 Task: Find connections with filter location Tatuí with filter topic #Culturewith filter profile language English with filter current company BASF's vegetable seeds business with filter school NICMAR University  with filter industry Fashion Accessories Manufacturing with filter service category Wedding Planning with filter keywords title Construction Worker
Action: Mouse moved to (648, 125)
Screenshot: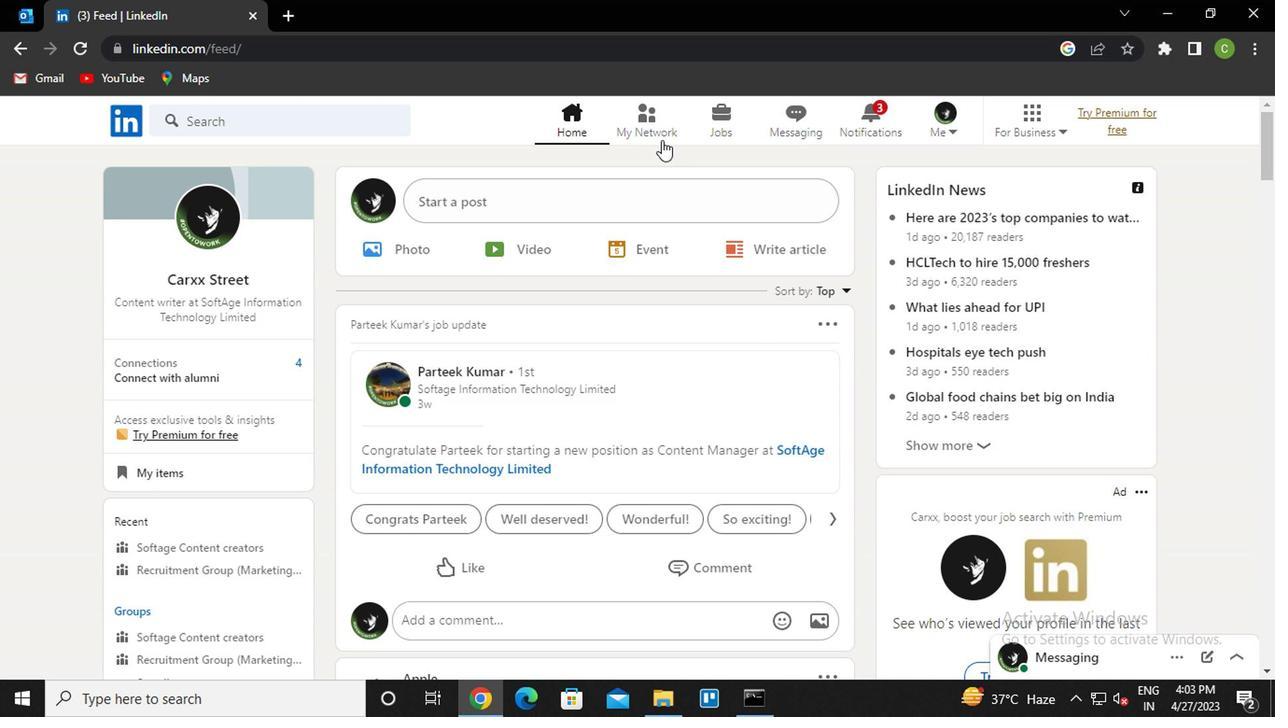 
Action: Mouse pressed left at (648, 125)
Screenshot: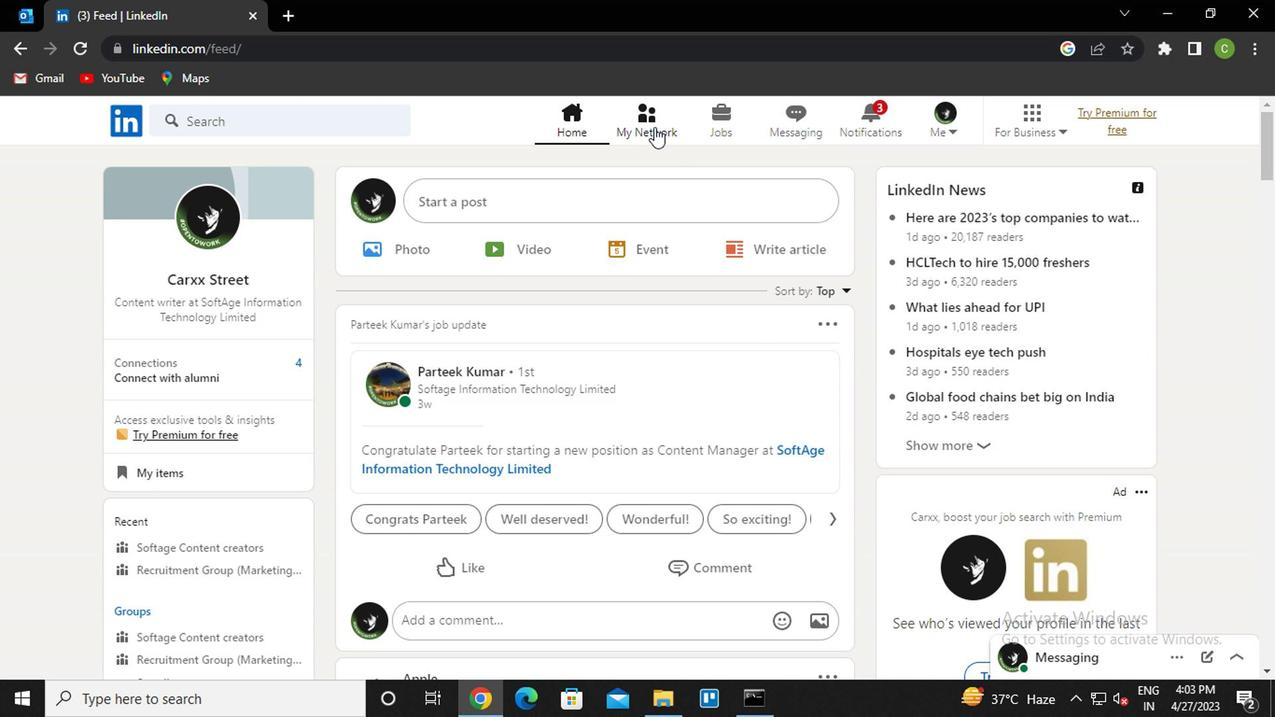 
Action: Mouse moved to (289, 237)
Screenshot: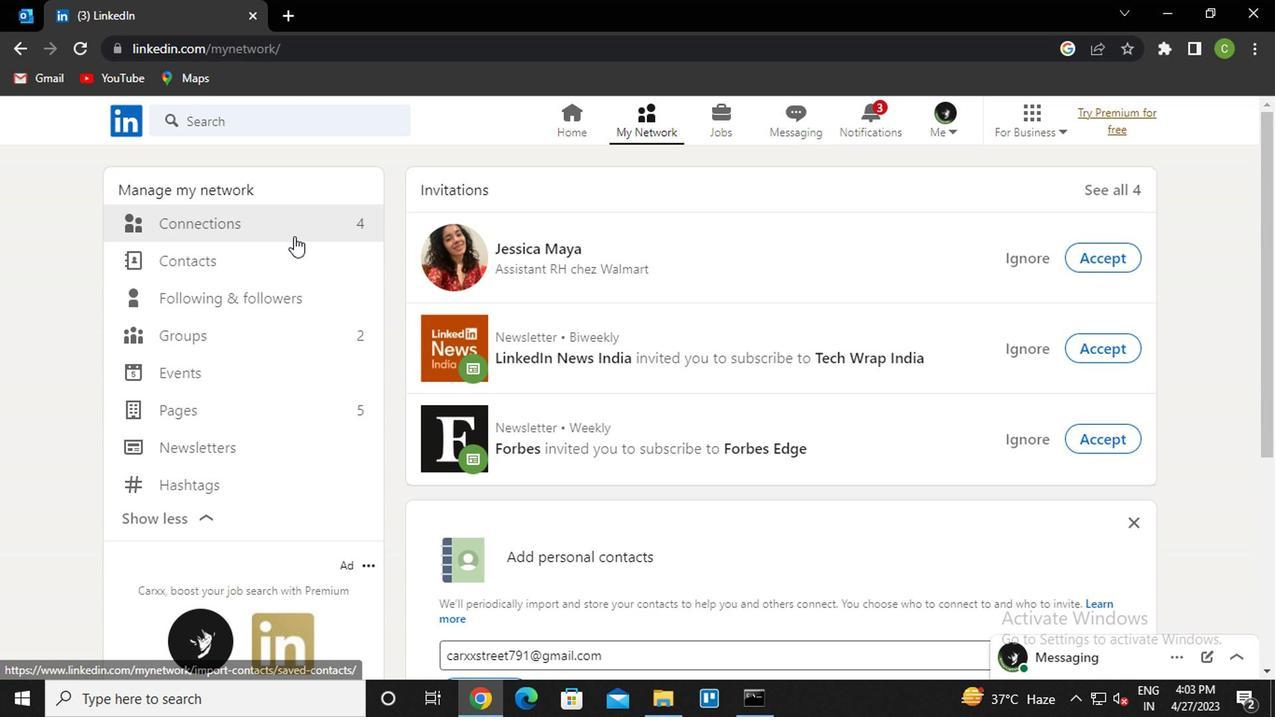 
Action: Mouse pressed left at (289, 237)
Screenshot: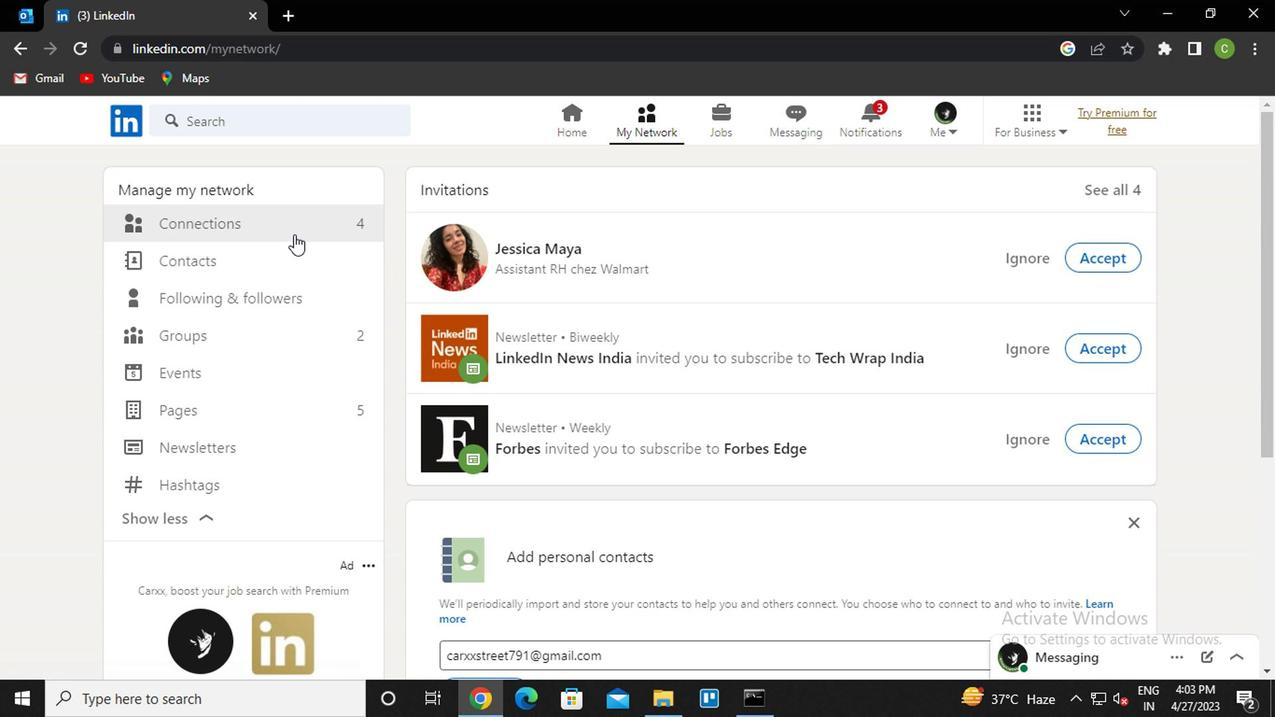 
Action: Mouse moved to (288, 217)
Screenshot: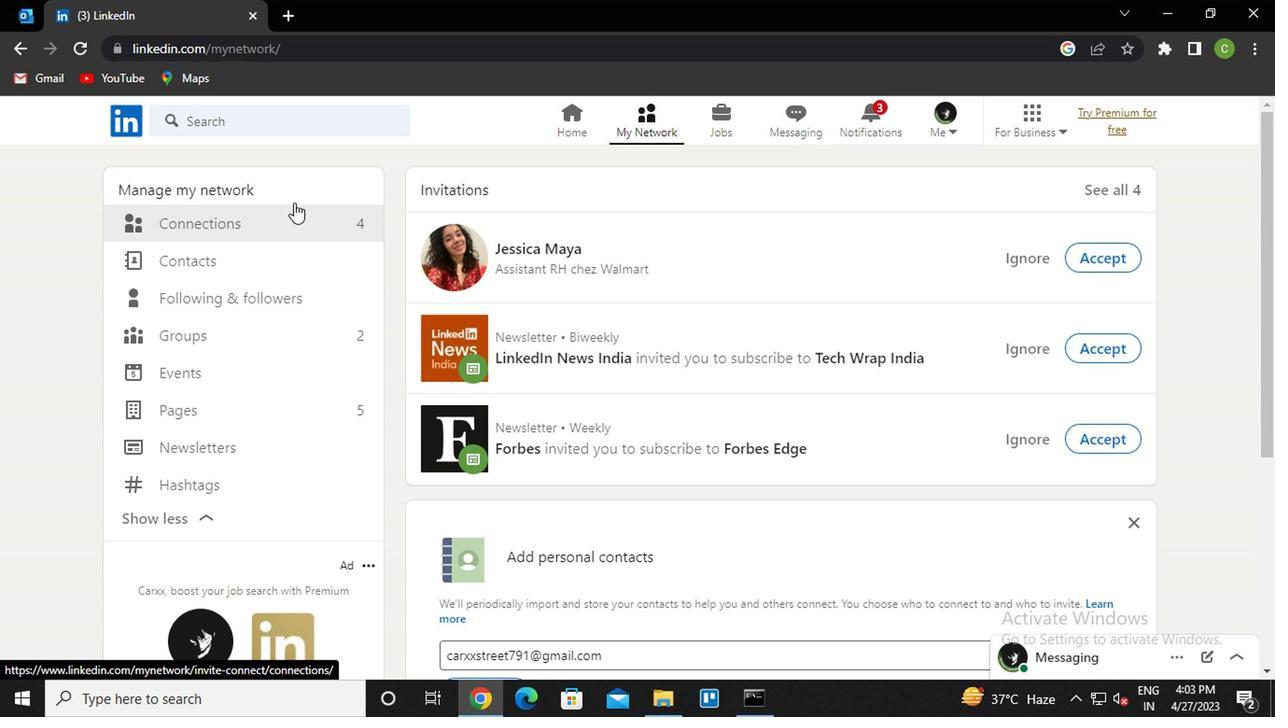 
Action: Mouse pressed left at (288, 217)
Screenshot: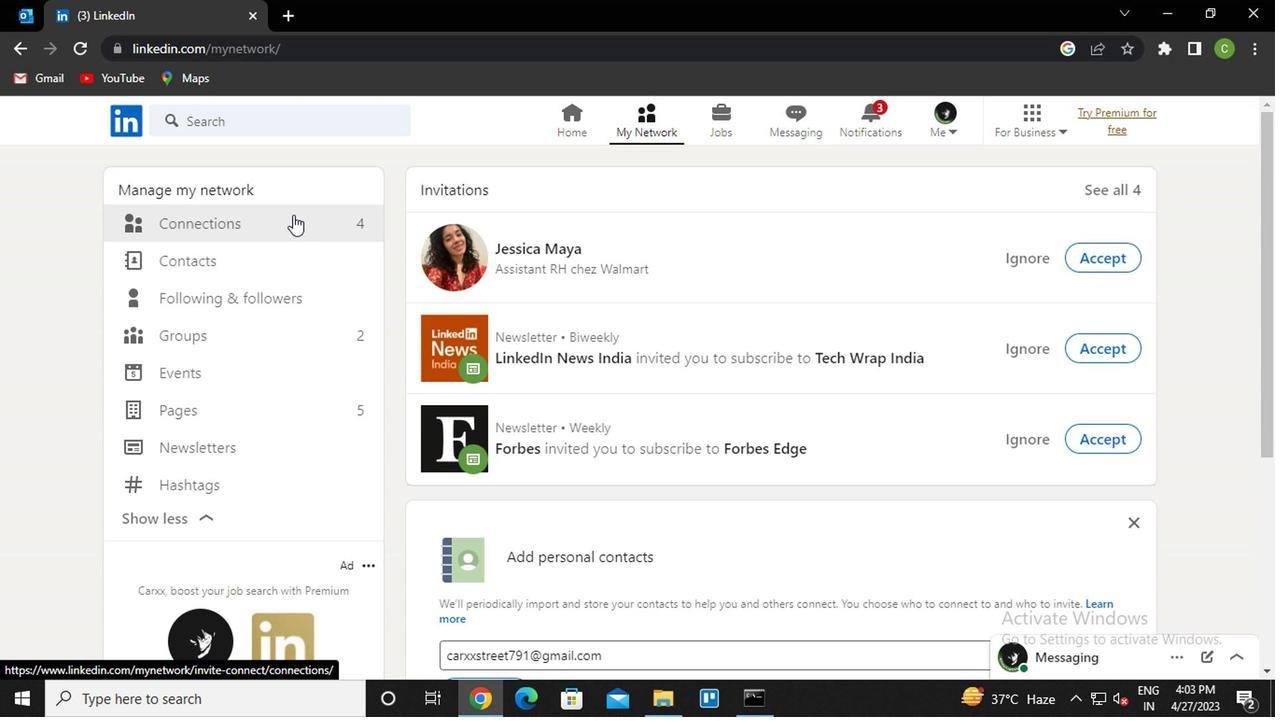 
Action: Mouse moved to (794, 225)
Screenshot: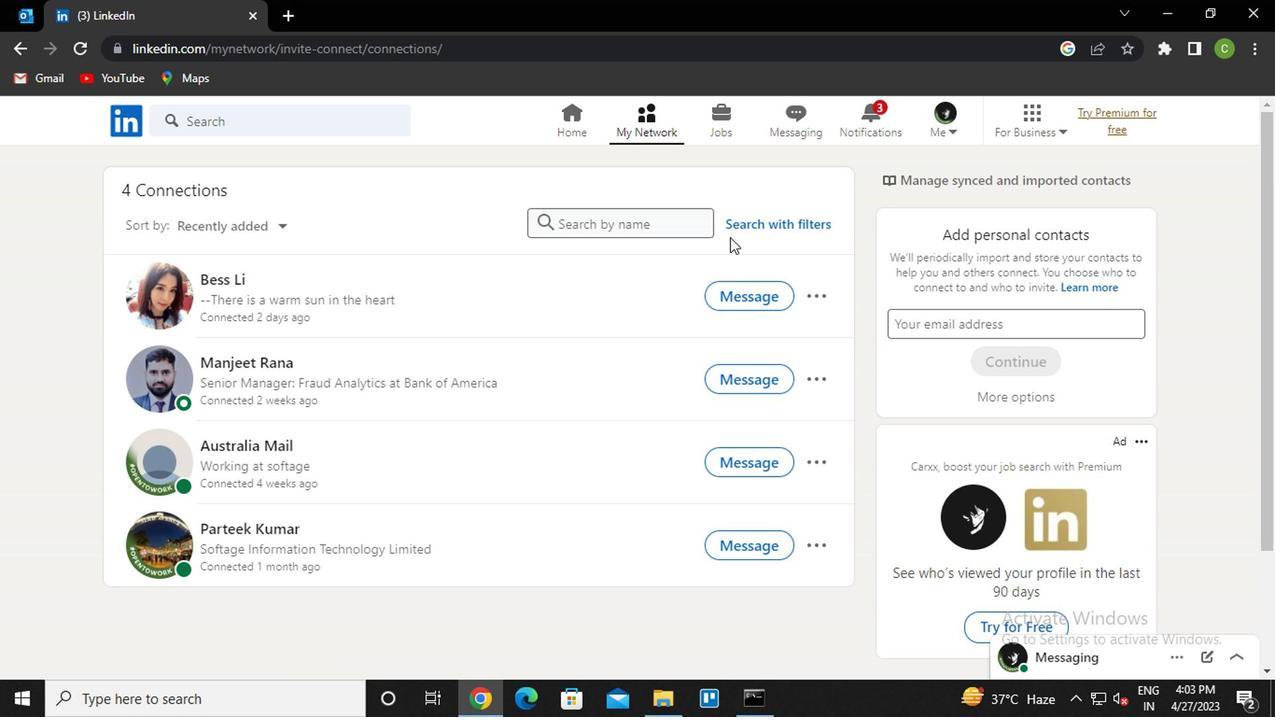 
Action: Mouse pressed left at (794, 225)
Screenshot: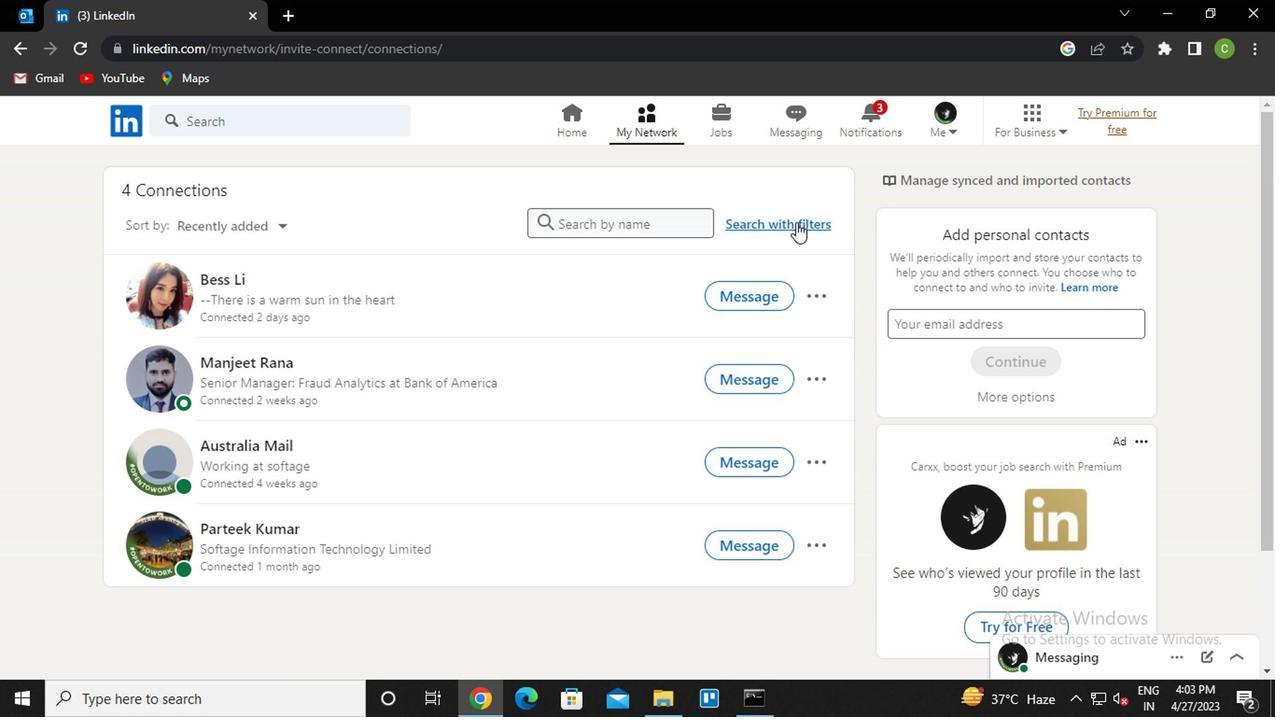 
Action: Mouse moved to (706, 160)
Screenshot: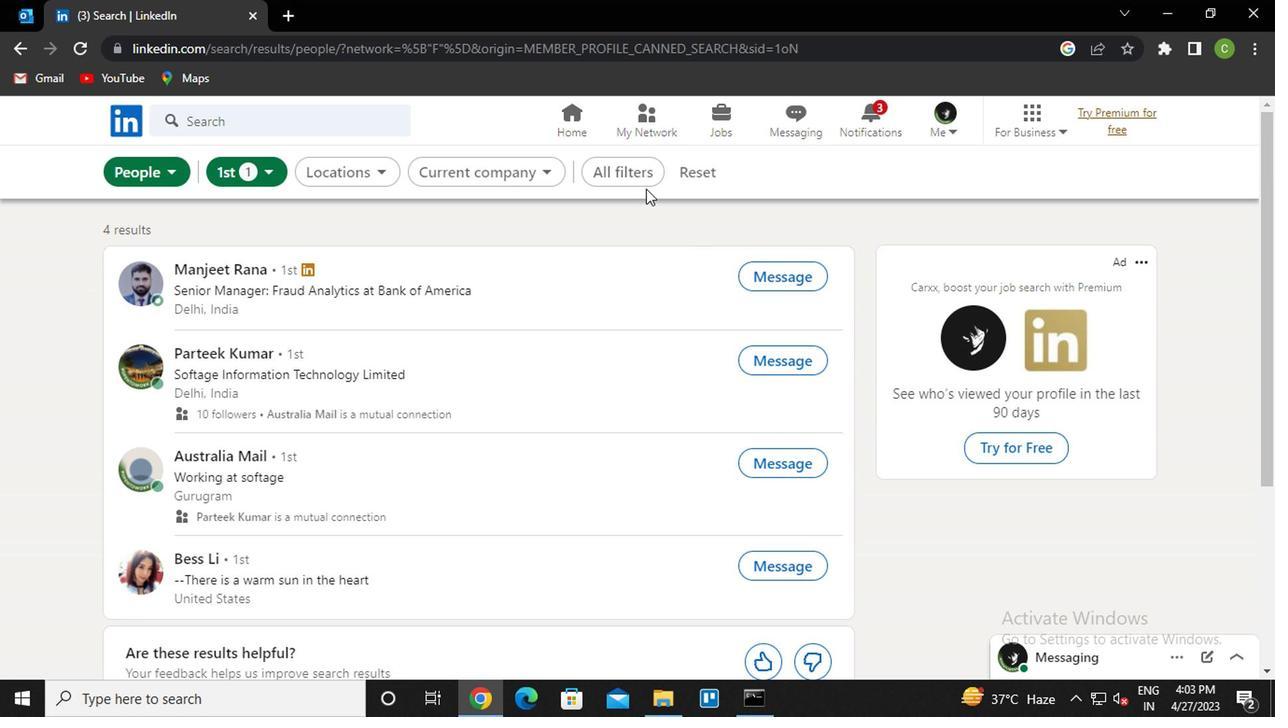 
Action: Mouse pressed left at (706, 160)
Screenshot: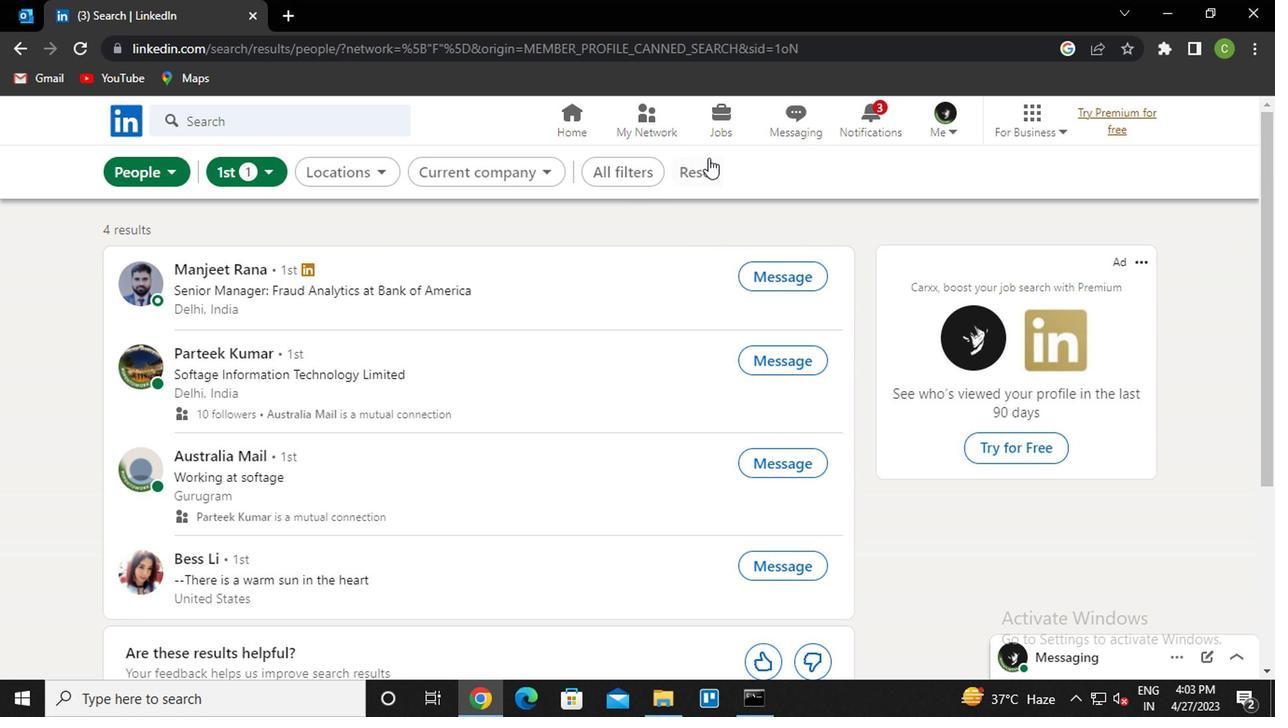 
Action: Mouse moved to (673, 182)
Screenshot: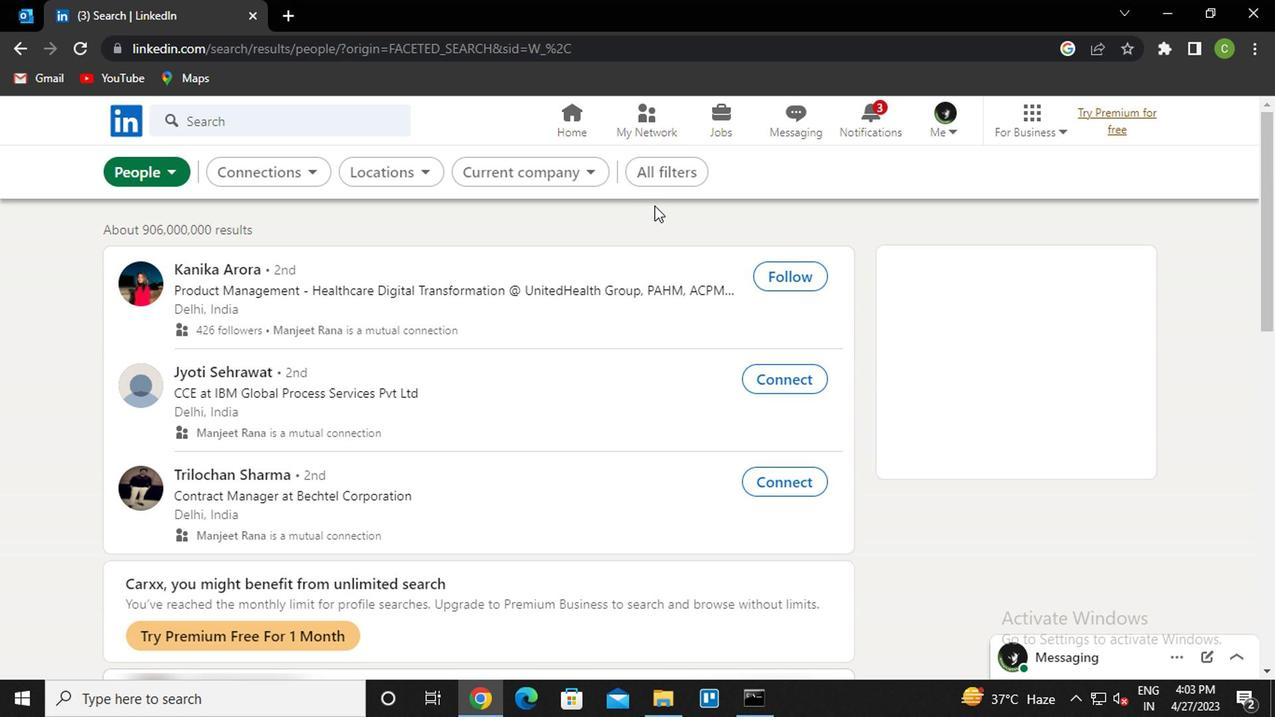 
Action: Mouse pressed left at (673, 182)
Screenshot: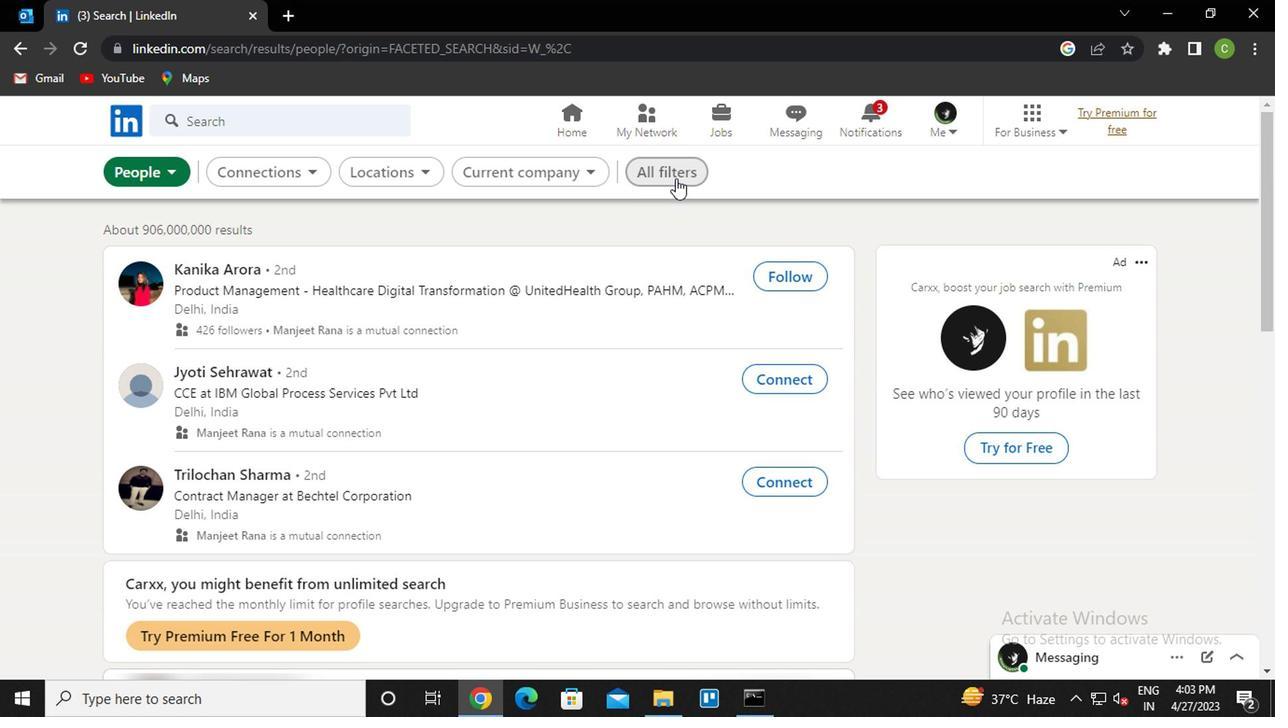 
Action: Mouse moved to (1014, 412)
Screenshot: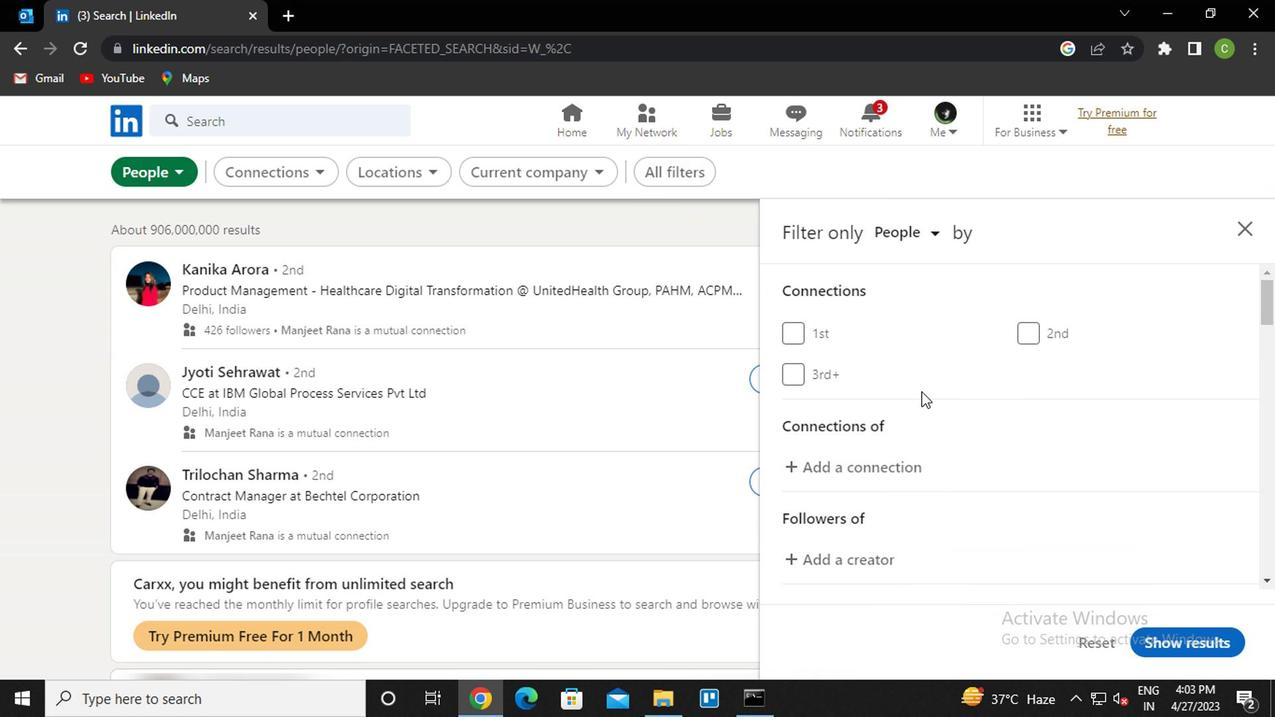 
Action: Mouse scrolled (1014, 411) with delta (0, -1)
Screenshot: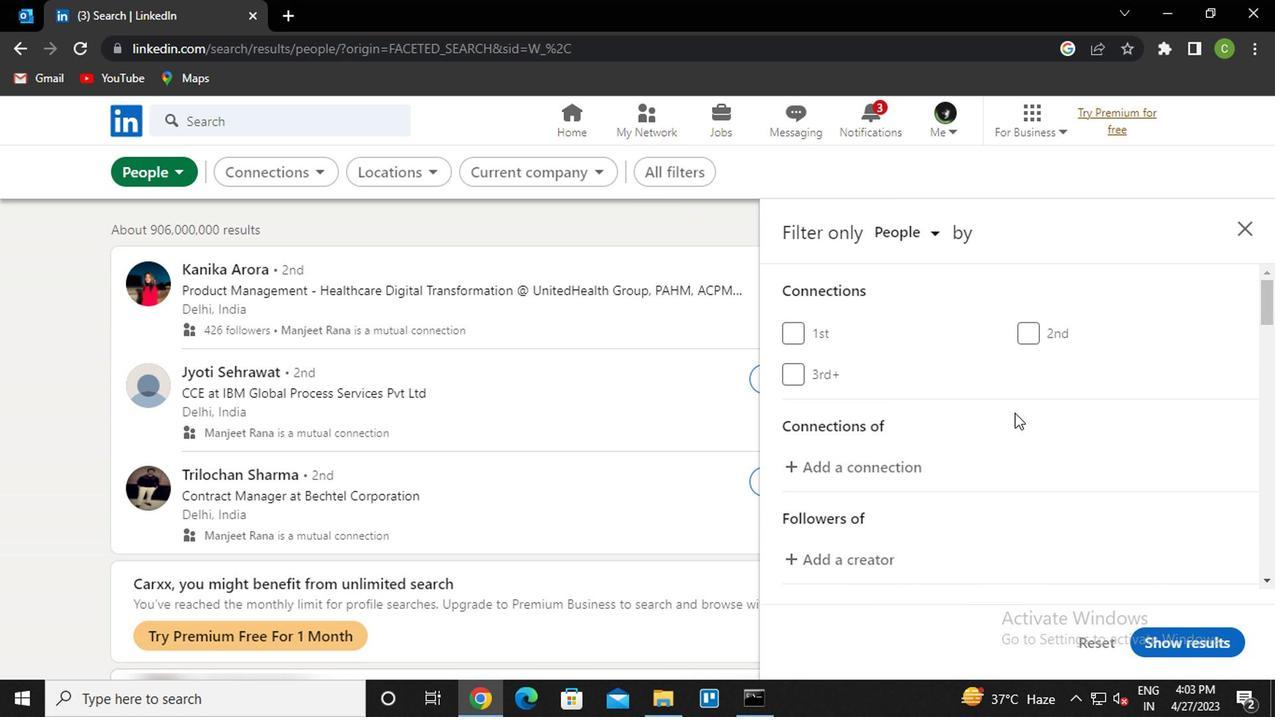 
Action: Mouse scrolled (1014, 411) with delta (0, -1)
Screenshot: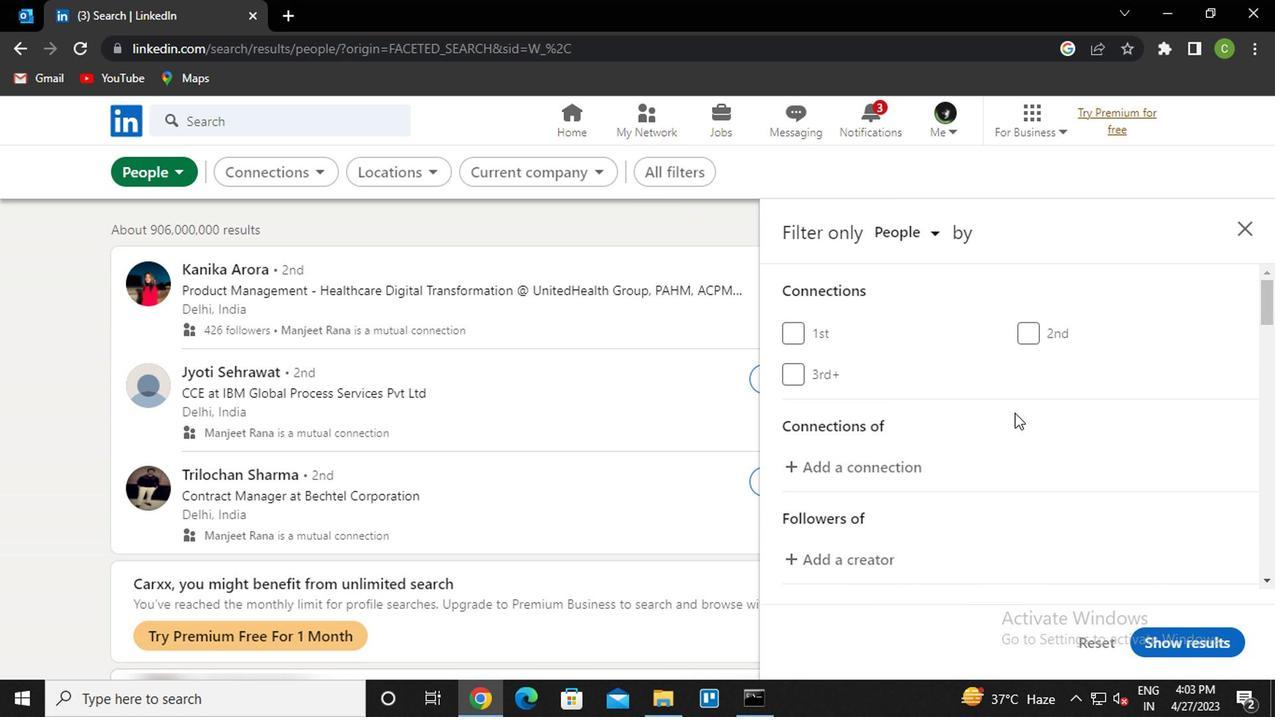 
Action: Mouse scrolled (1014, 411) with delta (0, -1)
Screenshot: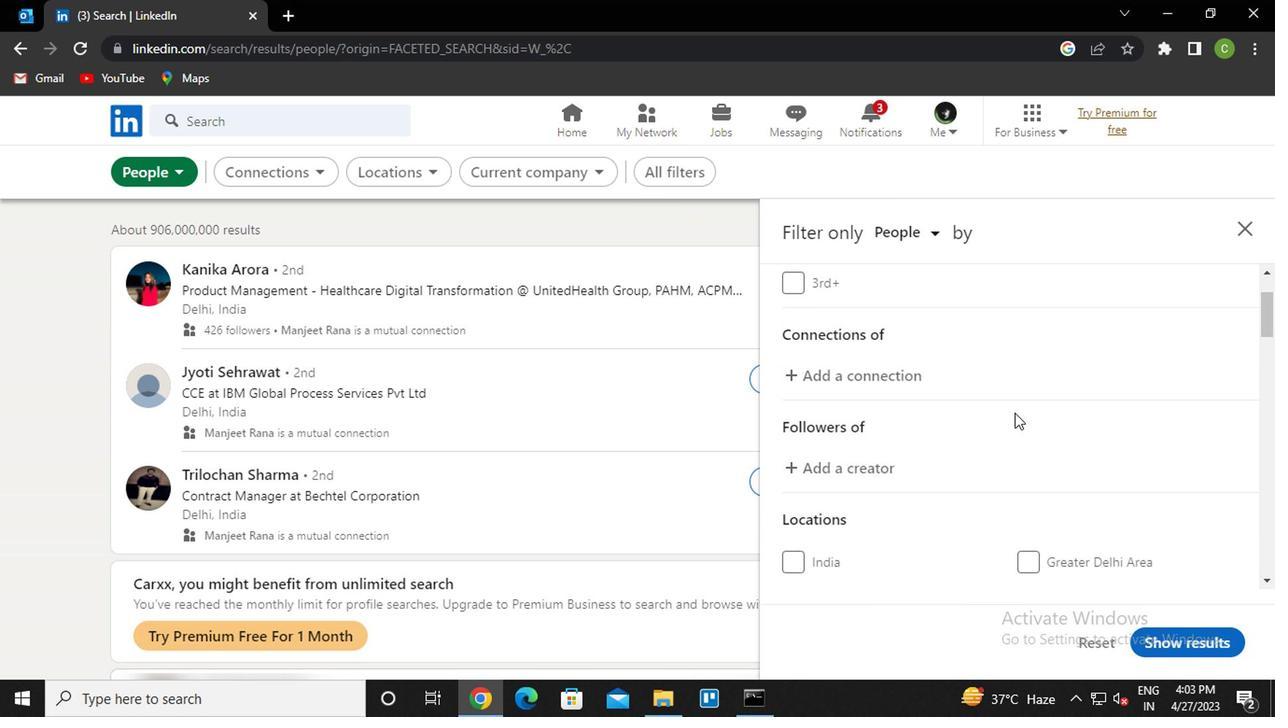 
Action: Mouse moved to (1014, 412)
Screenshot: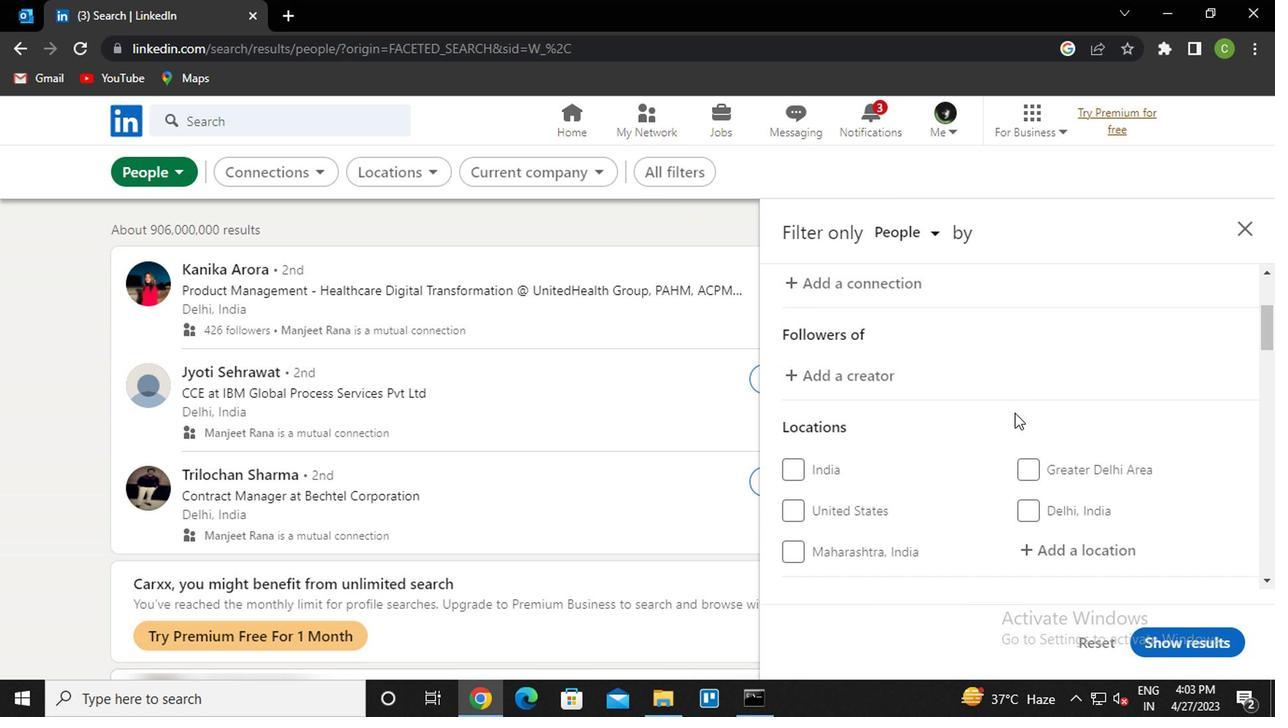 
Action: Mouse scrolled (1014, 411) with delta (0, -1)
Screenshot: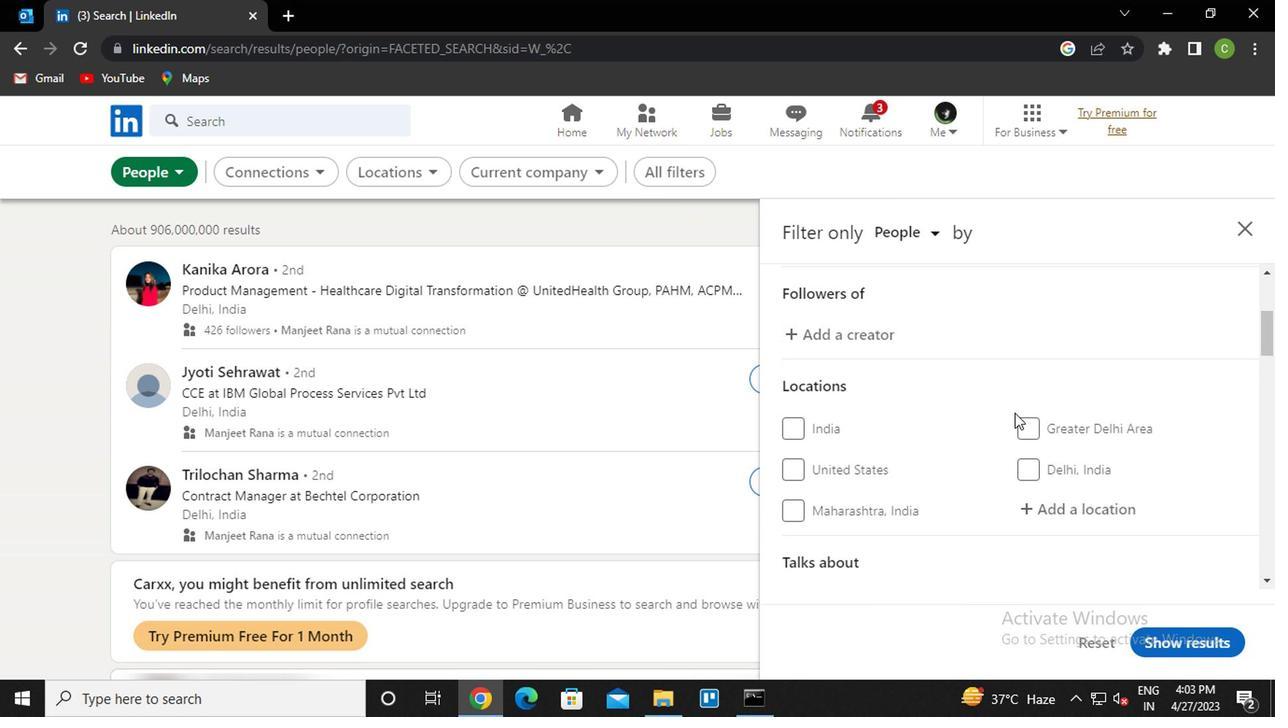 
Action: Mouse moved to (1083, 370)
Screenshot: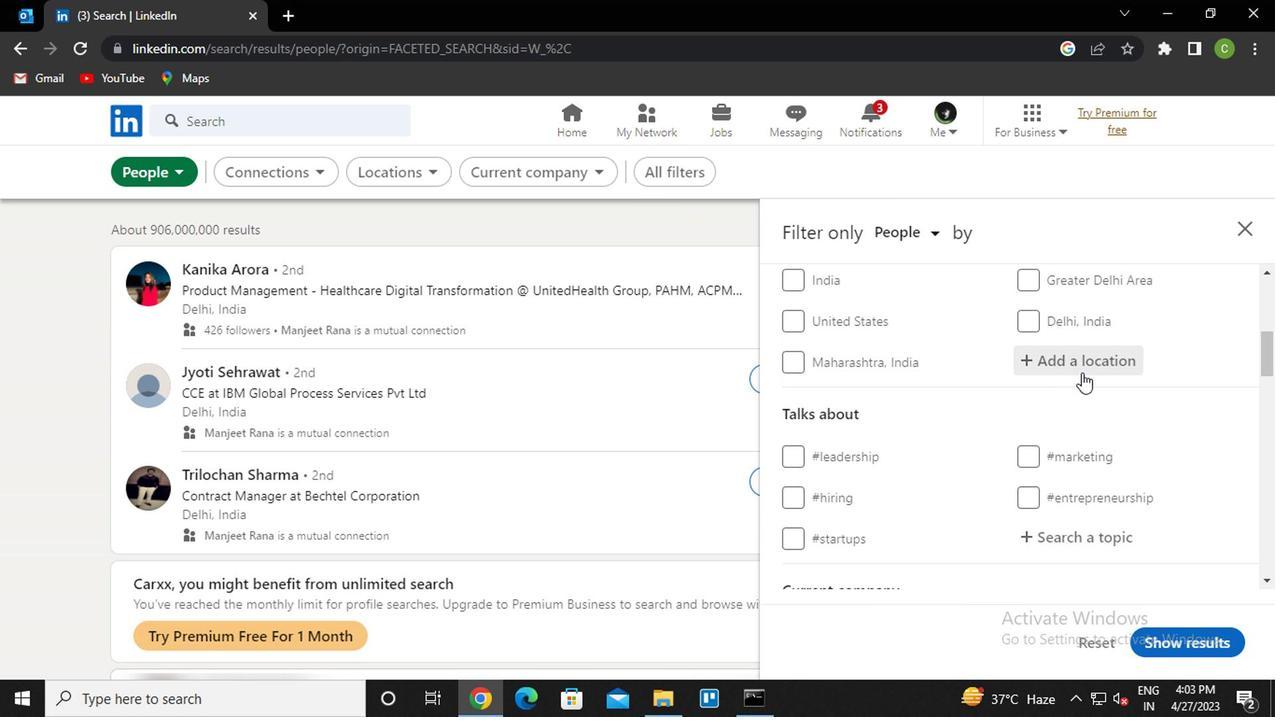 
Action: Mouse pressed left at (1083, 370)
Screenshot: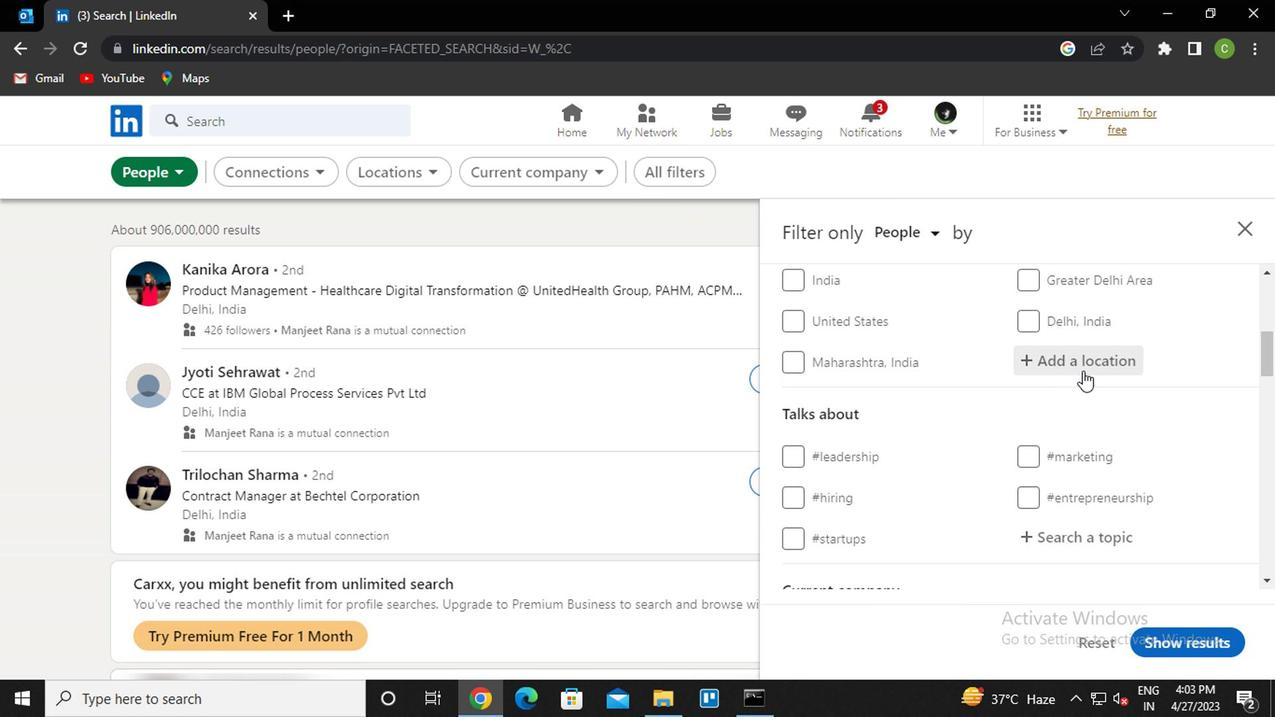 
Action: Key pressed <Key.caps_lock>t<Key.caps_lock>atui<Key.down><Key.enter>
Screenshot: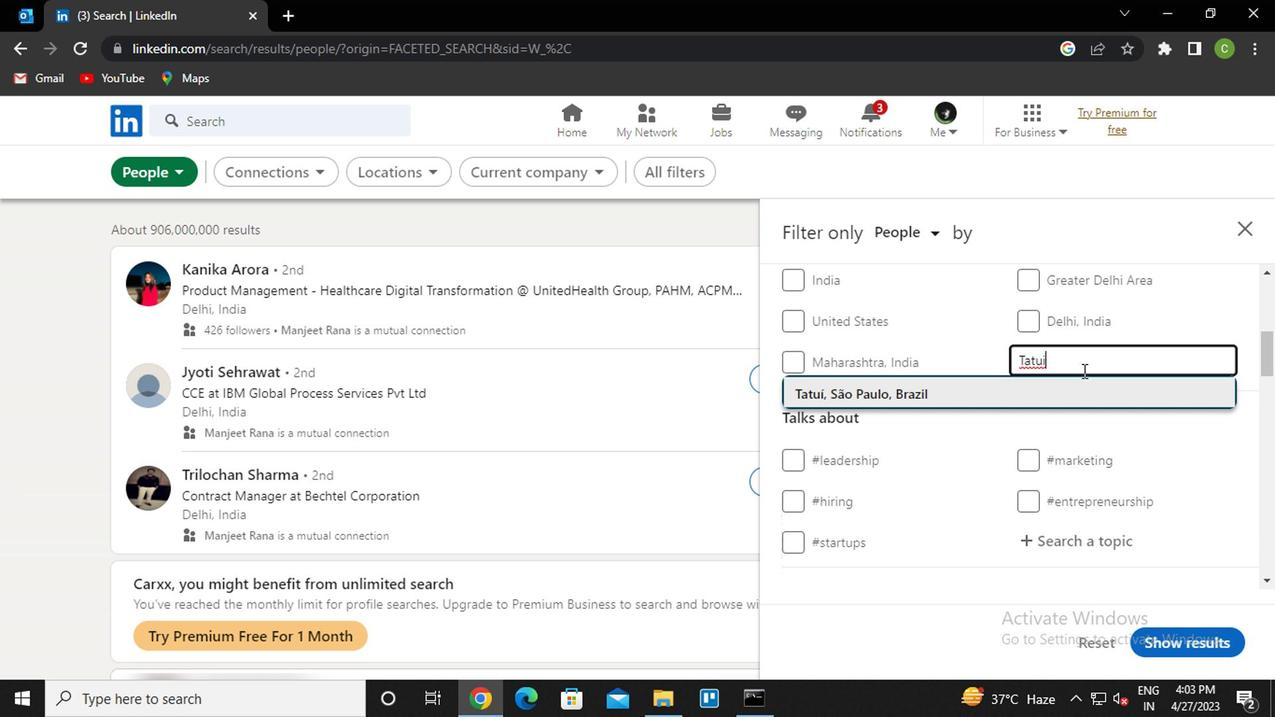 
Action: Mouse moved to (1093, 423)
Screenshot: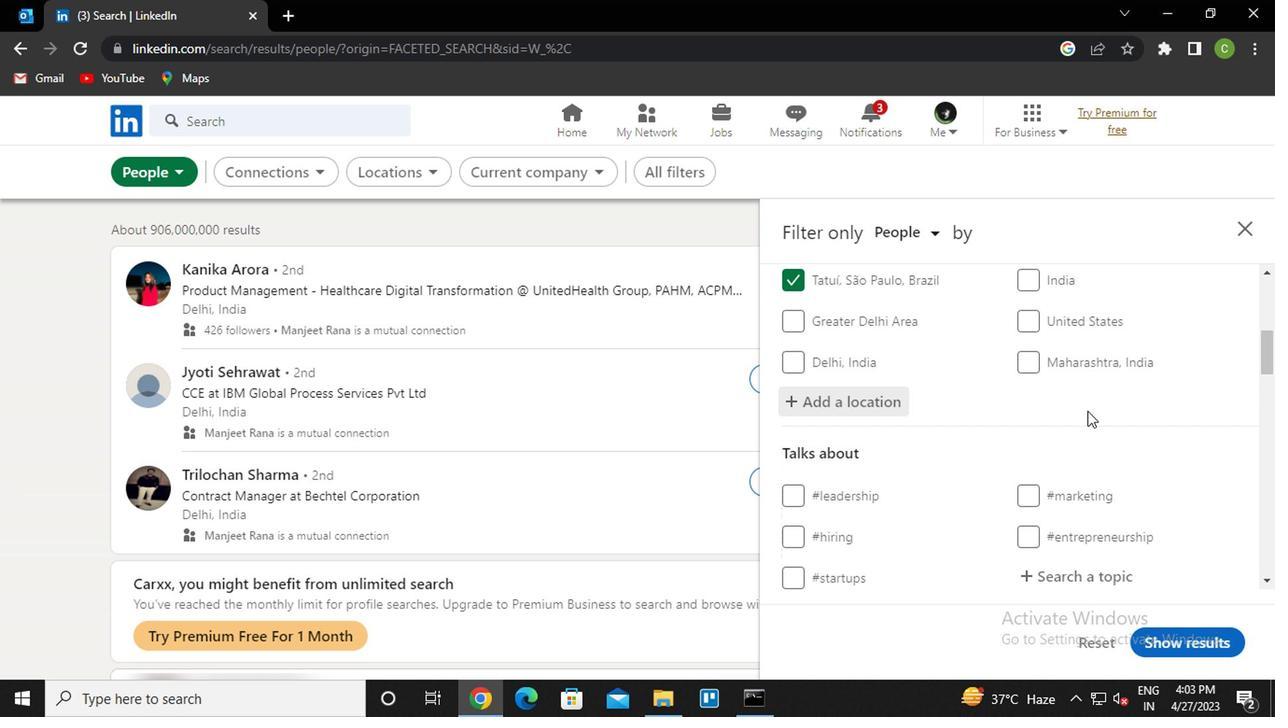 
Action: Mouse scrolled (1093, 423) with delta (0, 0)
Screenshot: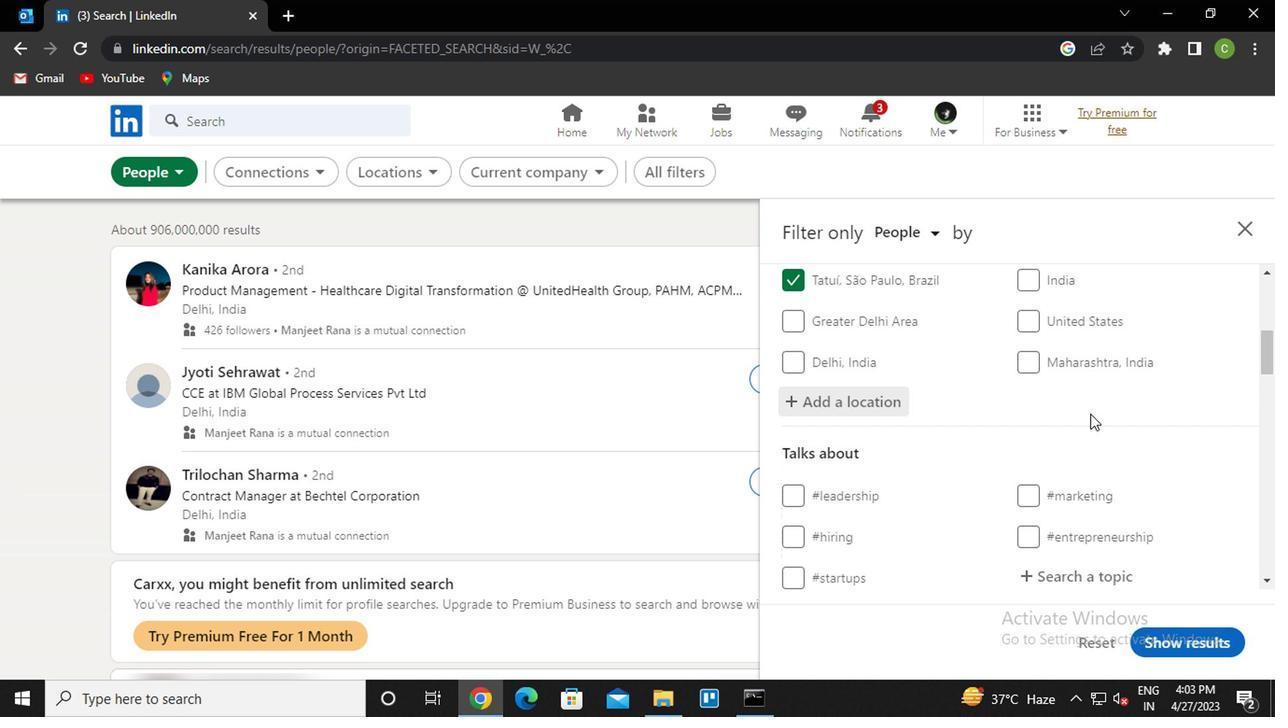 
Action: Mouse scrolled (1093, 423) with delta (0, 0)
Screenshot: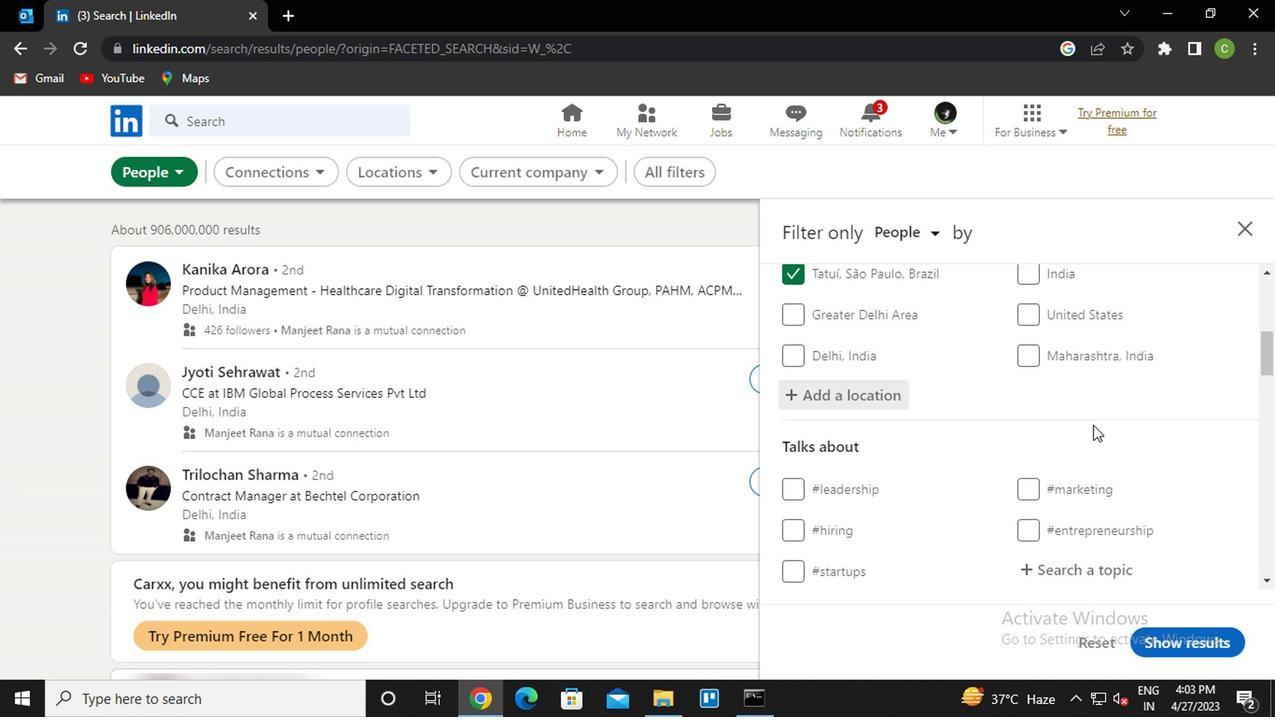 
Action: Mouse moved to (1095, 399)
Screenshot: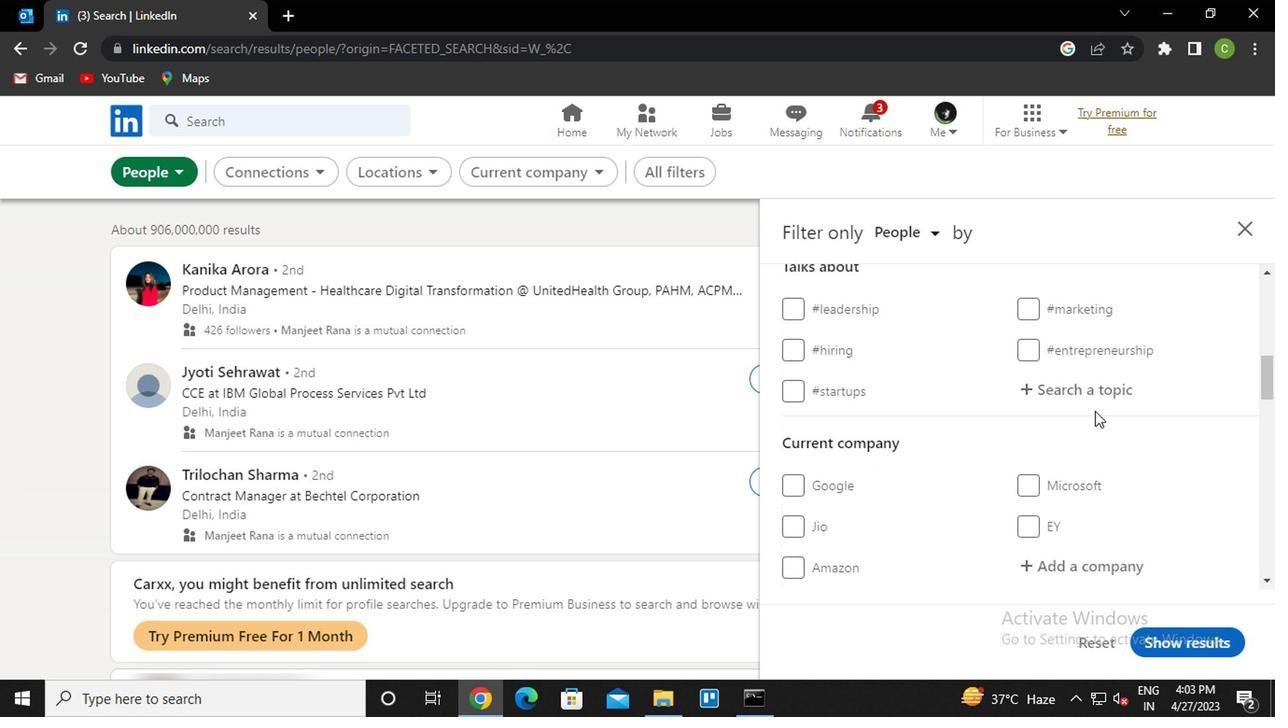 
Action: Mouse pressed left at (1095, 399)
Screenshot: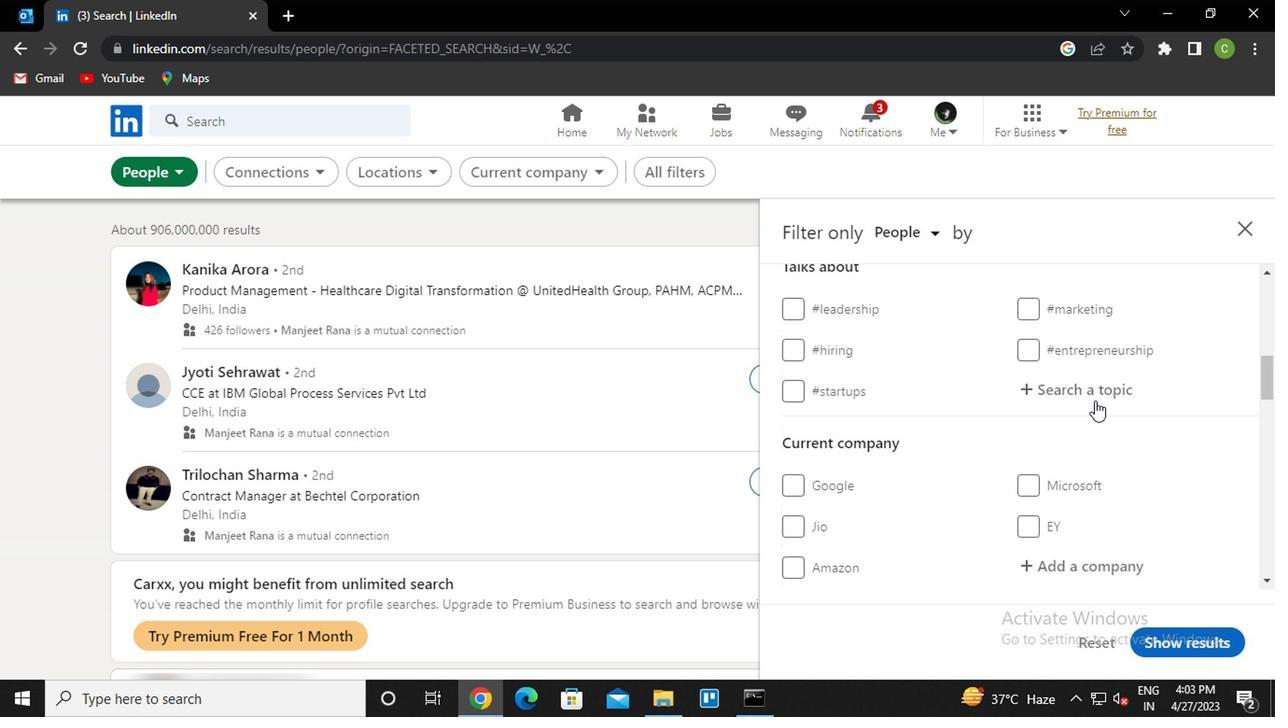 
Action: Key pressed <Key.caps_lock>c<Key.caps_lock>ulture<Key.down><Key.enter>
Screenshot: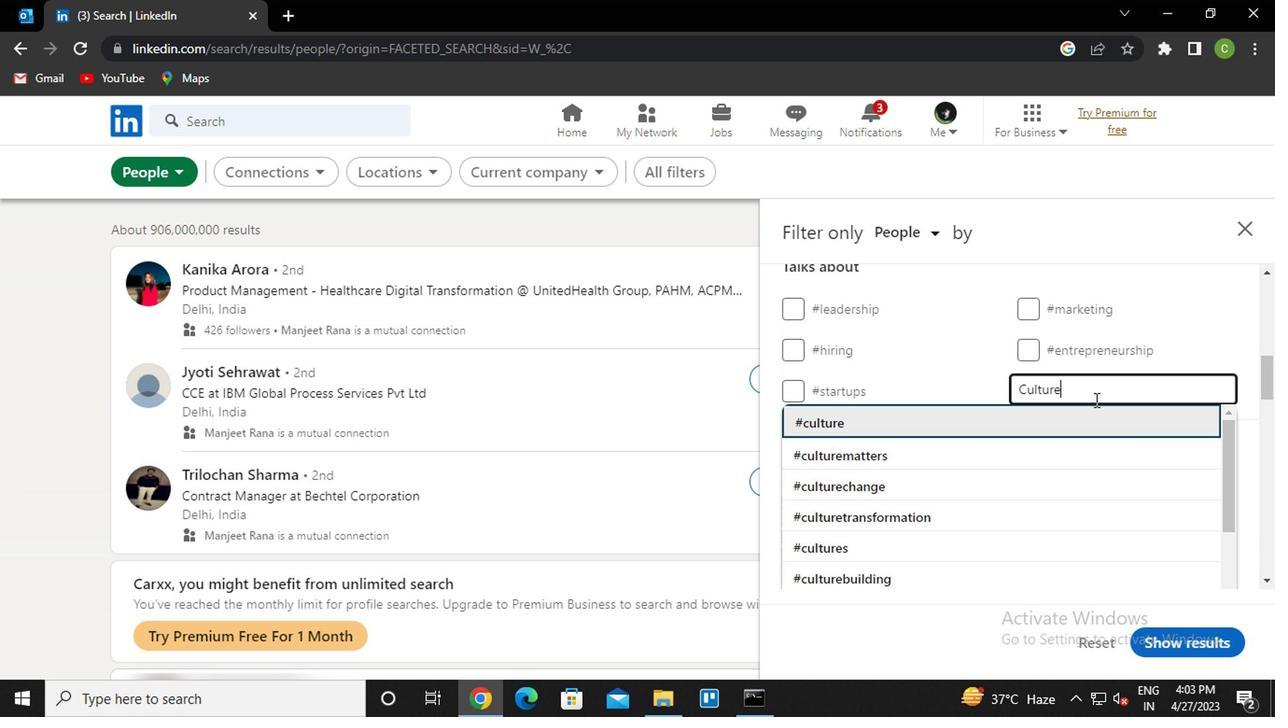 
Action: Mouse moved to (1097, 437)
Screenshot: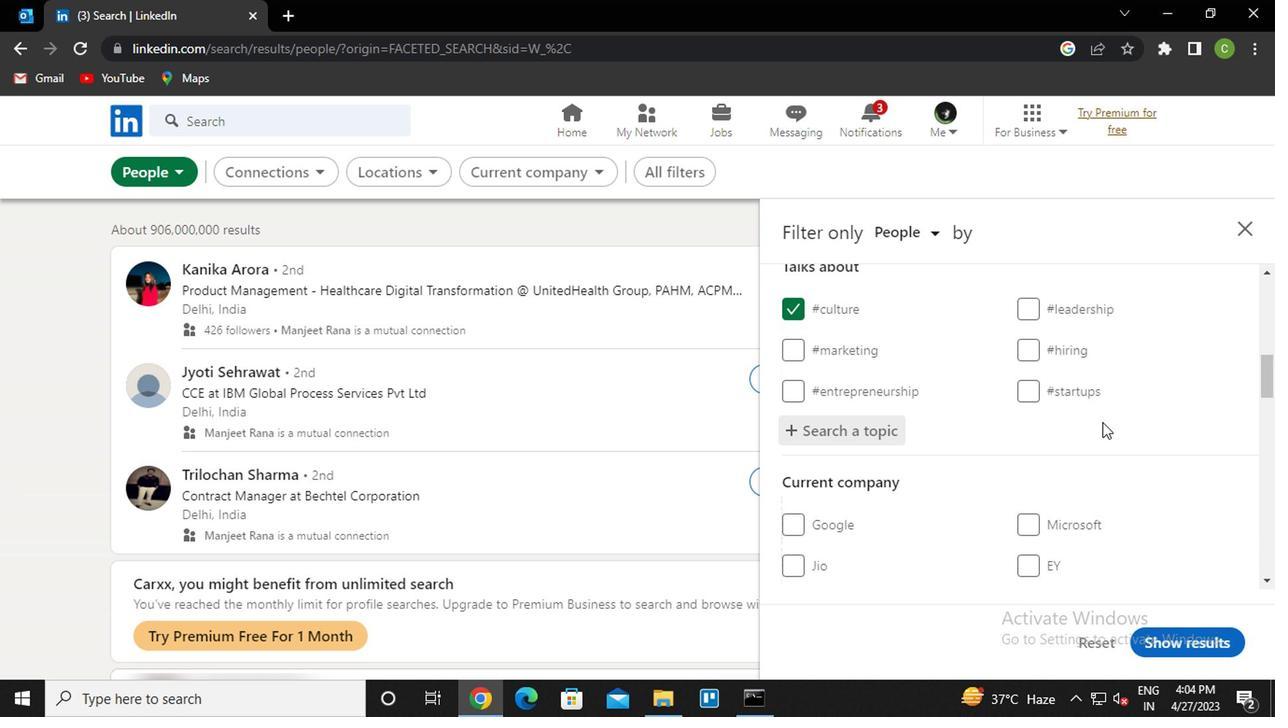 
Action: Mouse scrolled (1097, 435) with delta (0, -1)
Screenshot: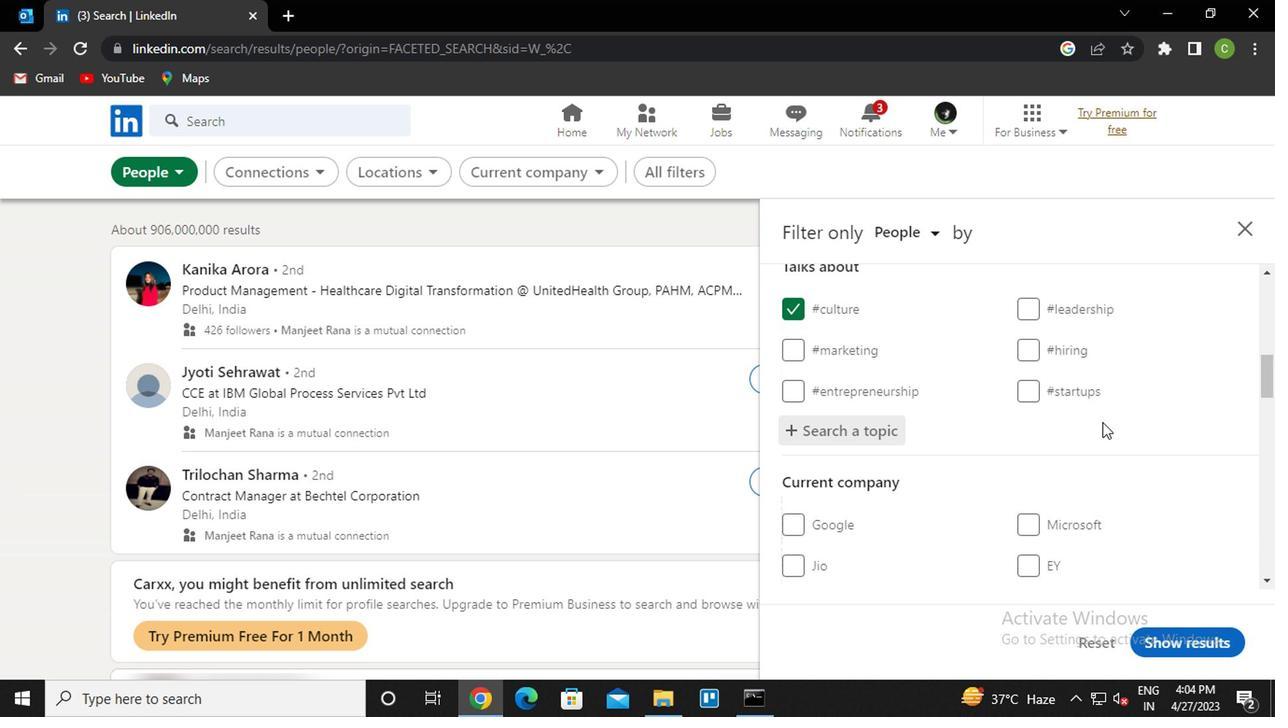
Action: Mouse moved to (1092, 442)
Screenshot: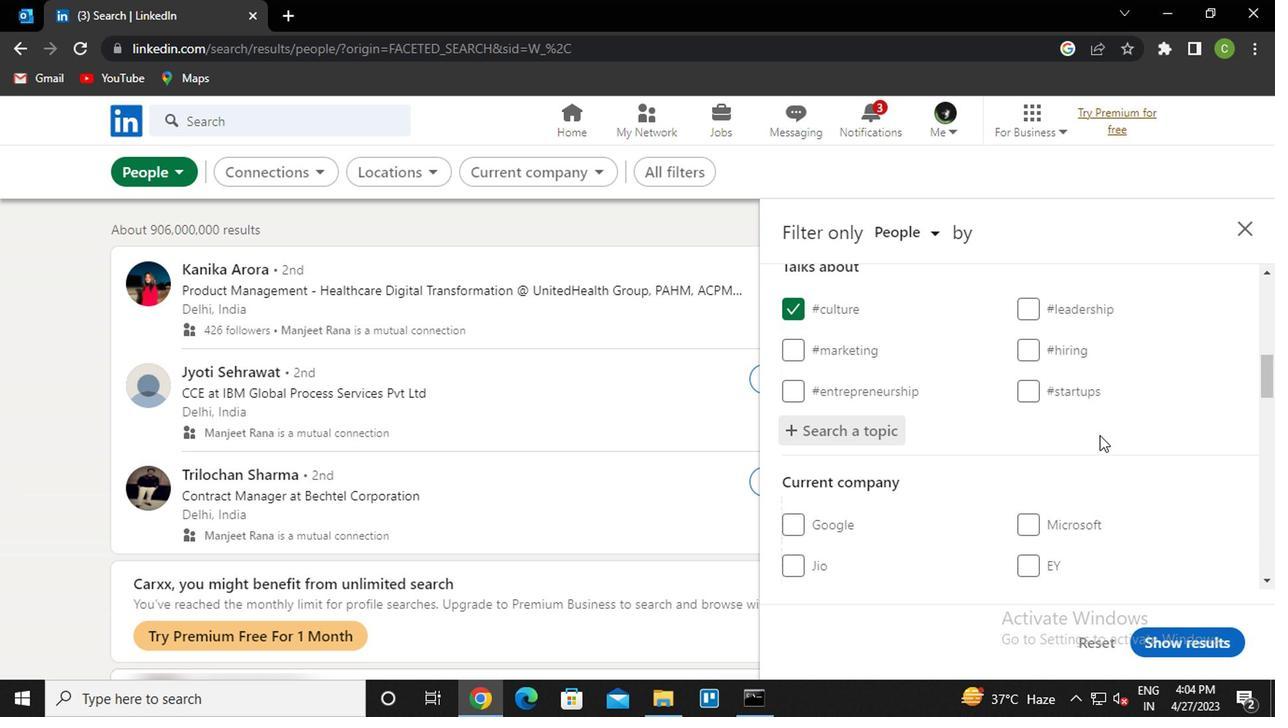 
Action: Mouse scrolled (1092, 441) with delta (0, 0)
Screenshot: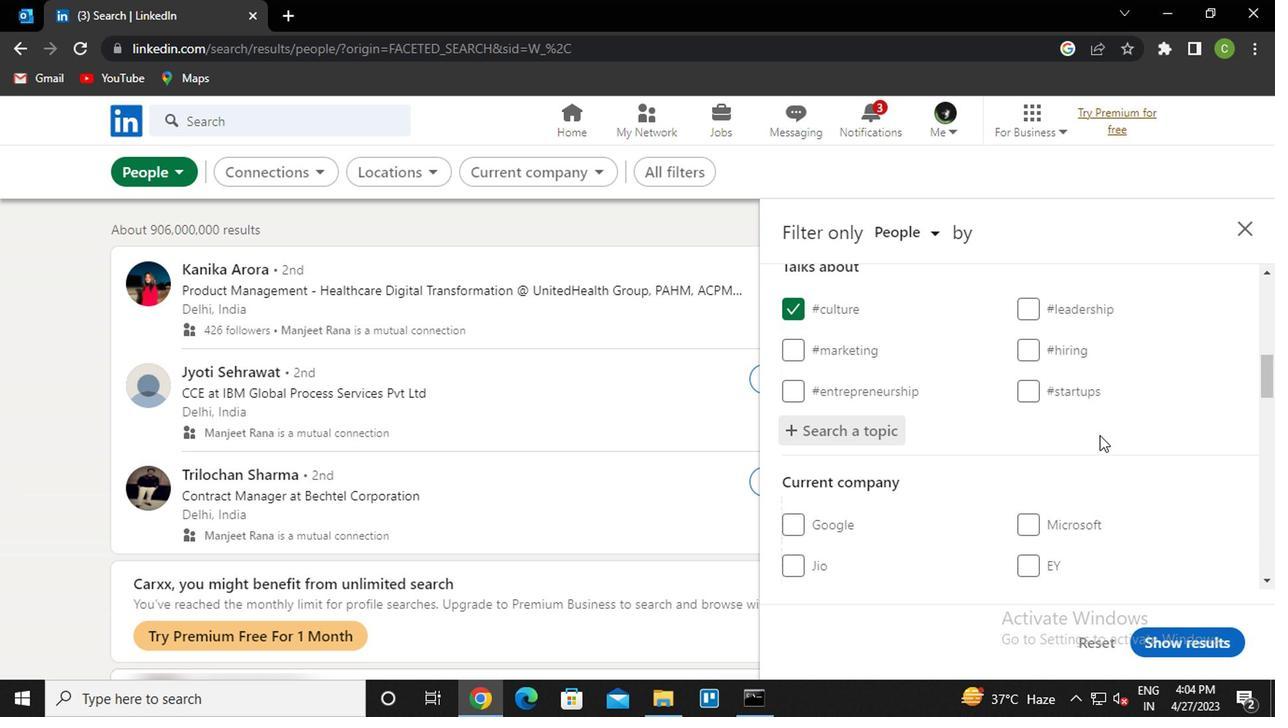 
Action: Mouse moved to (1056, 471)
Screenshot: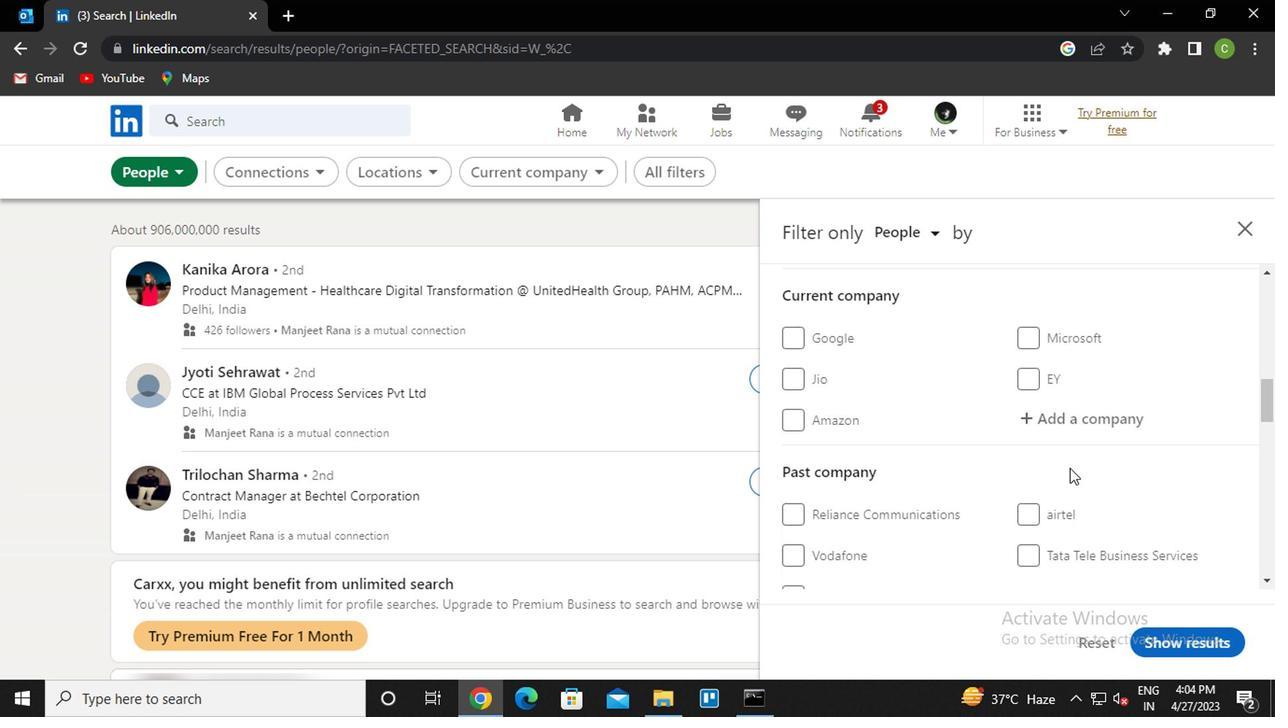 
Action: Mouse scrolled (1056, 470) with delta (0, 0)
Screenshot: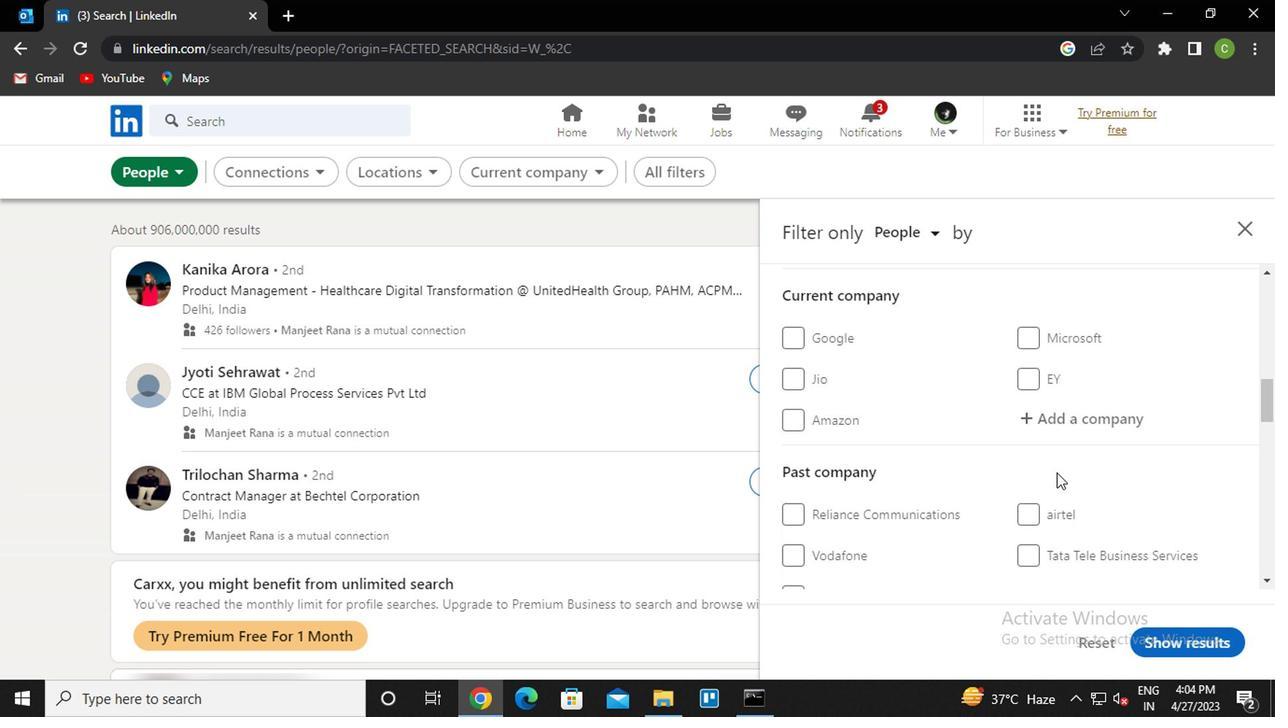 
Action: Mouse scrolled (1056, 470) with delta (0, 0)
Screenshot: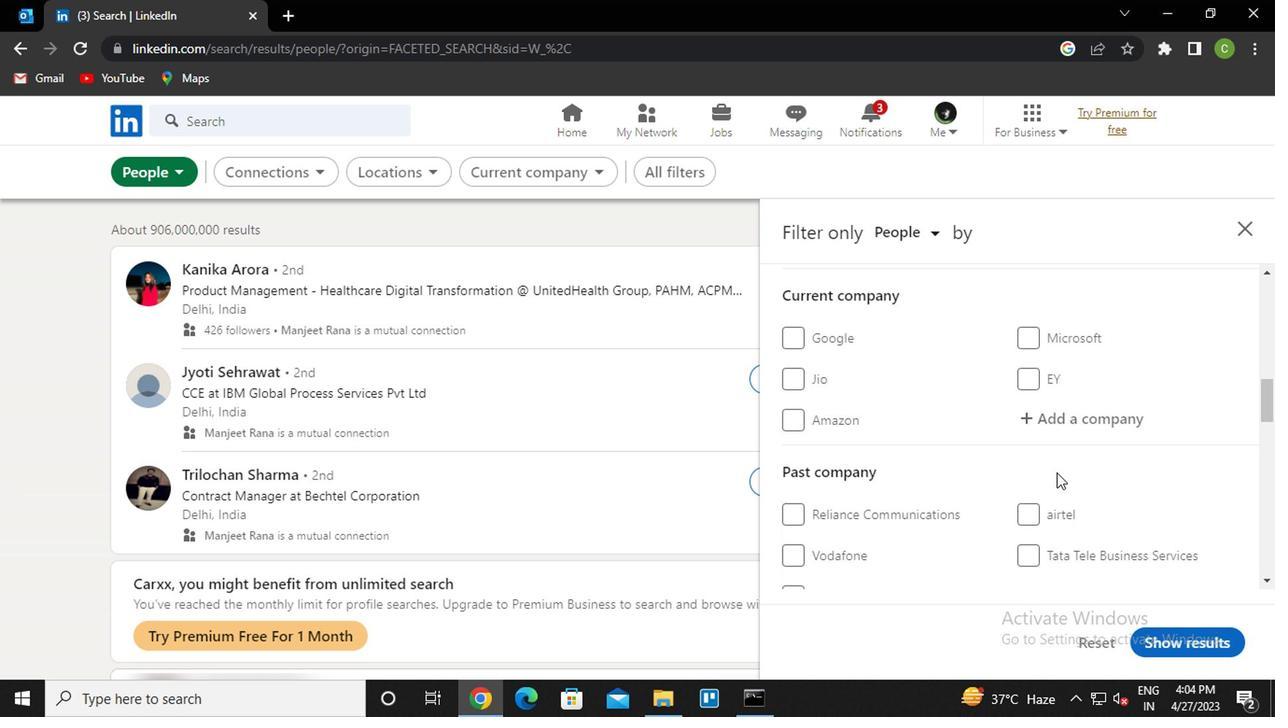 
Action: Mouse moved to (1055, 471)
Screenshot: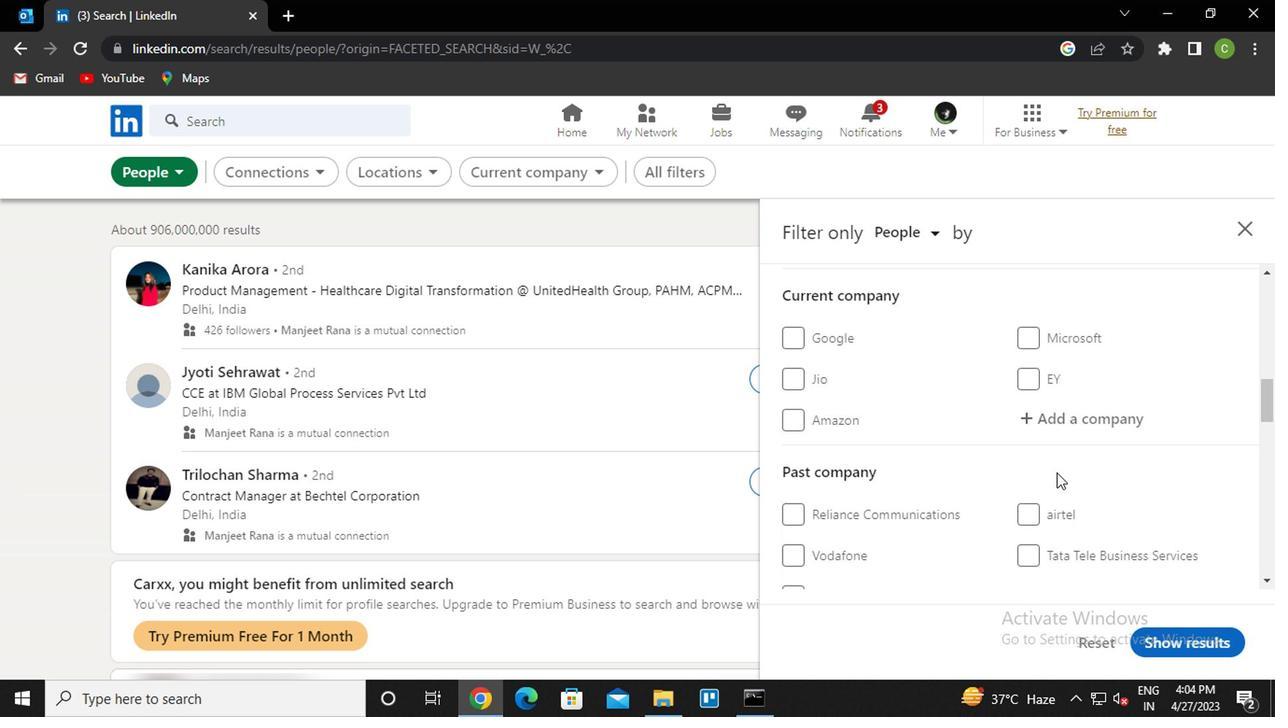 
Action: Mouse scrolled (1055, 471) with delta (0, 0)
Screenshot: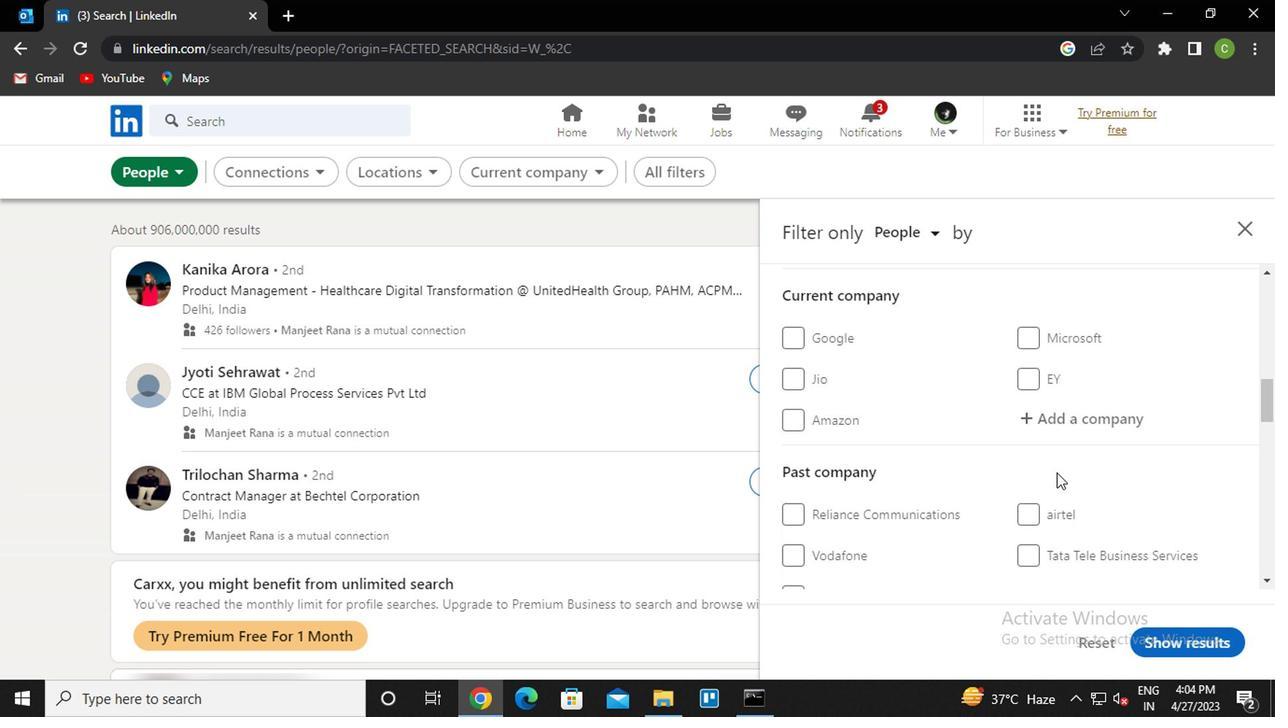 
Action: Mouse scrolled (1055, 471) with delta (0, 0)
Screenshot: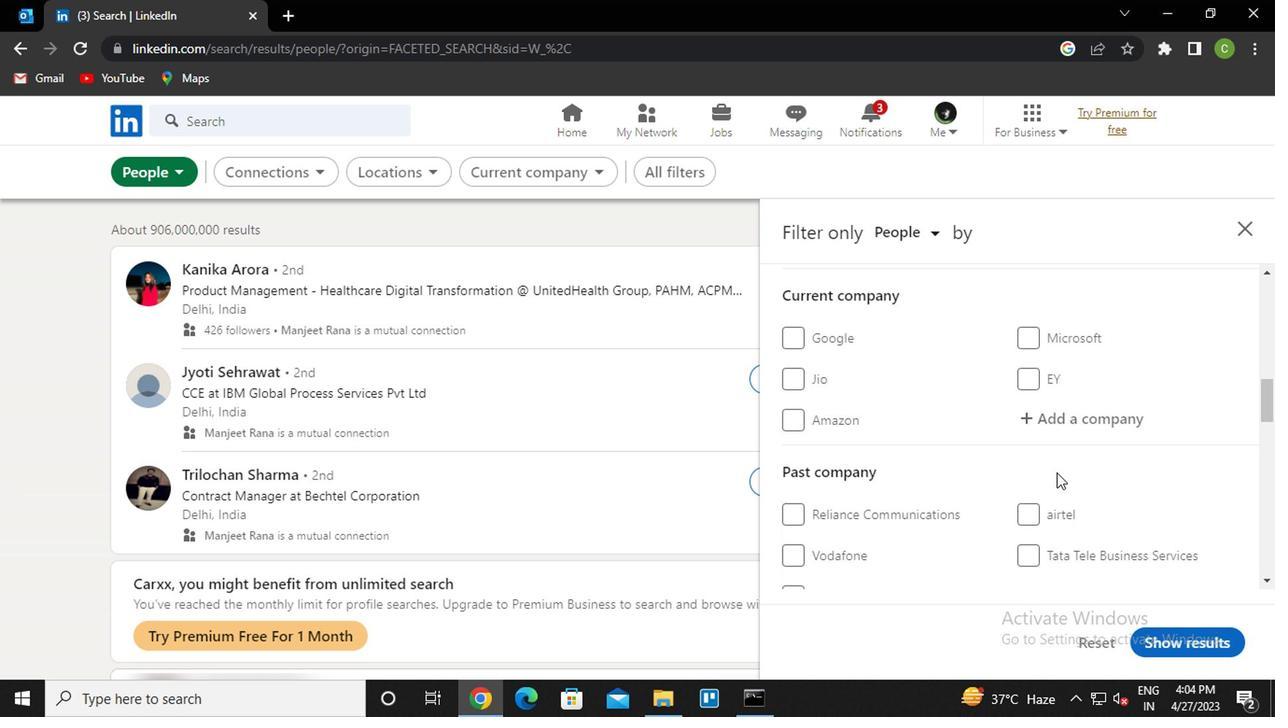
Action: Mouse scrolled (1055, 471) with delta (0, 0)
Screenshot: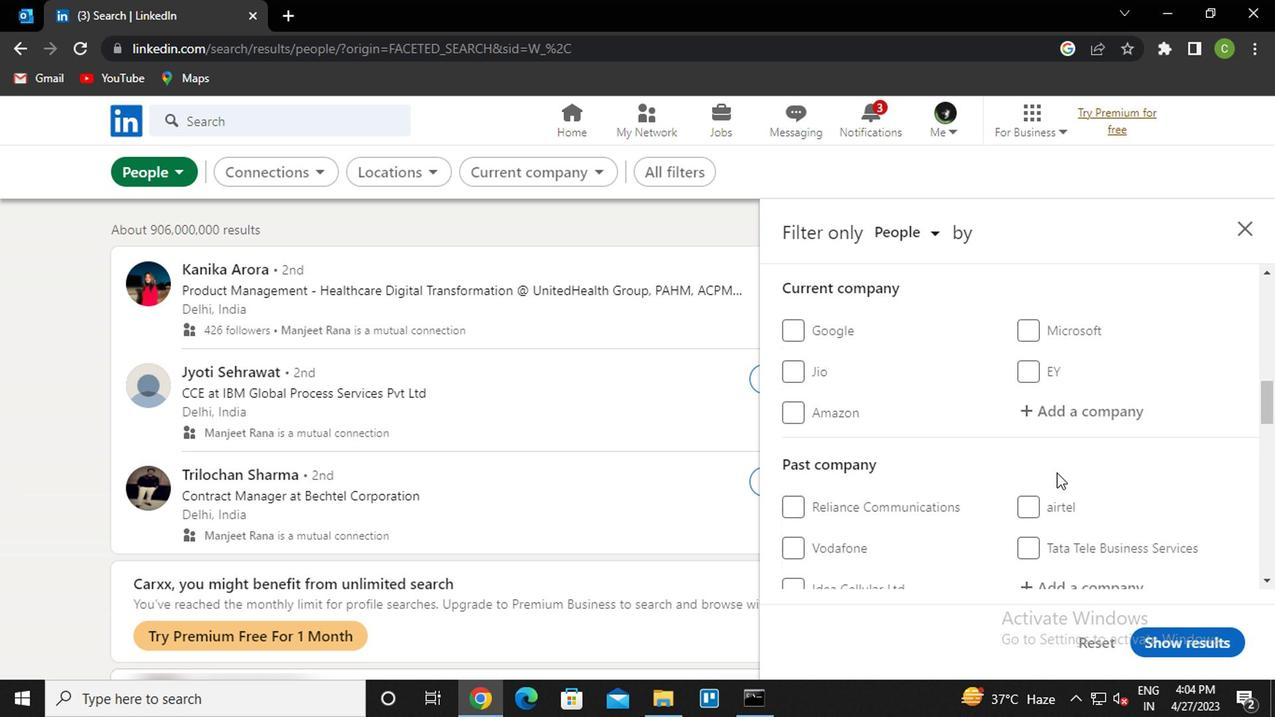 
Action: Mouse scrolled (1055, 471) with delta (0, 0)
Screenshot: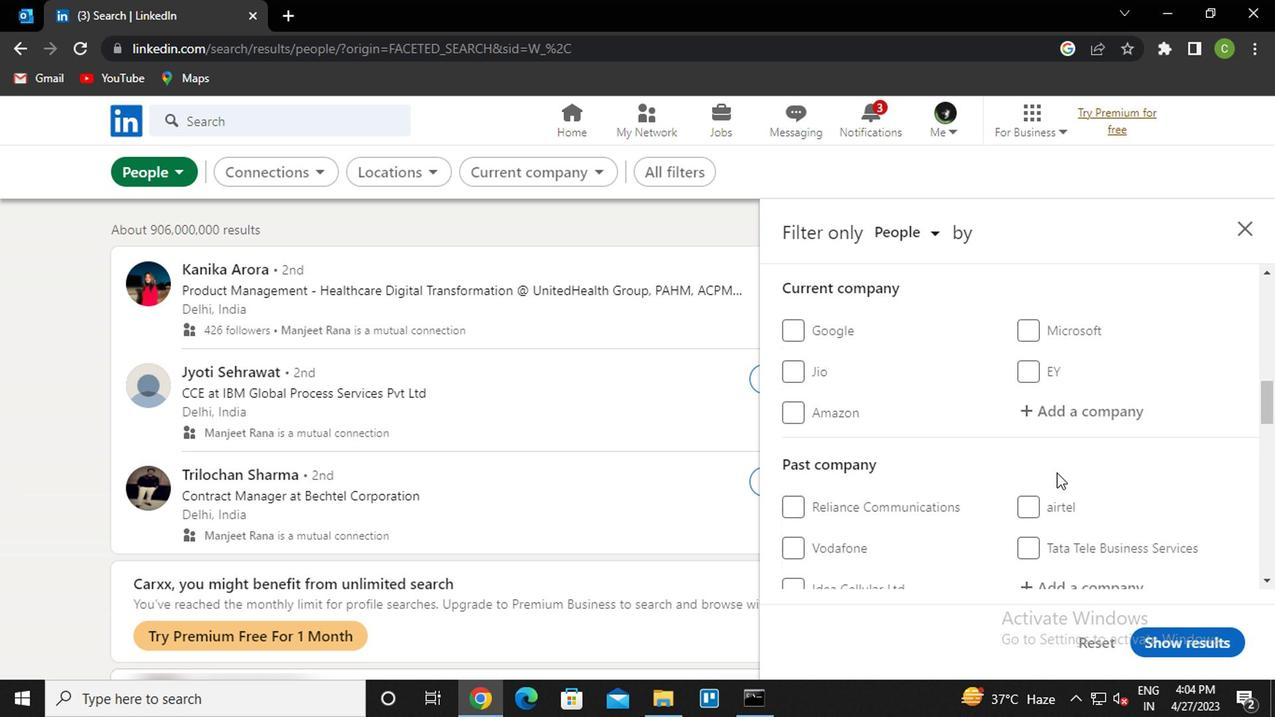 
Action: Mouse scrolled (1055, 471) with delta (0, 0)
Screenshot: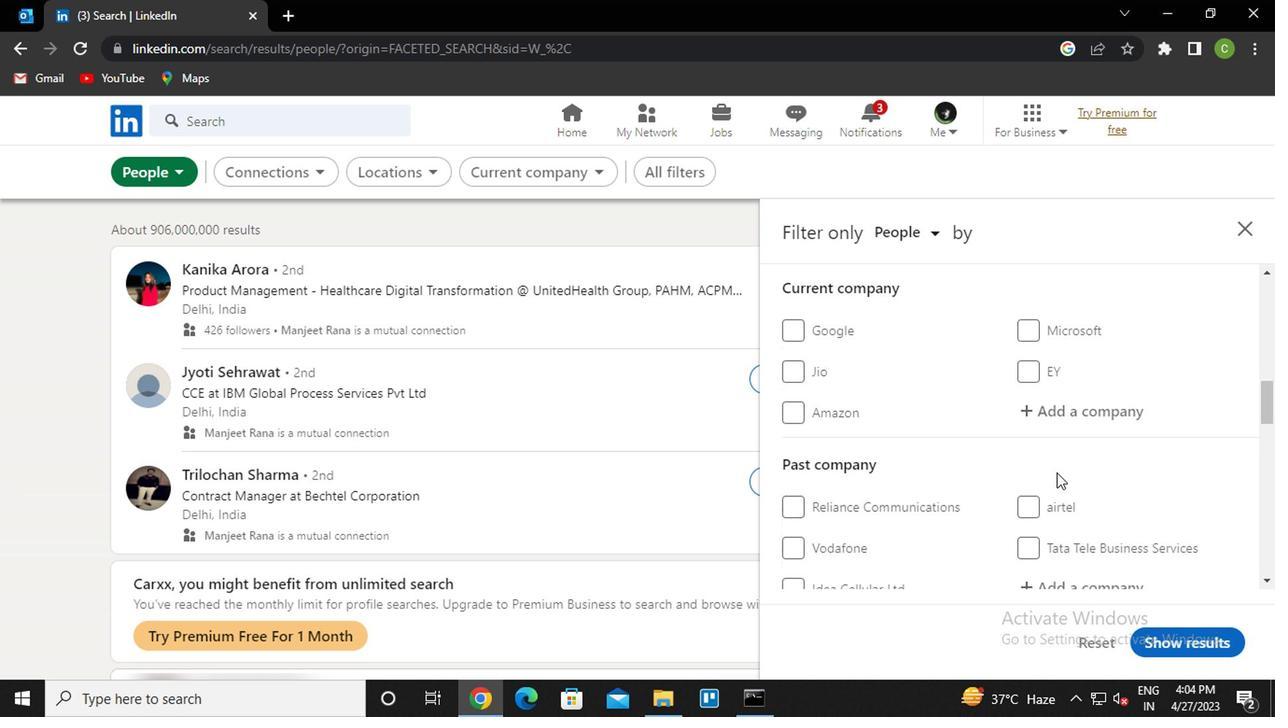 
Action: Mouse scrolled (1055, 471) with delta (0, 0)
Screenshot: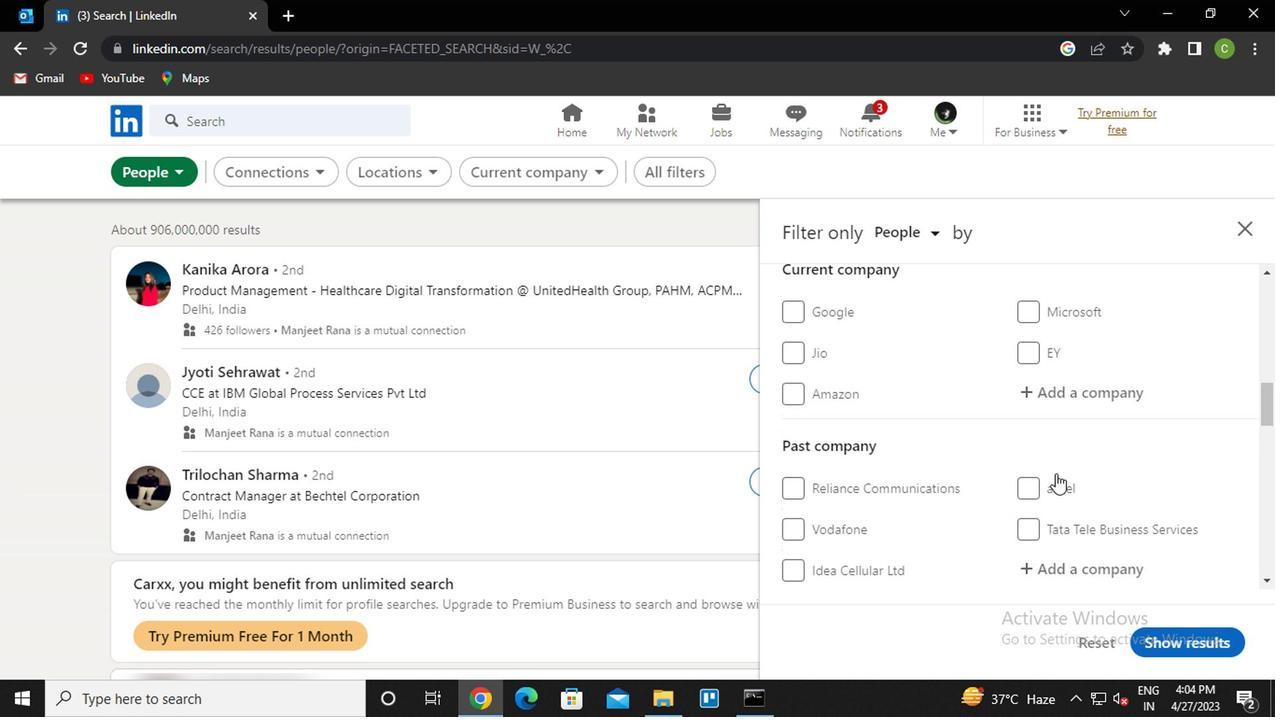 
Action: Mouse scrolled (1055, 471) with delta (0, 0)
Screenshot: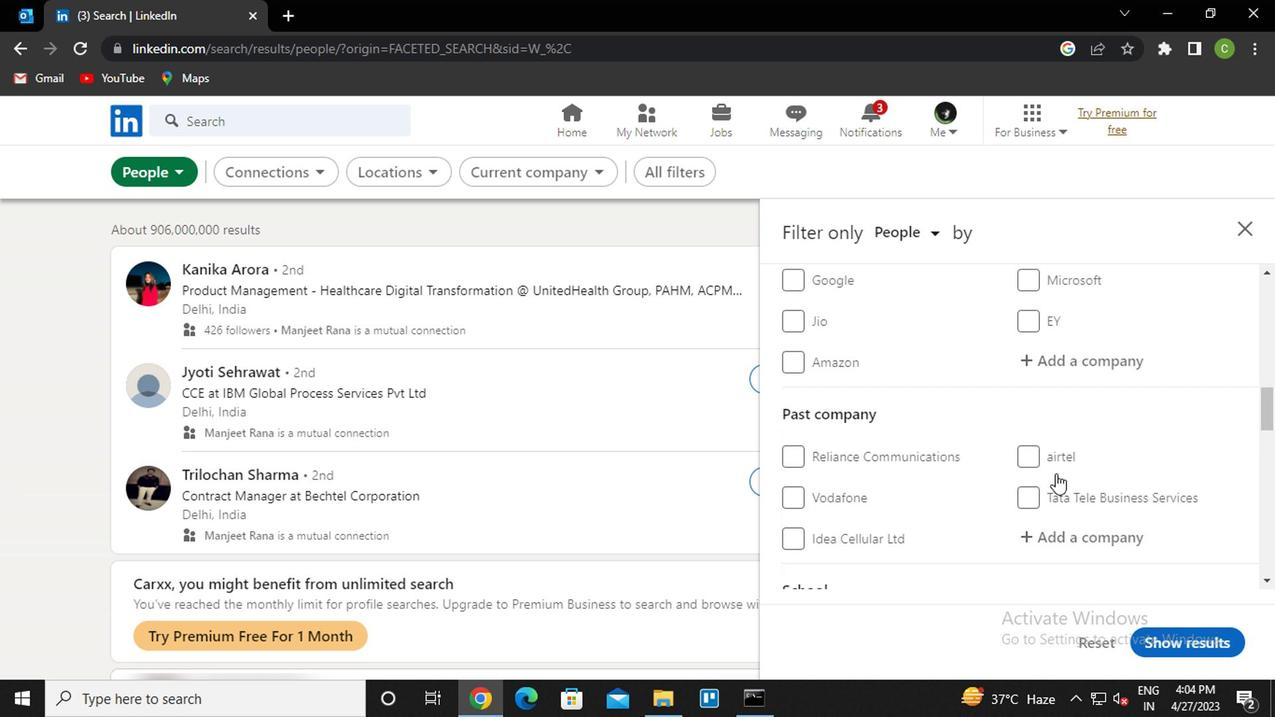 
Action: Mouse moved to (927, 480)
Screenshot: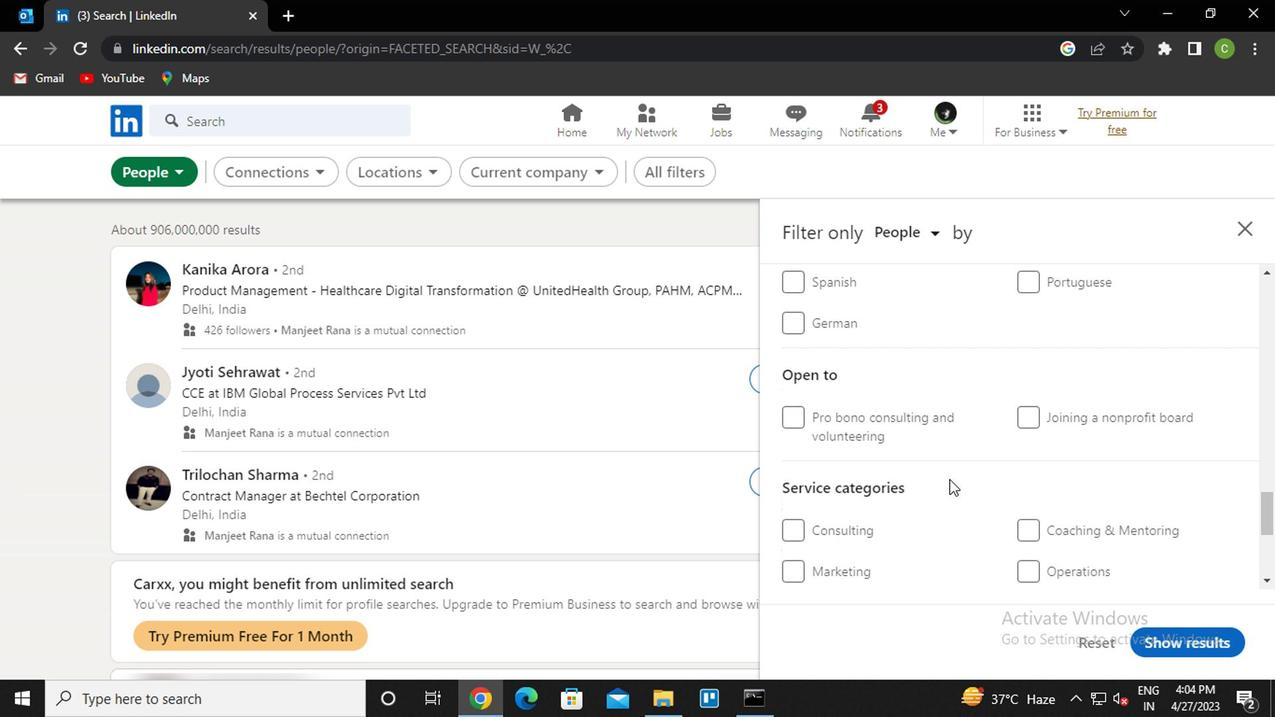 
Action: Mouse scrolled (927, 481) with delta (0, 0)
Screenshot: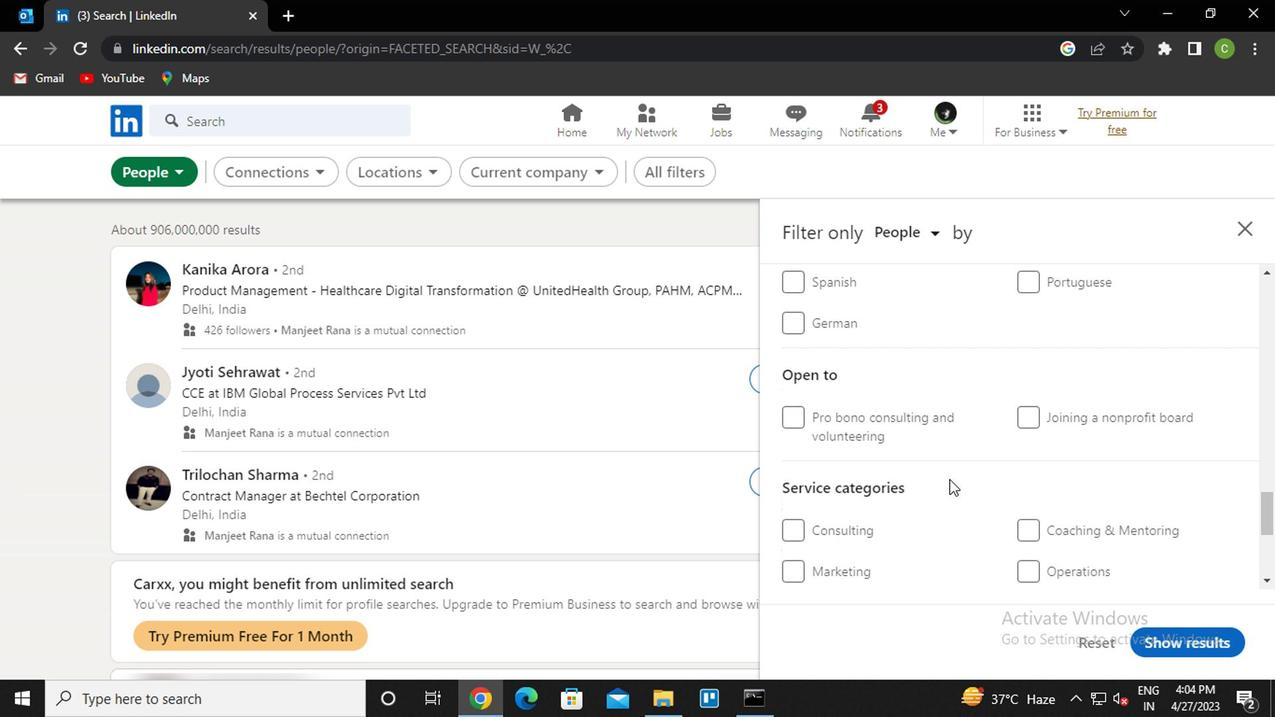
Action: Mouse moved to (927, 480)
Screenshot: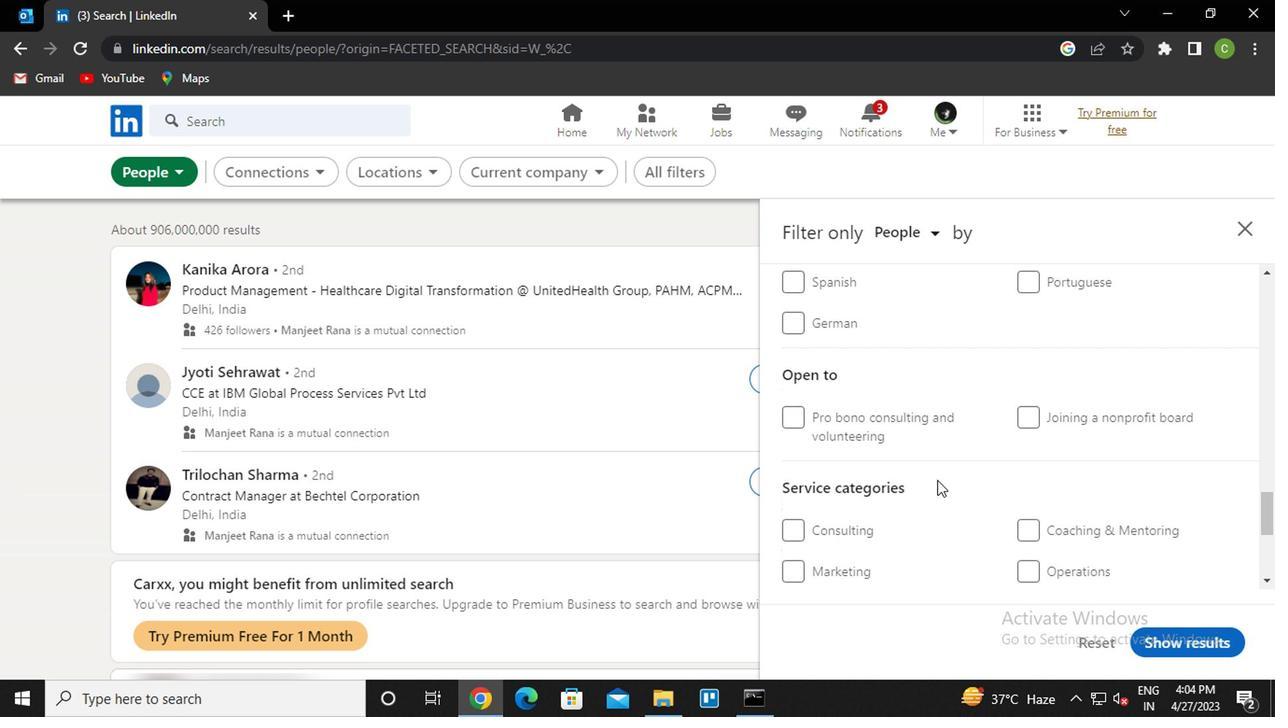 
Action: Mouse scrolled (927, 481) with delta (0, 0)
Screenshot: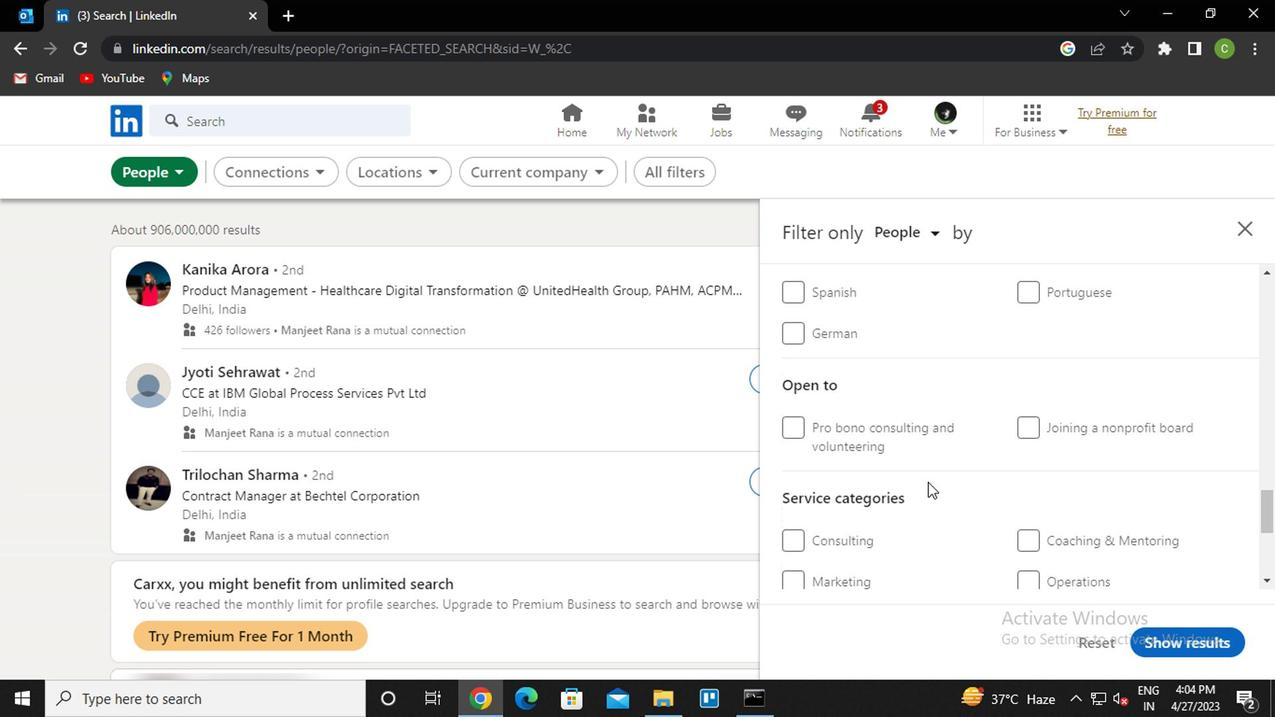 
Action: Mouse moved to (786, 430)
Screenshot: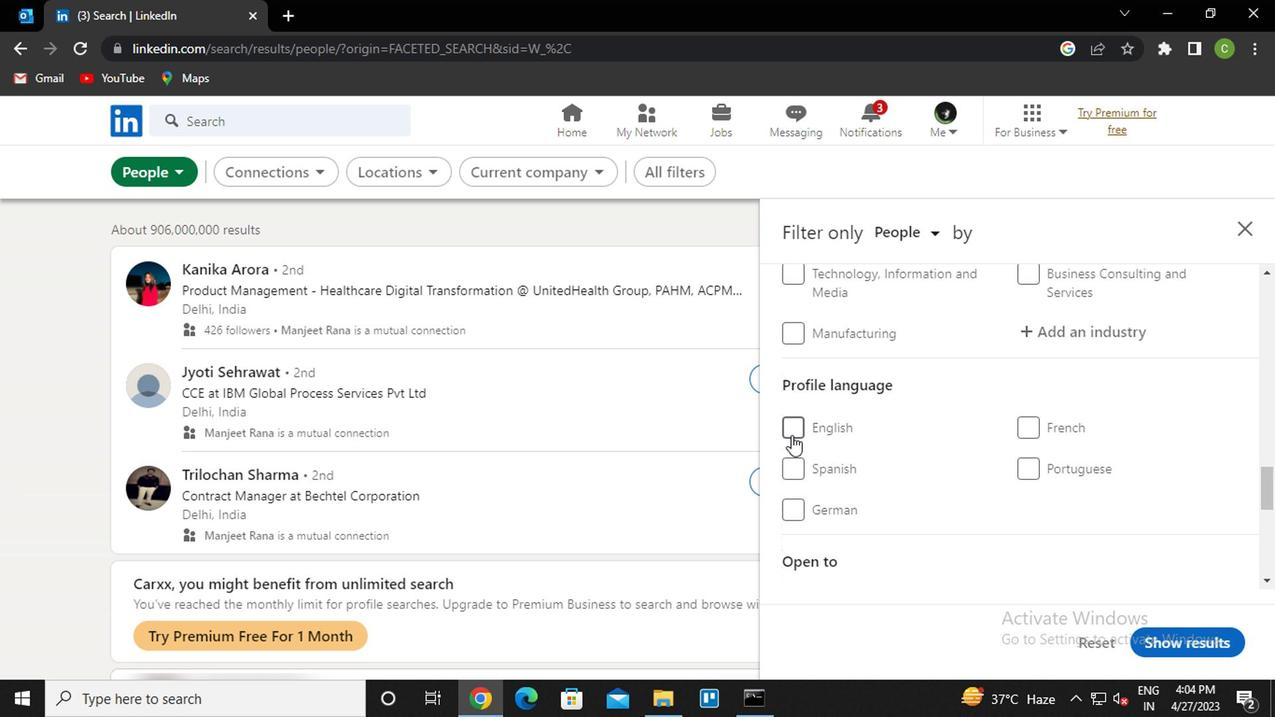 
Action: Mouse pressed left at (786, 430)
Screenshot: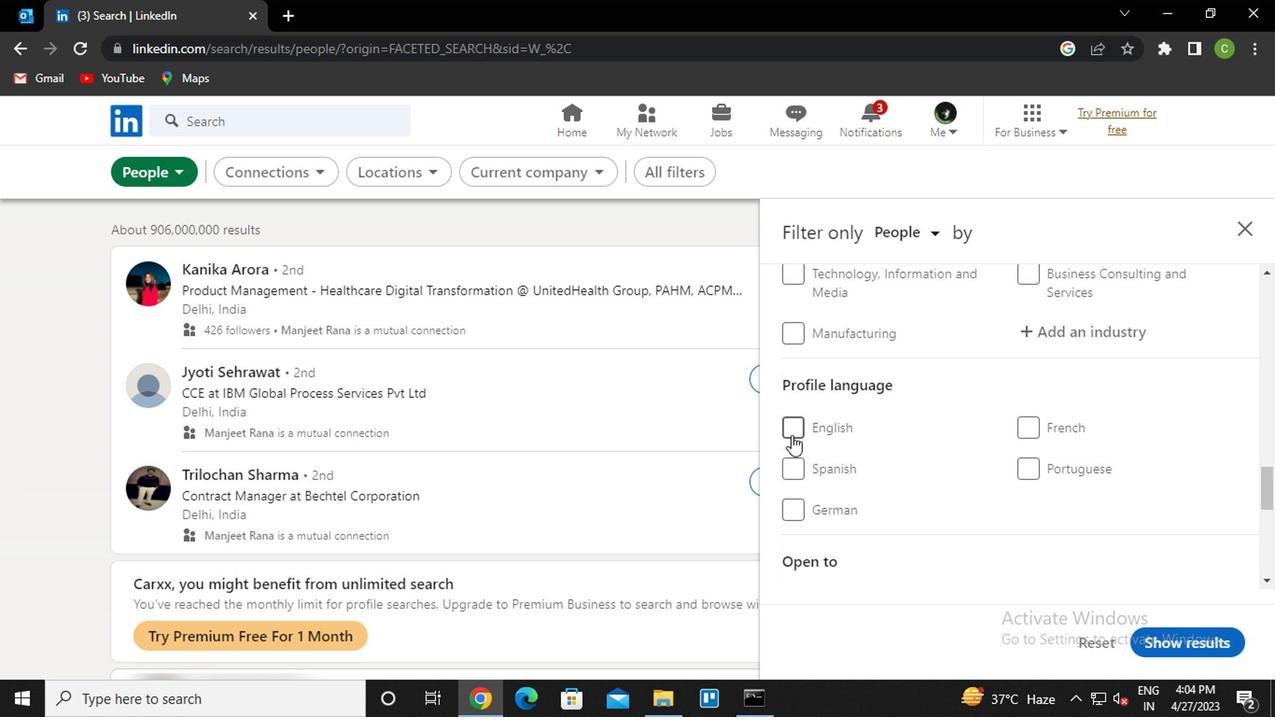 
Action: Mouse moved to (883, 479)
Screenshot: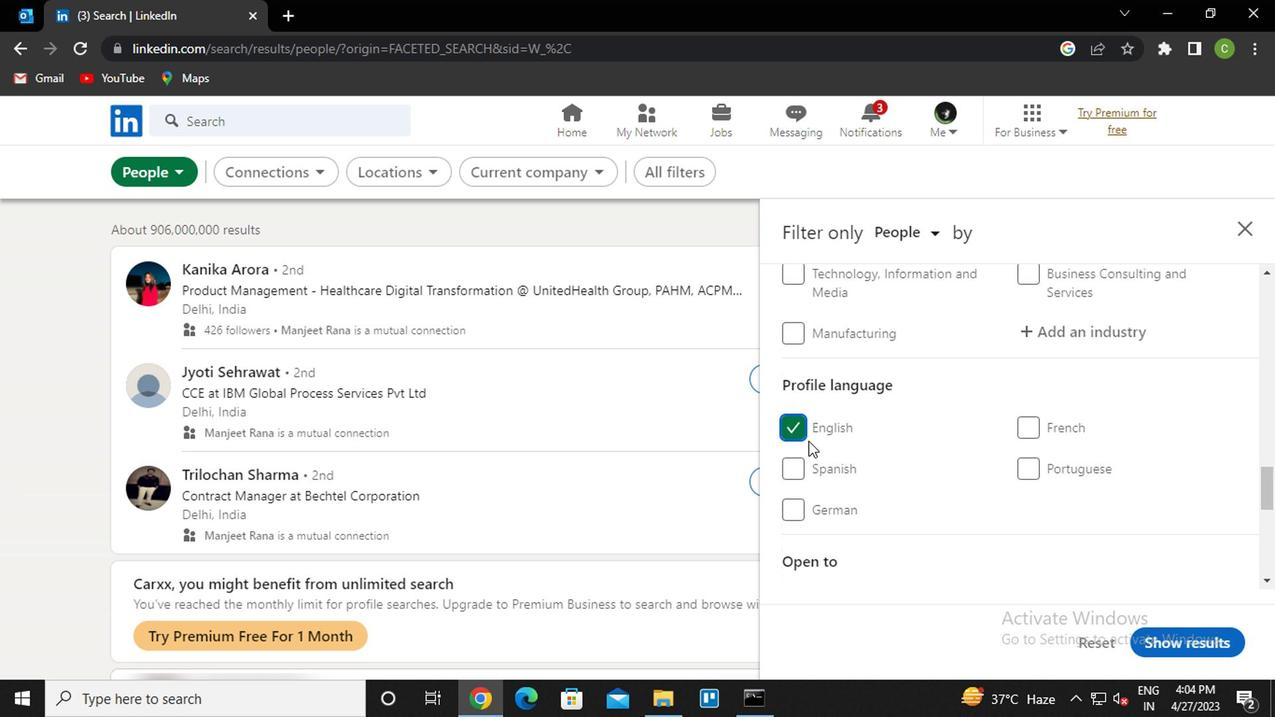 
Action: Mouse scrolled (883, 480) with delta (0, 1)
Screenshot: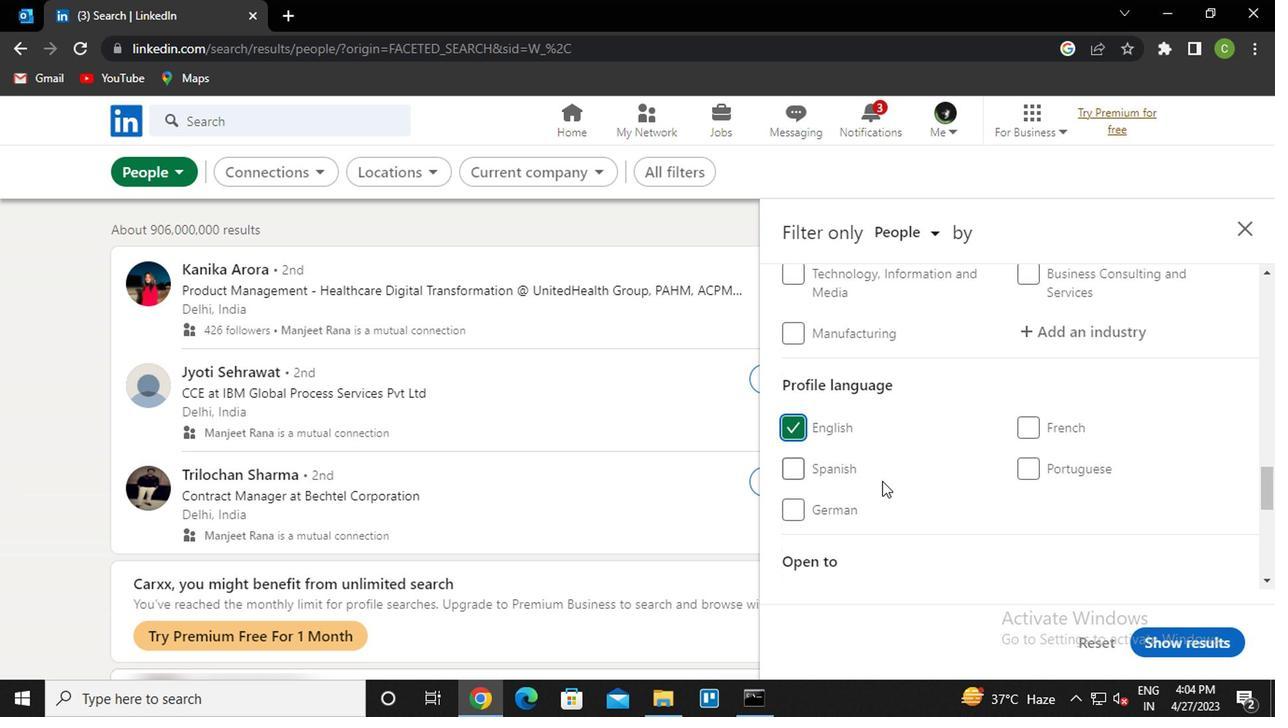 
Action: Mouse scrolled (883, 480) with delta (0, 1)
Screenshot: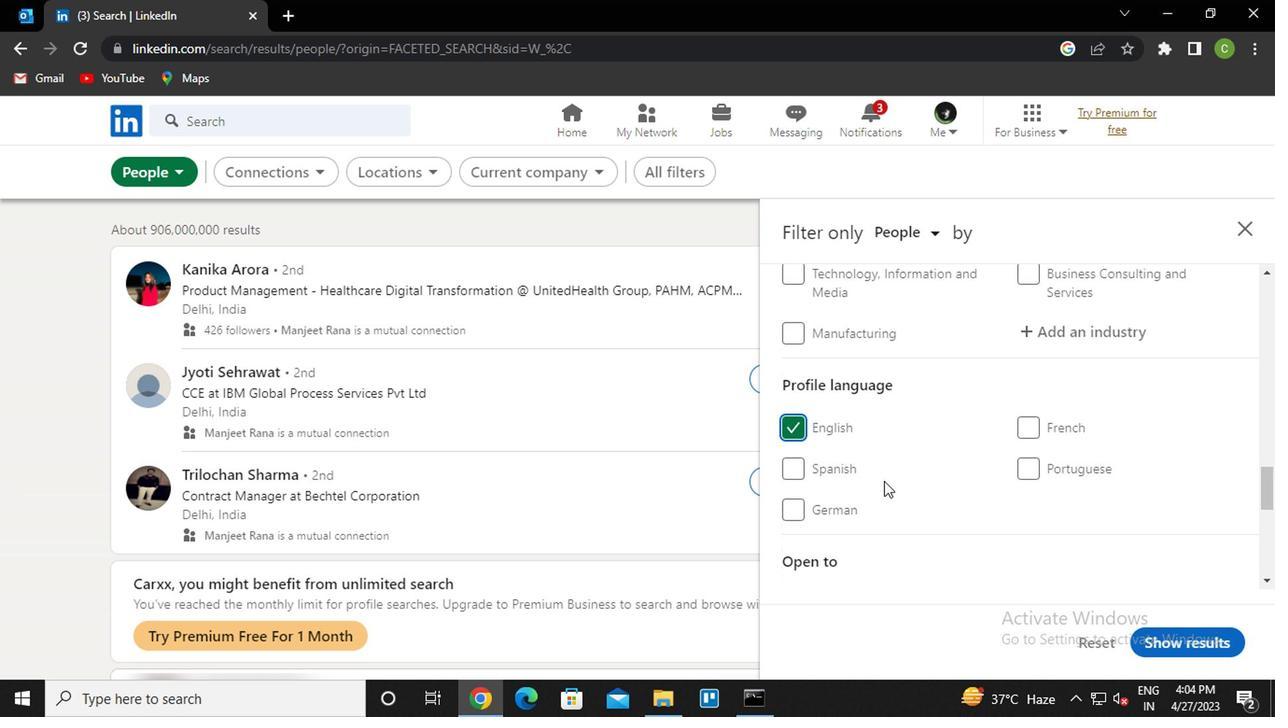 
Action: Mouse scrolled (883, 480) with delta (0, 1)
Screenshot: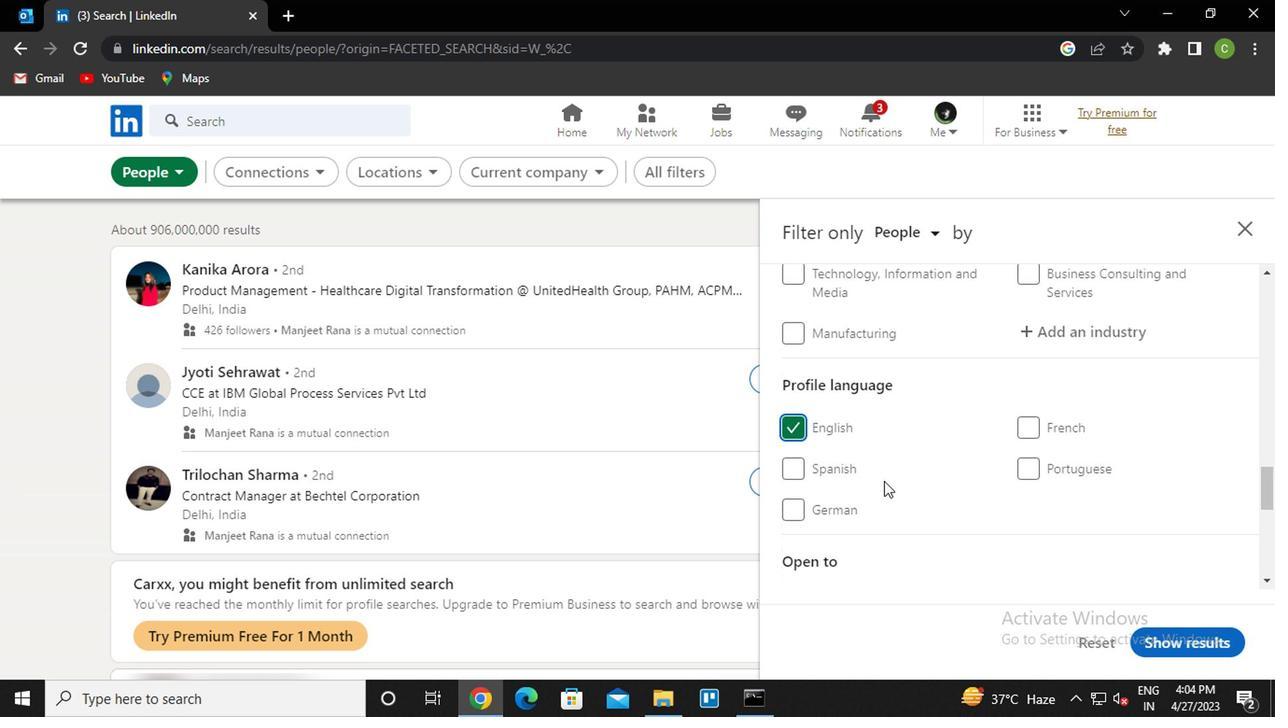 
Action: Mouse scrolled (883, 480) with delta (0, 1)
Screenshot: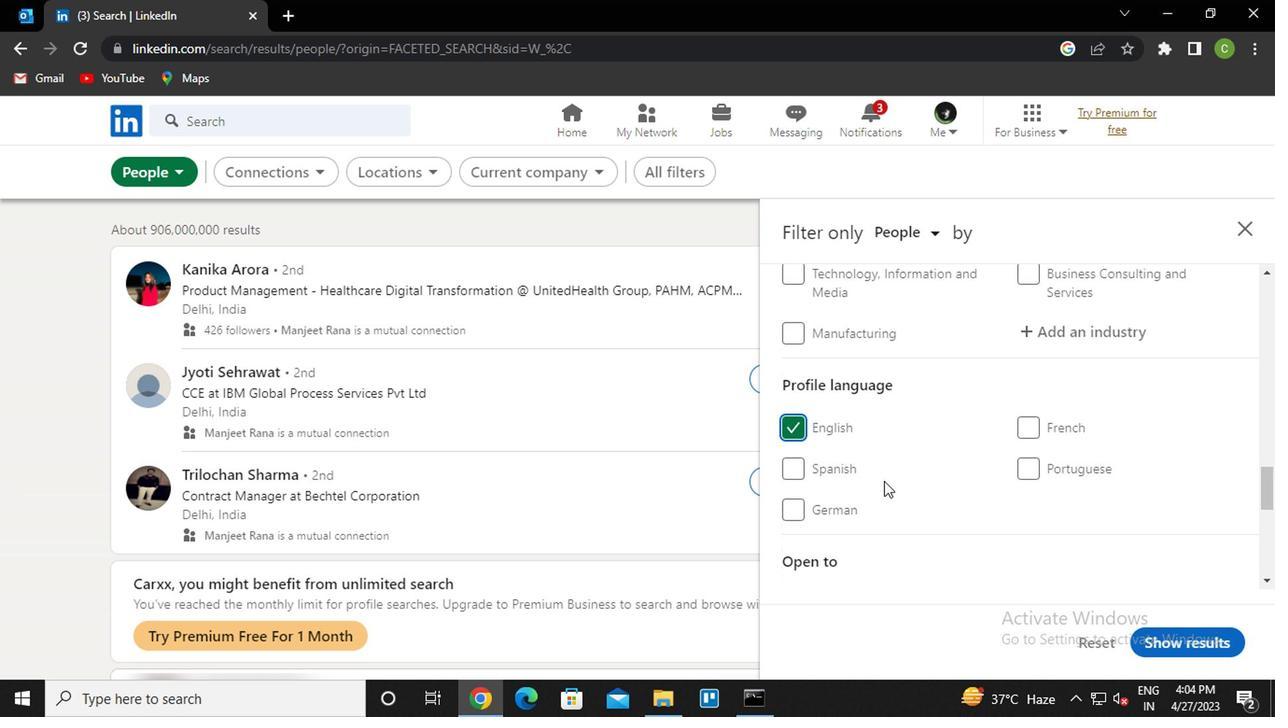 
Action: Mouse scrolled (883, 480) with delta (0, 1)
Screenshot: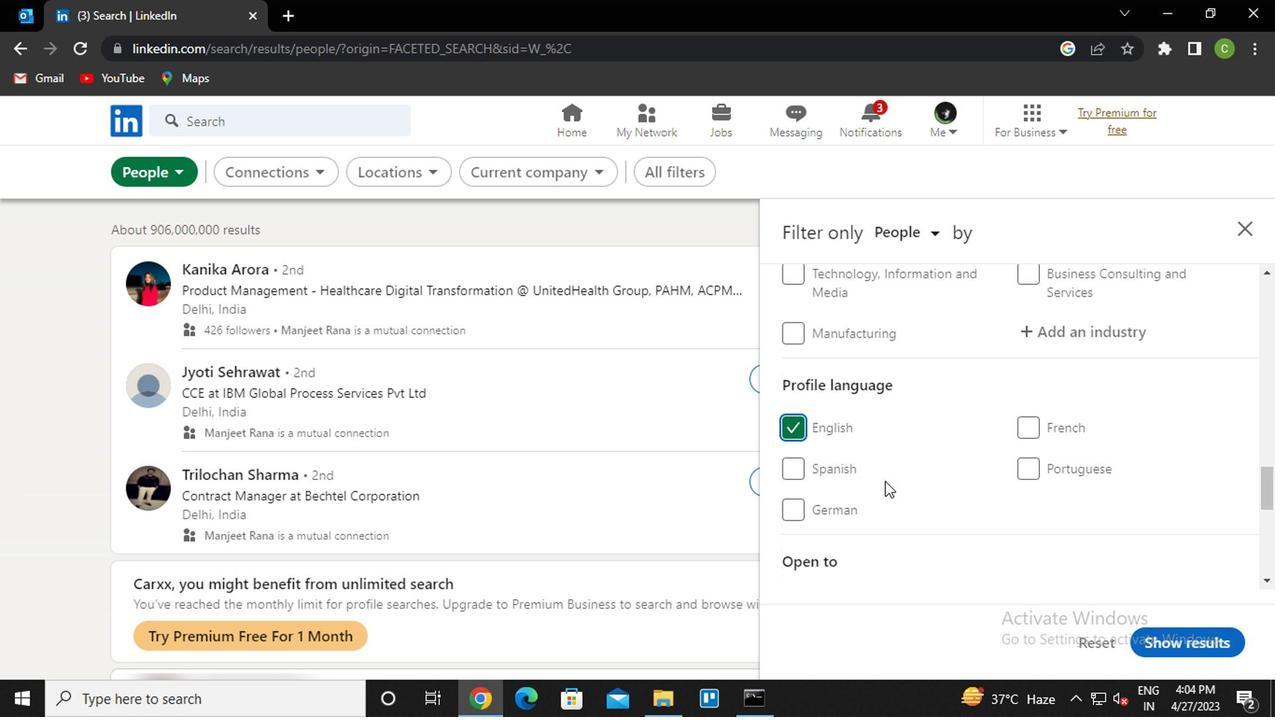 
Action: Mouse scrolled (883, 480) with delta (0, 1)
Screenshot: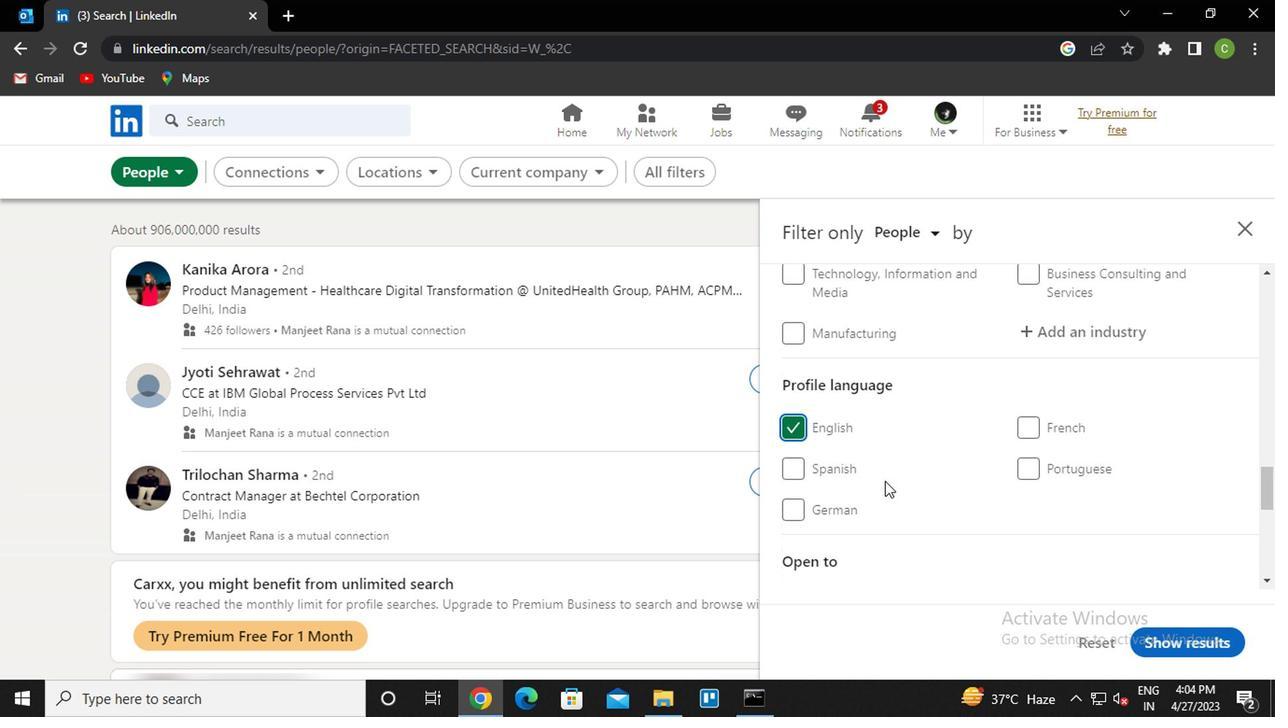 
Action: Mouse scrolled (883, 480) with delta (0, 1)
Screenshot: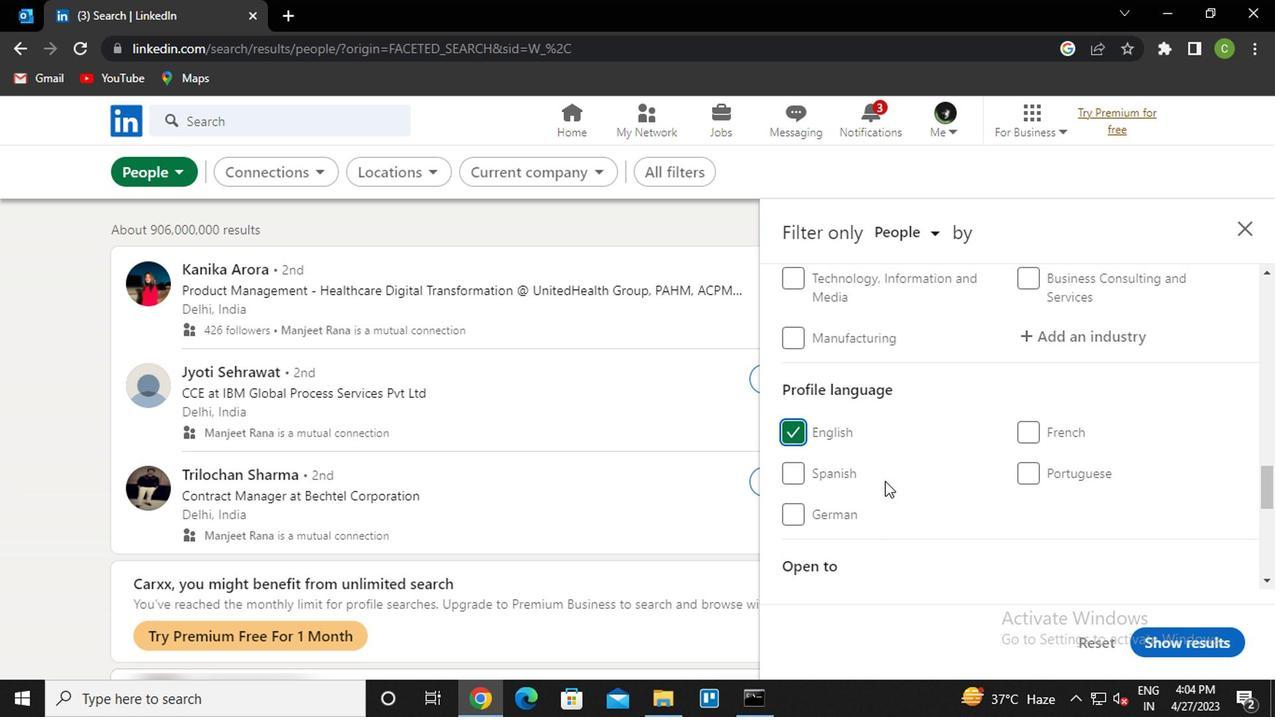 
Action: Mouse scrolled (883, 480) with delta (0, 1)
Screenshot: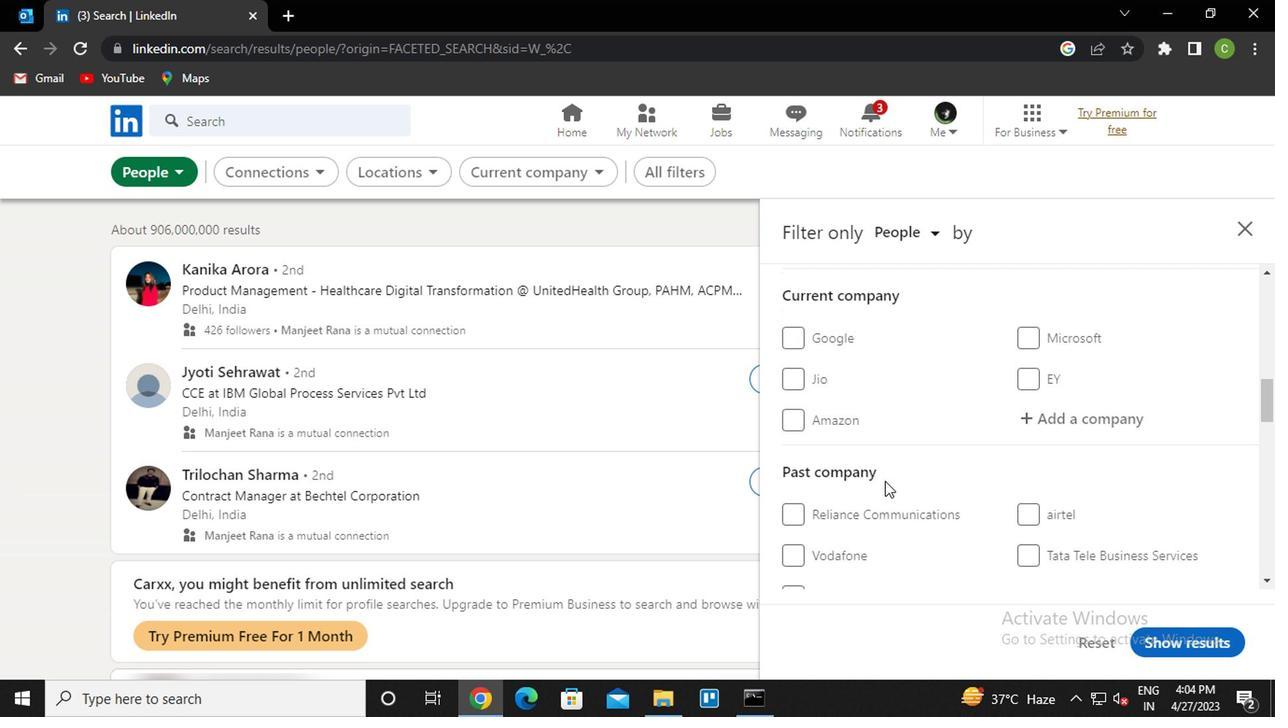 
Action: Mouse scrolled (883, 480) with delta (0, 1)
Screenshot: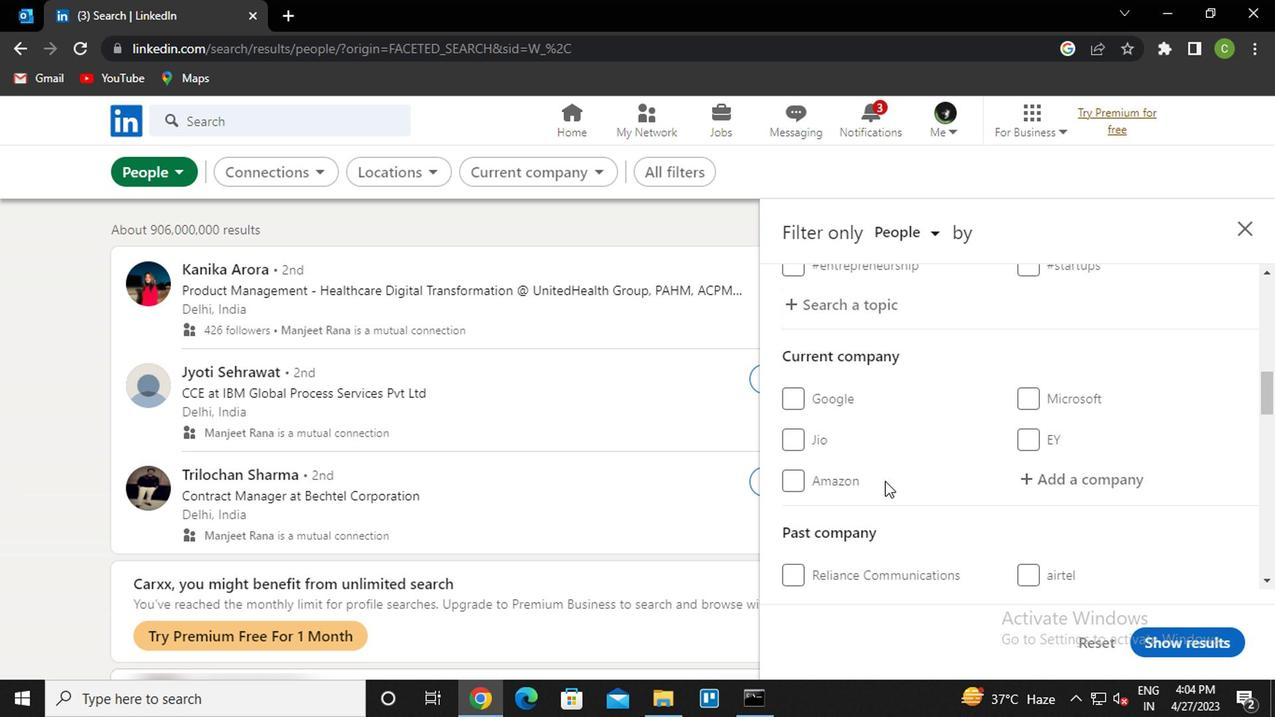 
Action: Mouse scrolled (883, 478) with delta (0, 0)
Screenshot: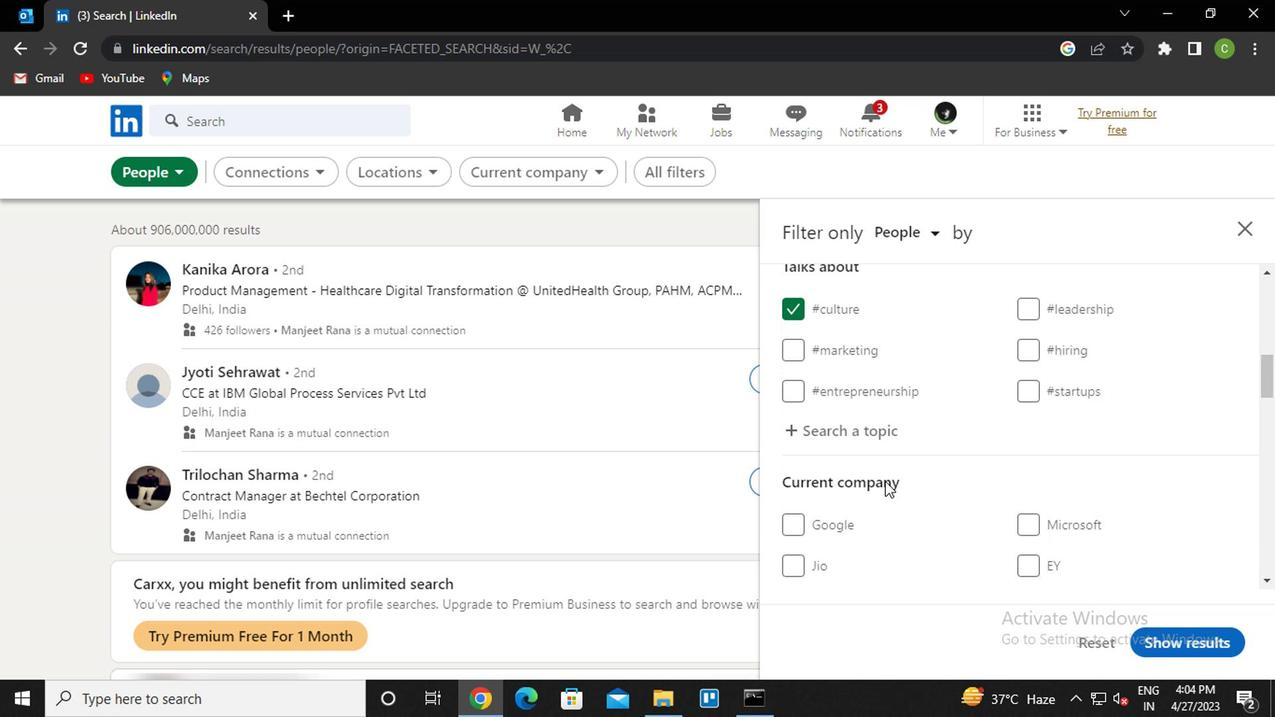 
Action: Mouse scrolled (883, 478) with delta (0, 0)
Screenshot: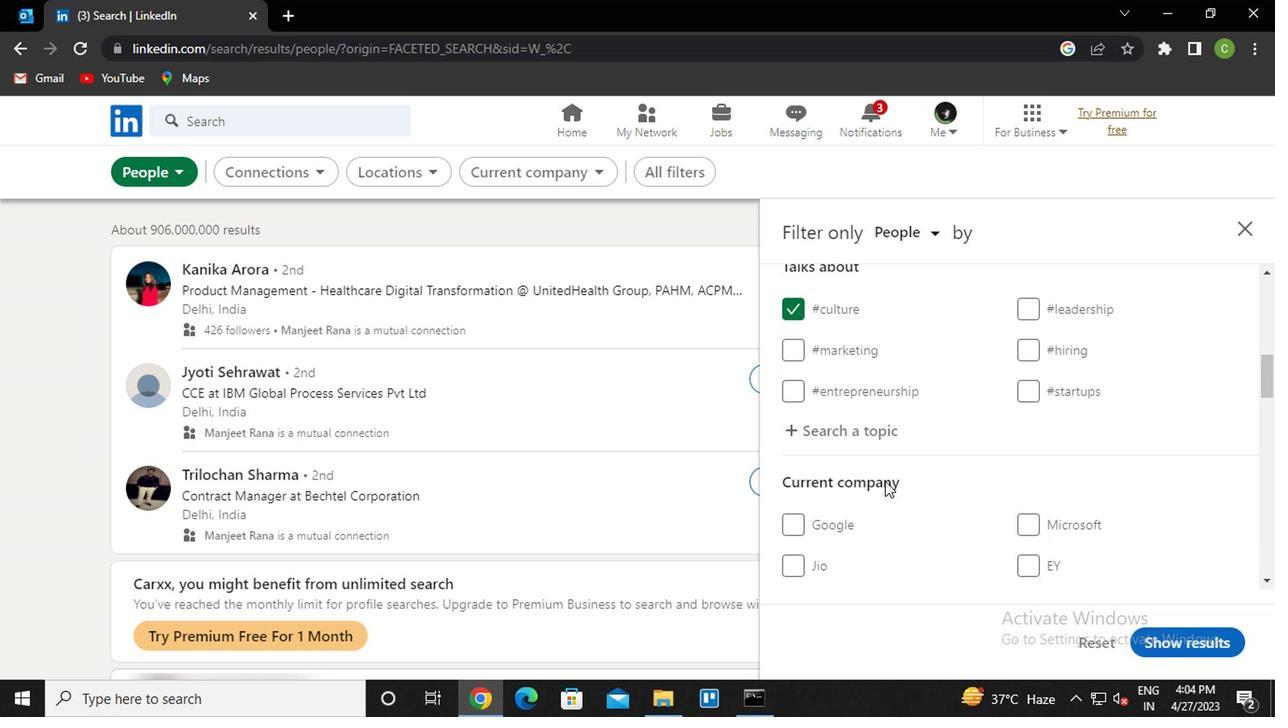 
Action: Mouse scrolled (883, 478) with delta (0, 0)
Screenshot: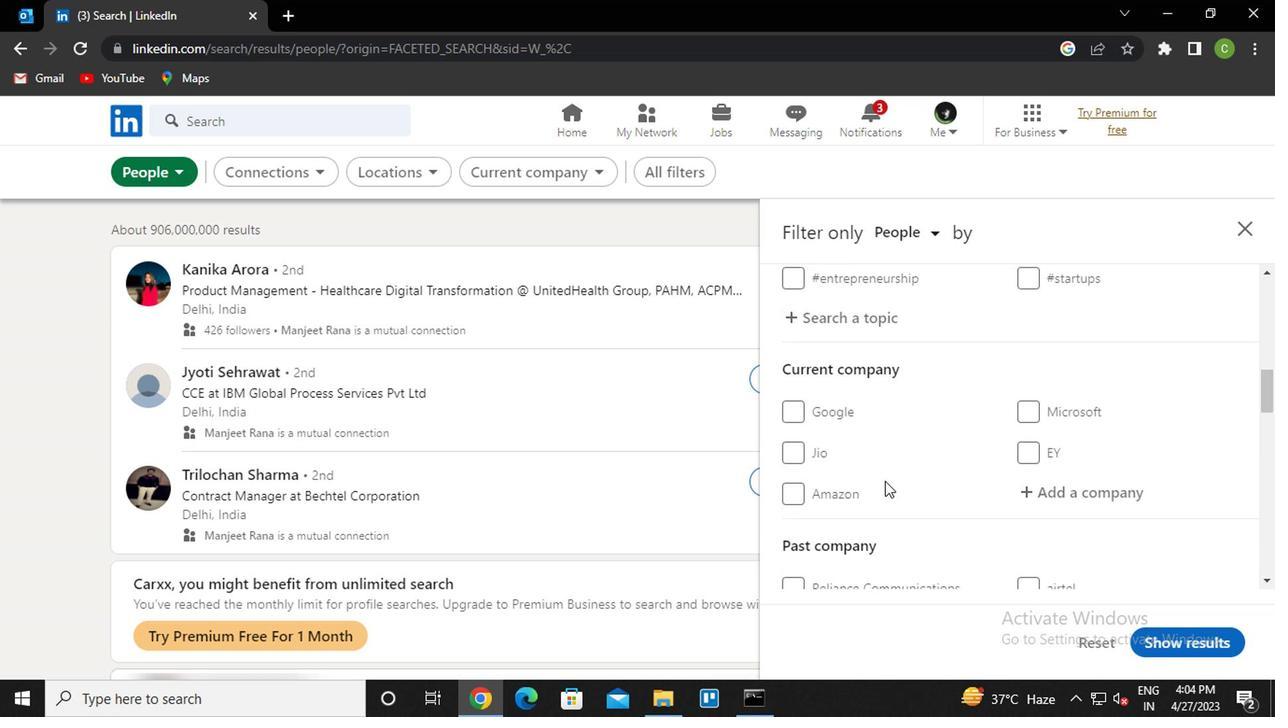 
Action: Mouse moved to (1065, 330)
Screenshot: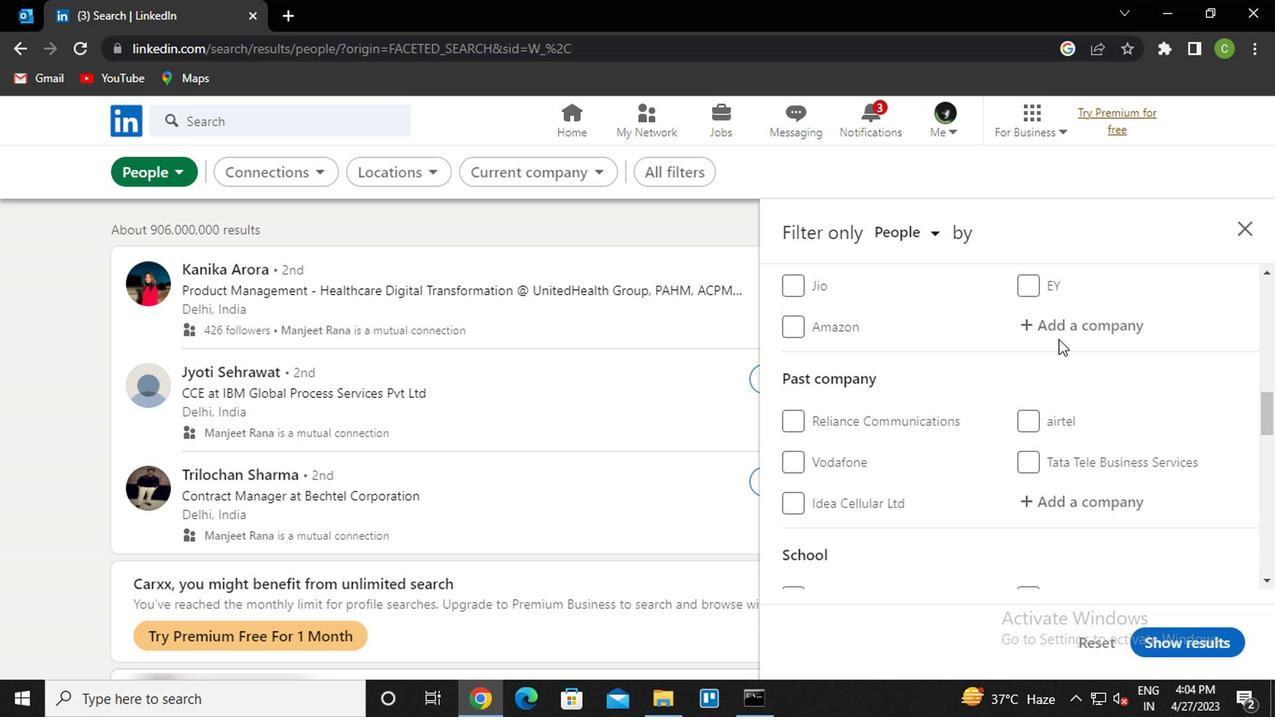 
Action: Mouse pressed left at (1065, 330)
Screenshot: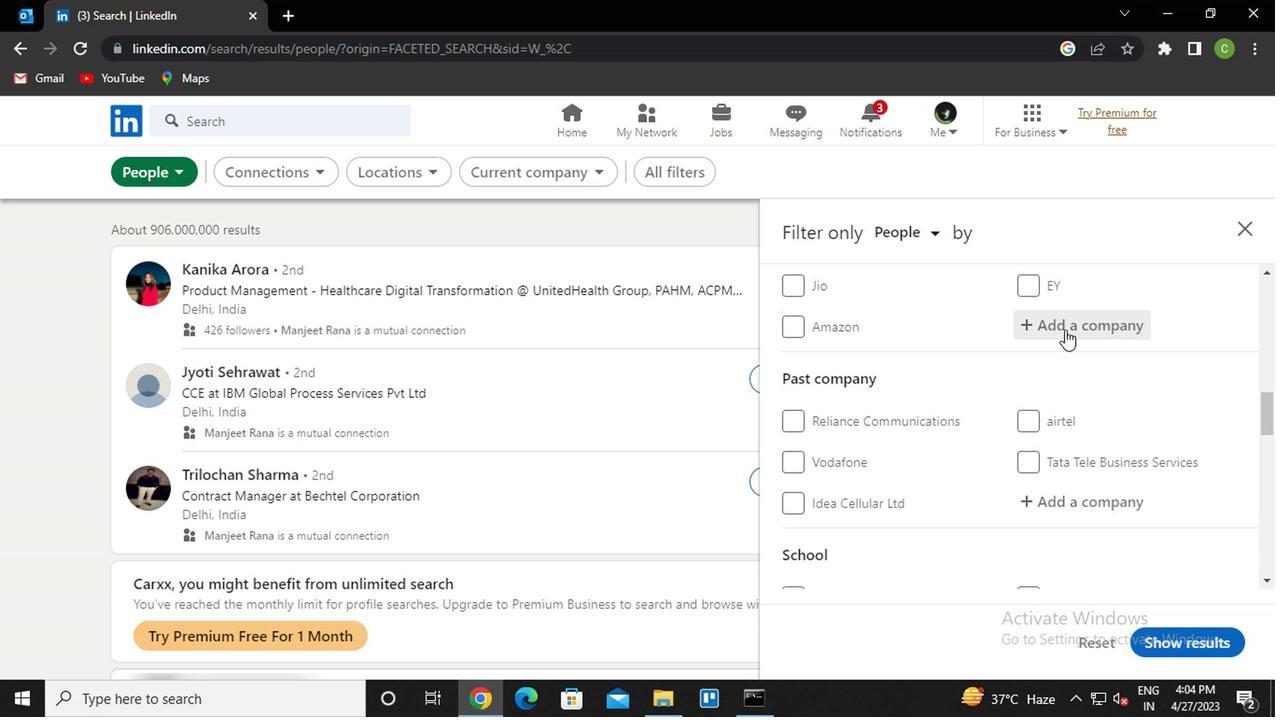 
Action: Key pressed <Key.caps_lock>b<Key.caps_lock>asf<Key.down><Key.down><Key.down><Key.down><Key.down><Key.down><Key.down><Key.down><Key.down><Key.down><Key.down><Key.down><Key.down><Key.down><Key.down><Key.down><Key.down><Key.down><Key.down><Key.down><Key.down>'s<Key.space>
Screenshot: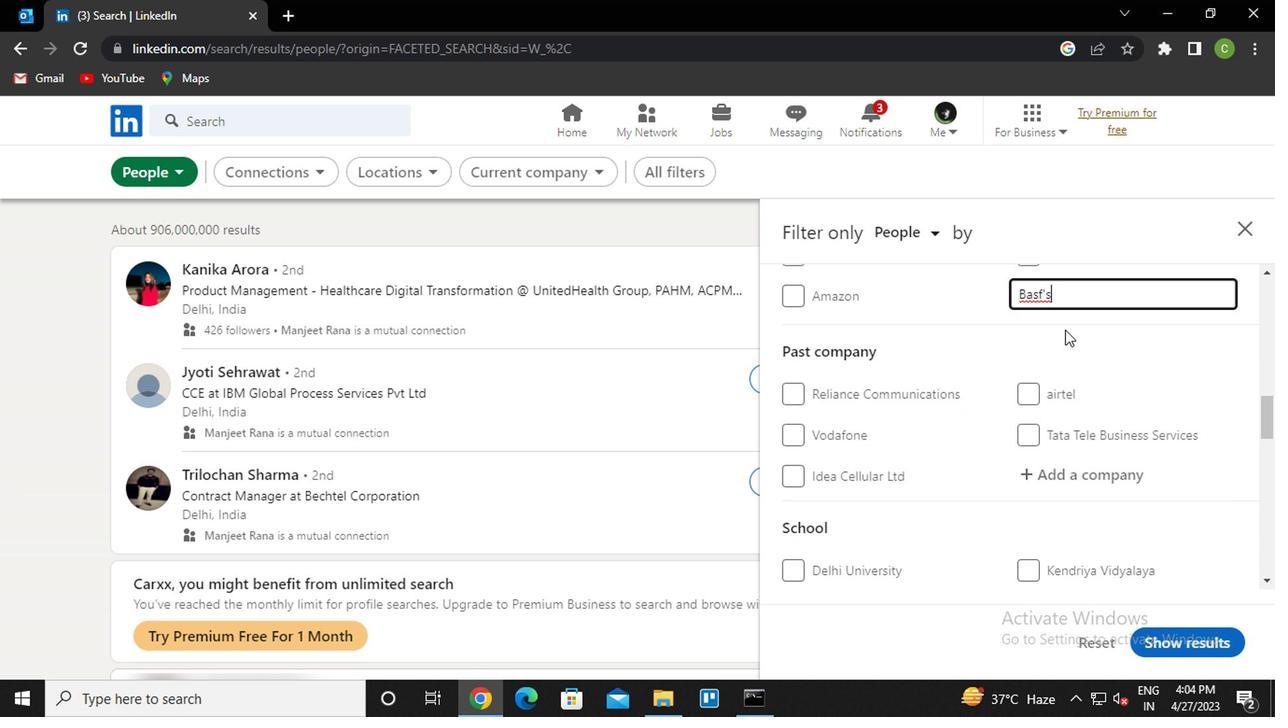 
Action: Mouse scrolled (1065, 331) with delta (0, 0)
Screenshot: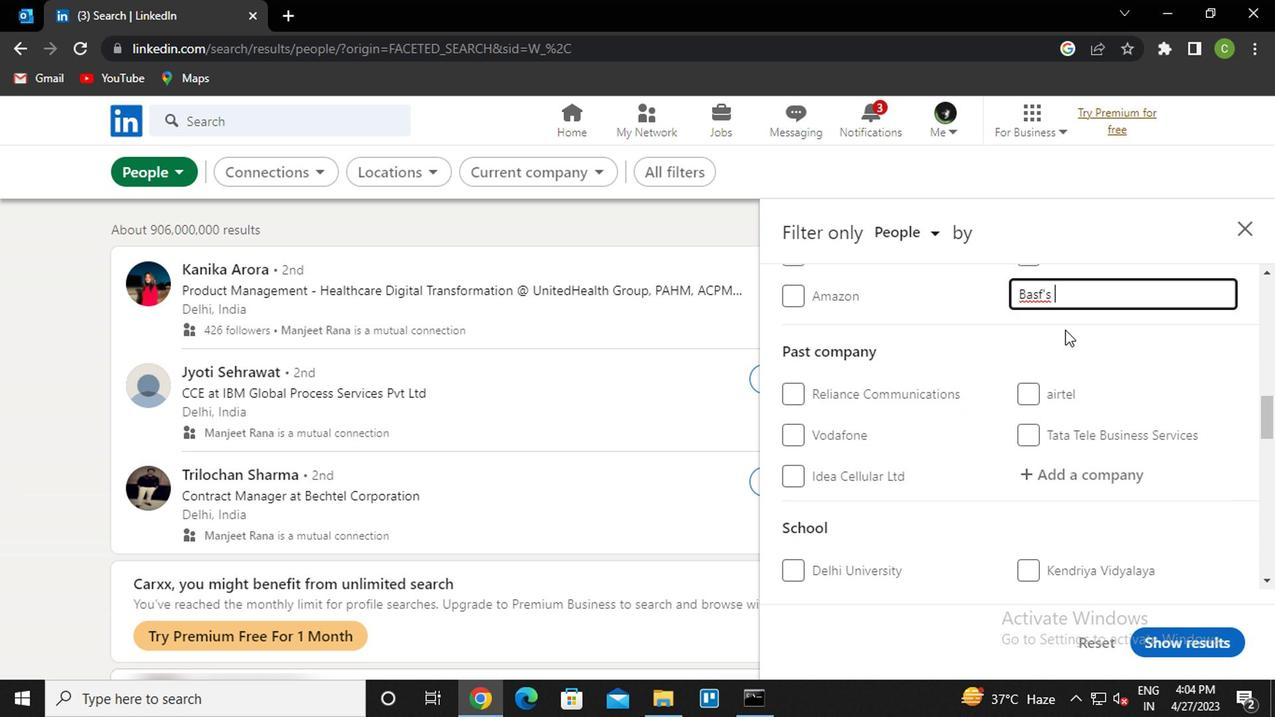 
Action: Mouse scrolled (1065, 331) with delta (0, 0)
Screenshot: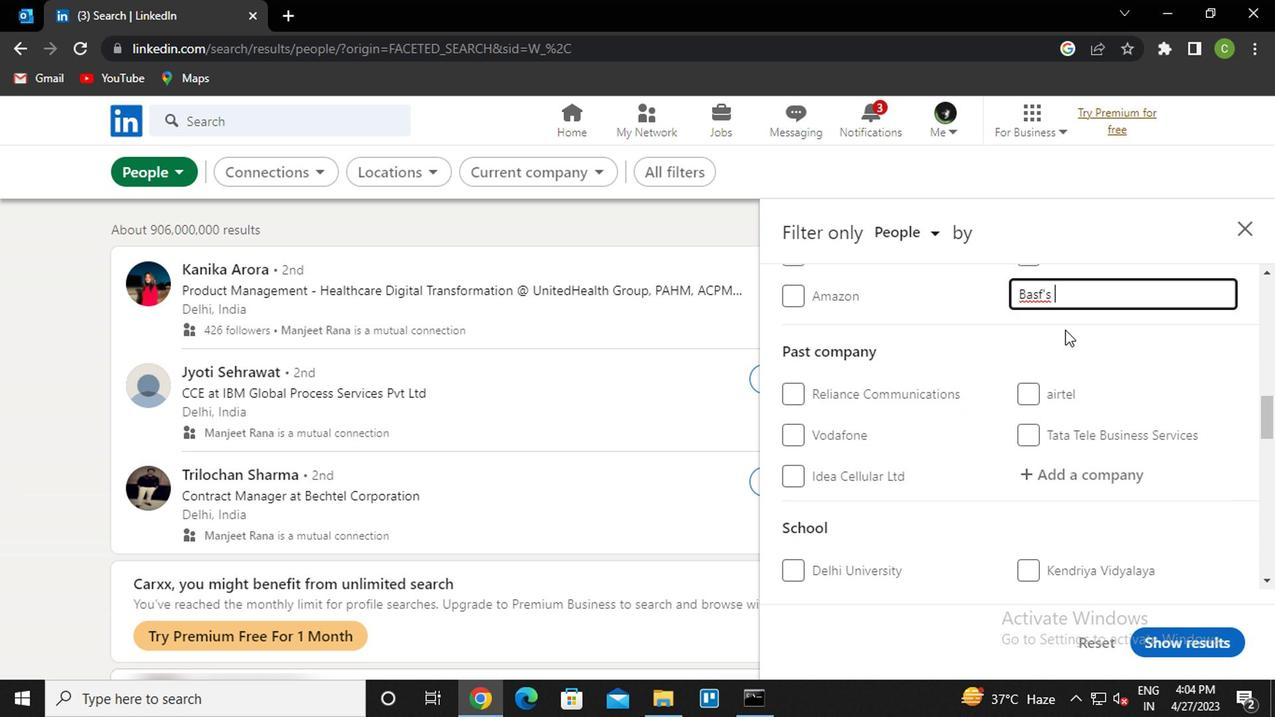 
Action: Mouse scrolled (1065, 331) with delta (0, 0)
Screenshot: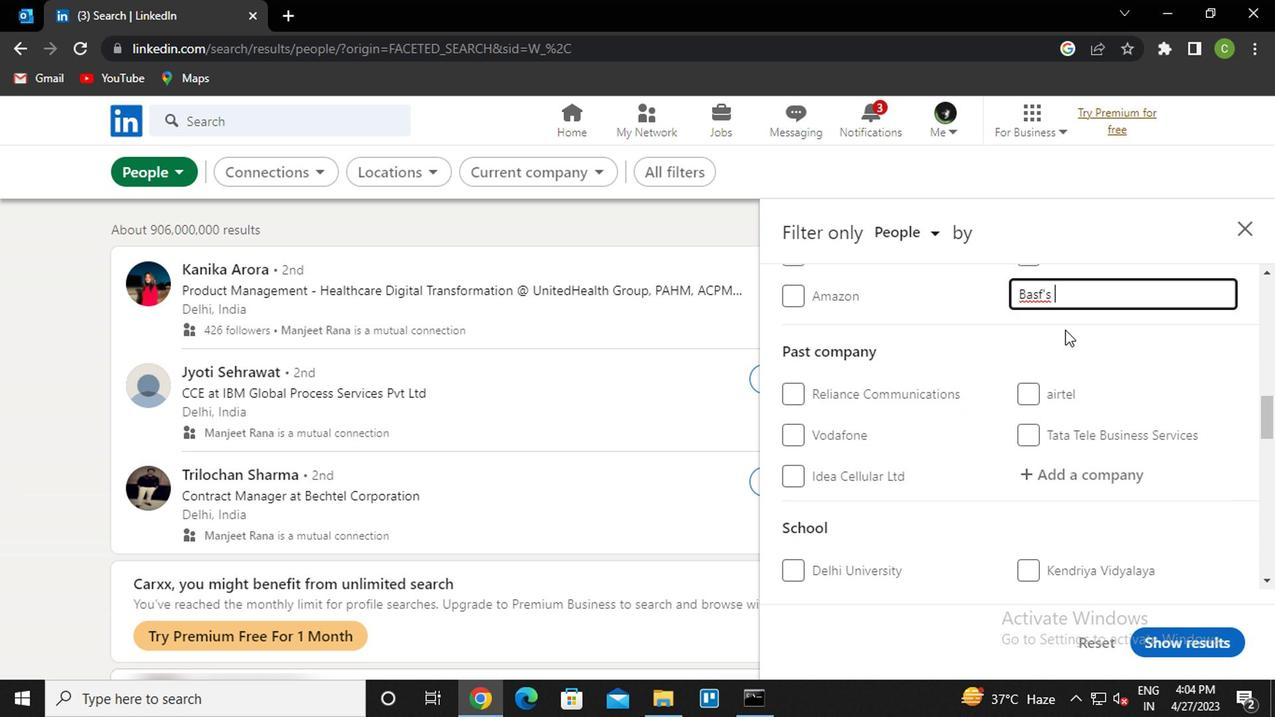 
Action: Mouse scrolled (1065, 329) with delta (0, -1)
Screenshot: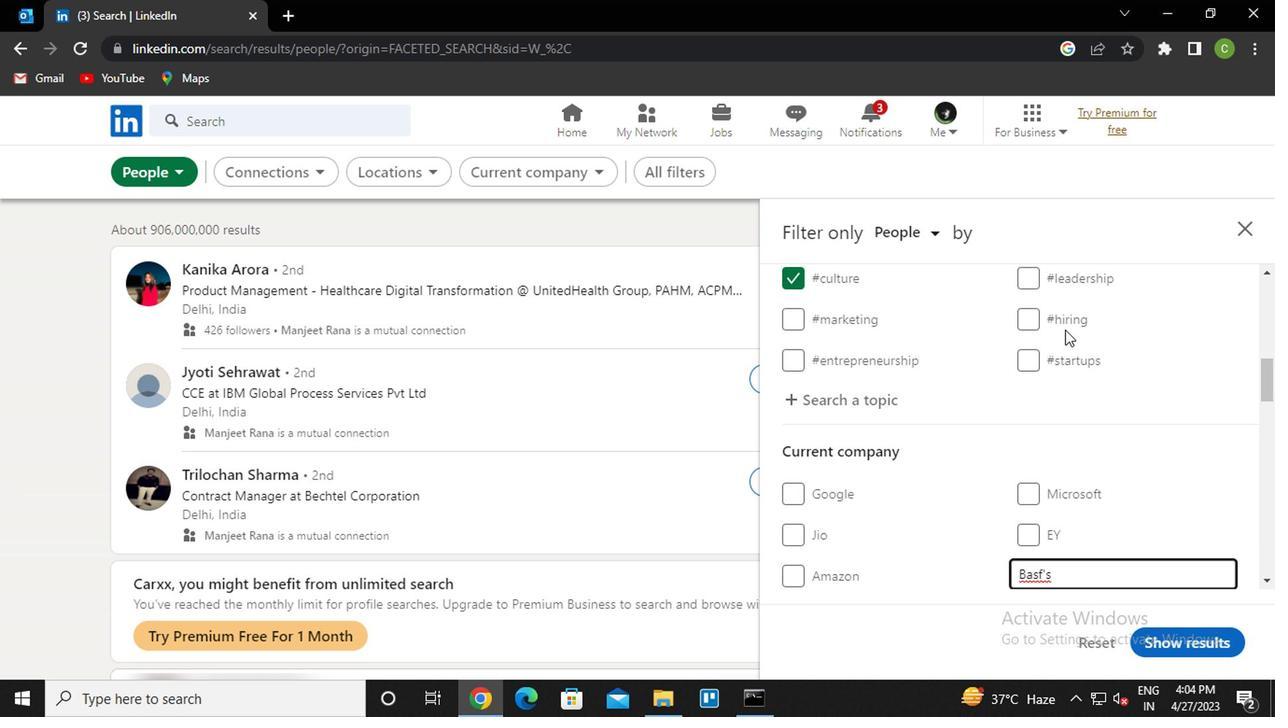 
Action: Mouse scrolled (1065, 329) with delta (0, -1)
Screenshot: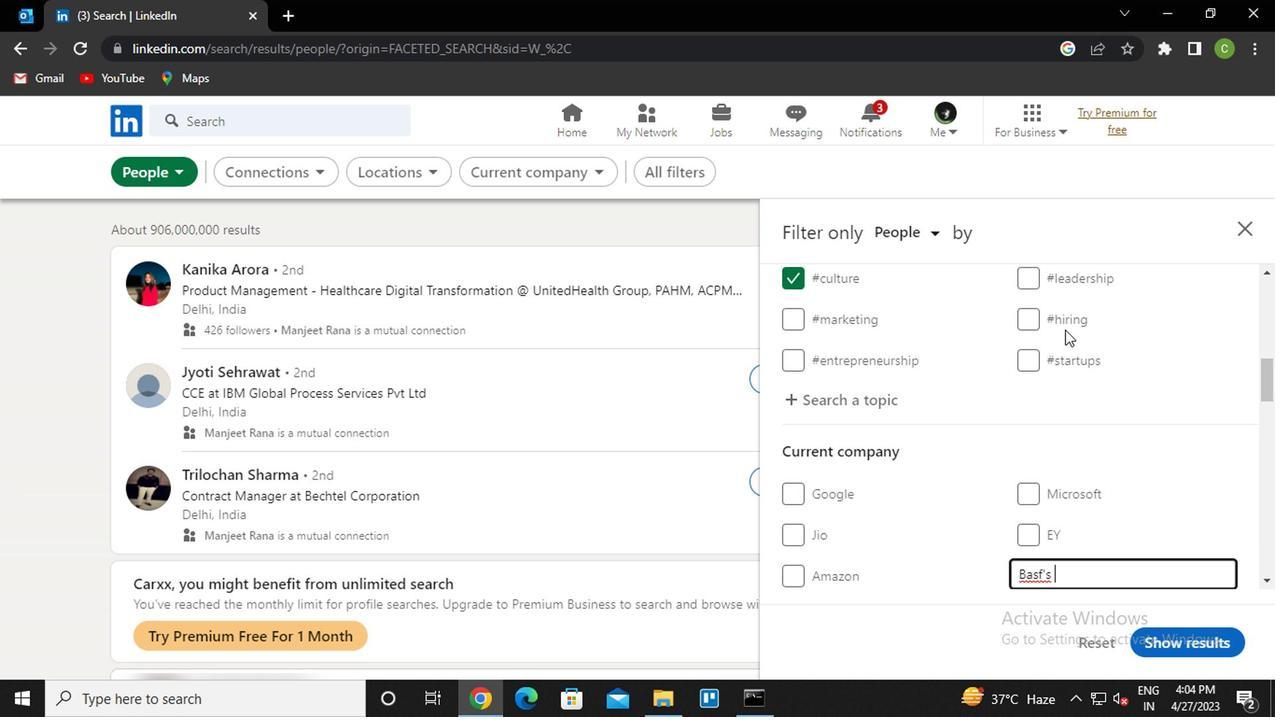 
Action: Mouse scrolled (1065, 329) with delta (0, -1)
Screenshot: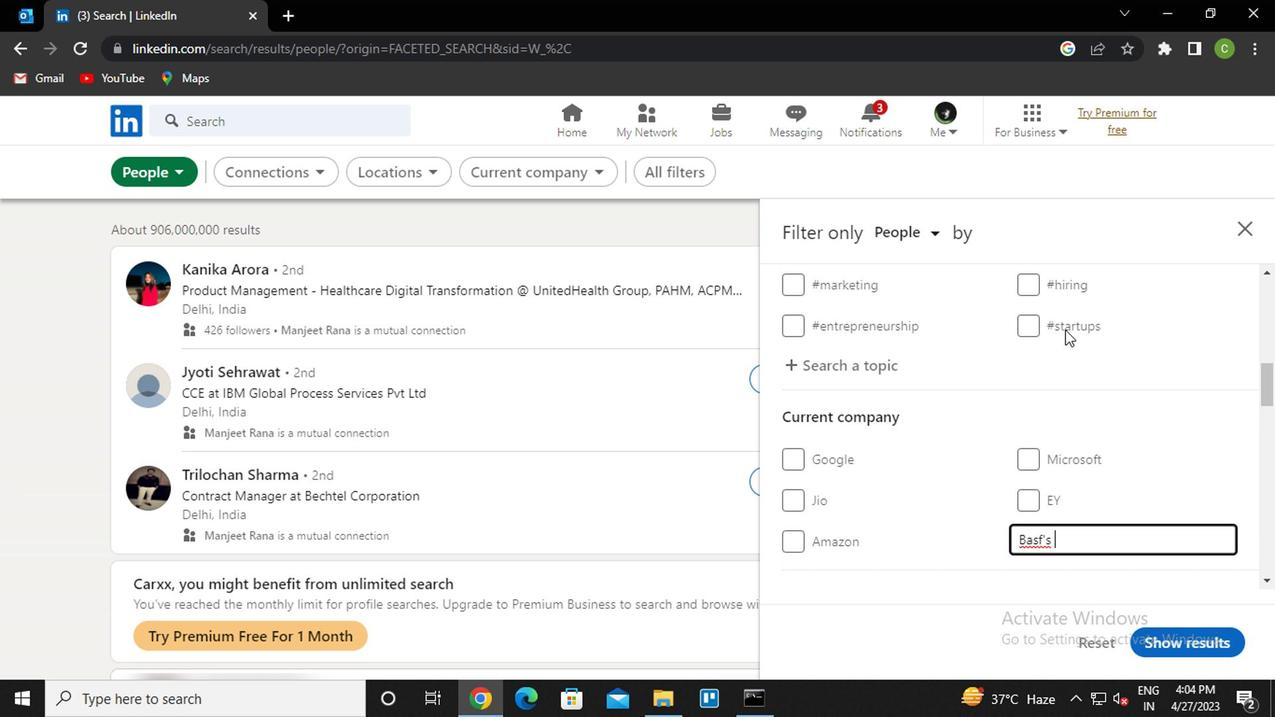 
Action: Mouse moved to (1079, 372)
Screenshot: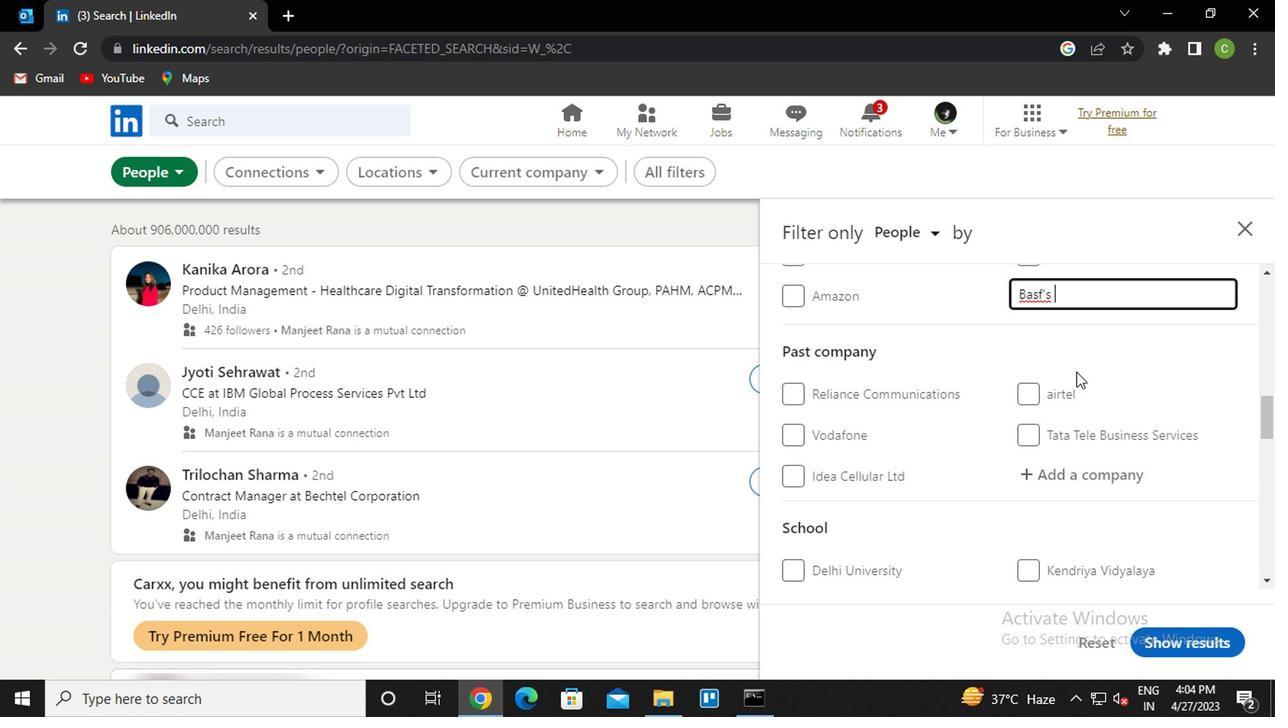 
Action: Key pressed <Key.caps_lock>v<Key.caps_lock>egetable<Key.space>seed<Key.space><Key.caps_lock>b<Key.caps_lock>usiness
Screenshot: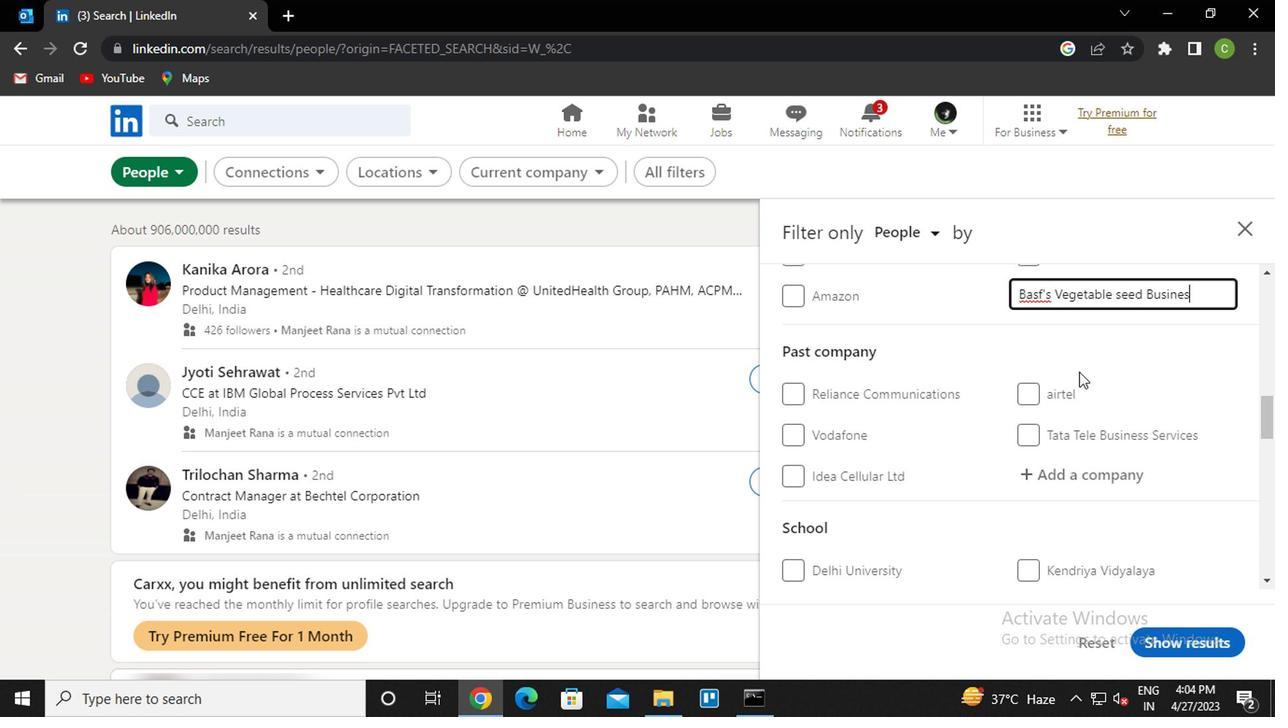 
Action: Mouse moved to (1081, 357)
Screenshot: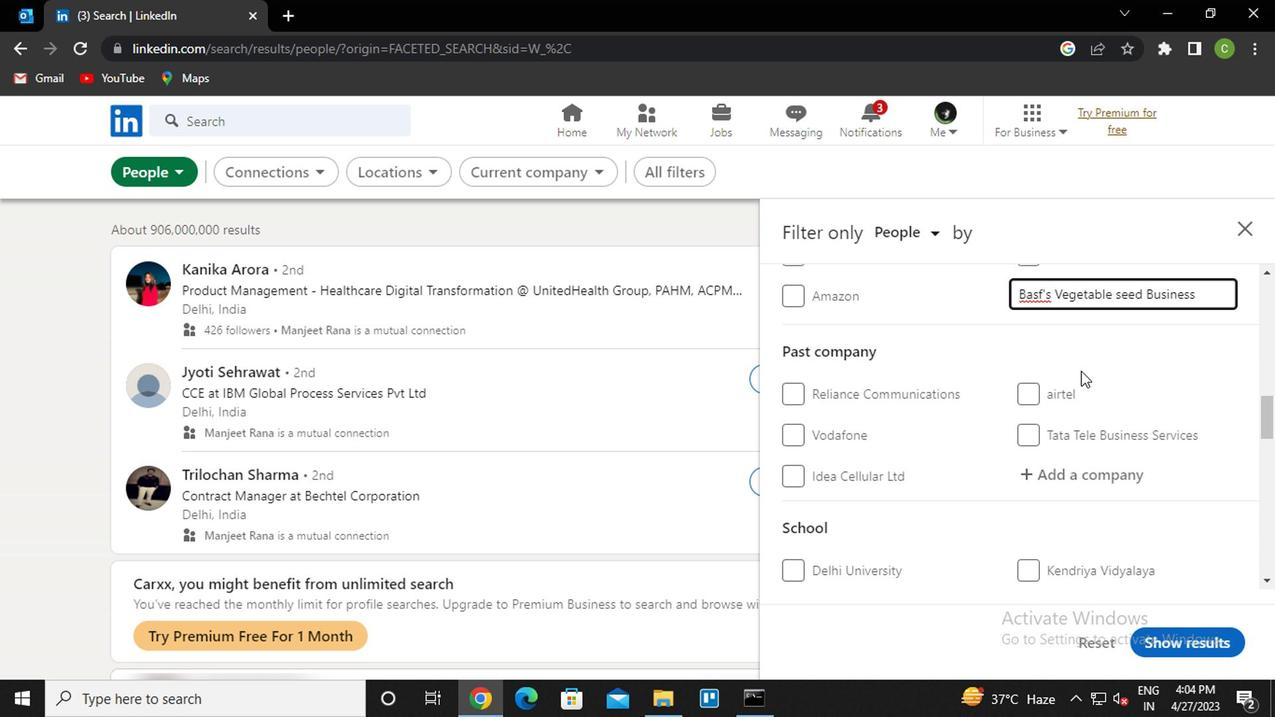 
Action: Mouse pressed left at (1081, 357)
Screenshot: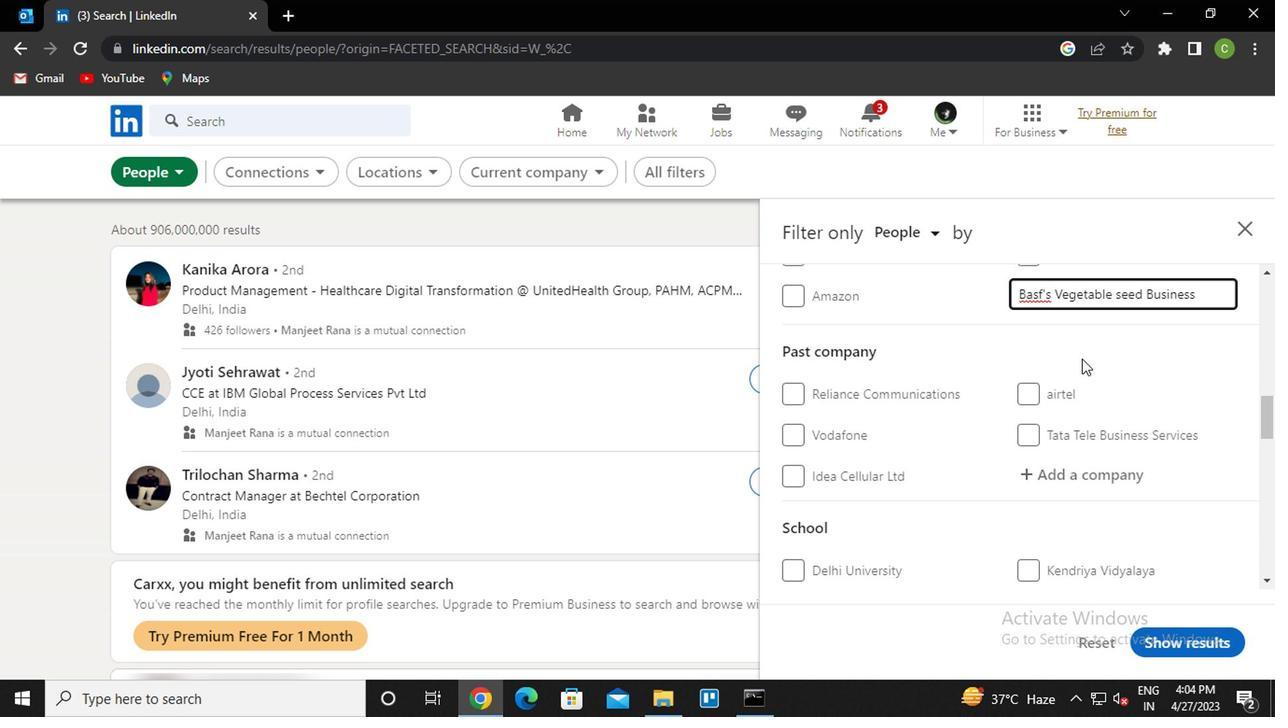 
Action: Mouse moved to (1073, 360)
Screenshot: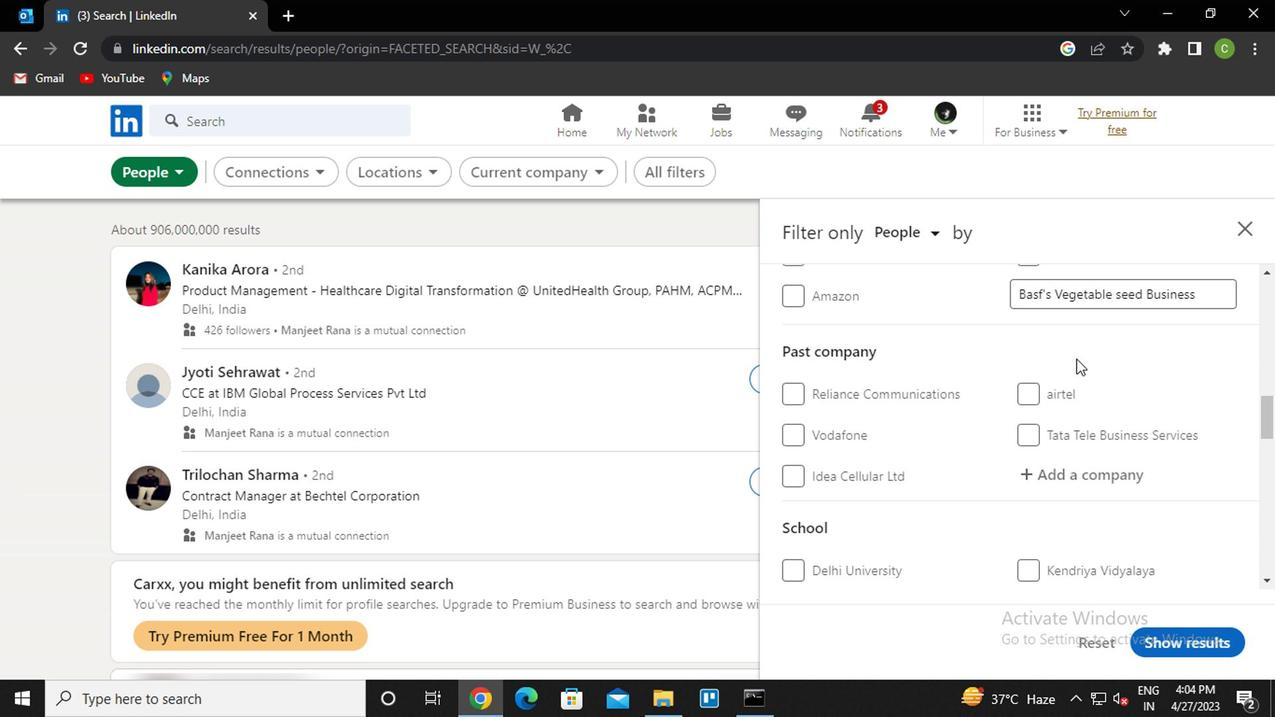 
Action: Mouse scrolled (1073, 360) with delta (0, 0)
Screenshot: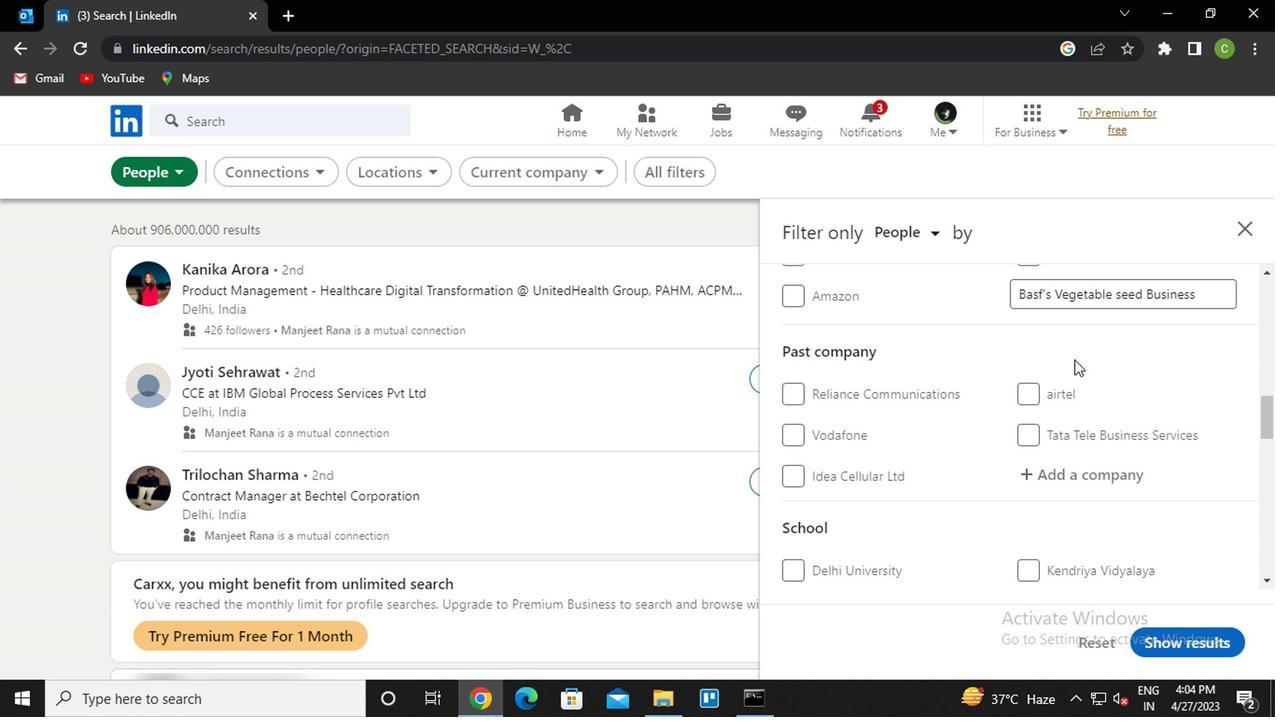 
Action: Mouse moved to (1089, 393)
Screenshot: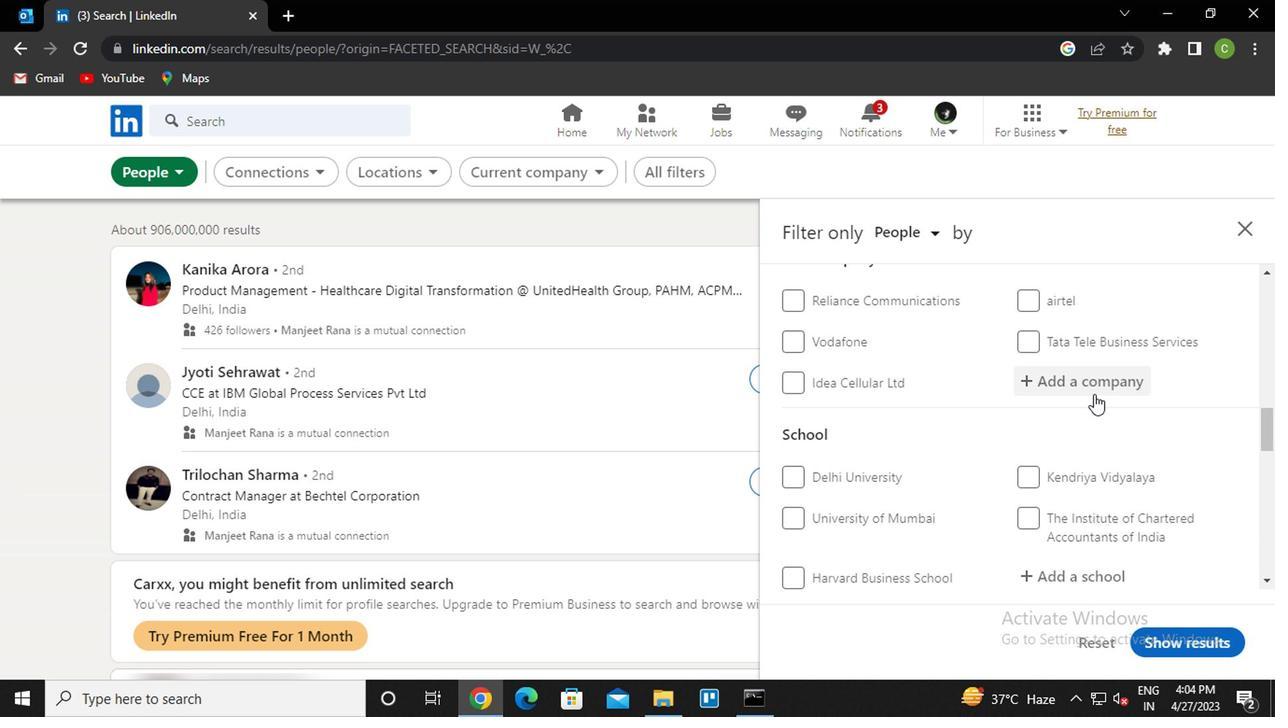 
Action: Mouse scrolled (1089, 392) with delta (0, -1)
Screenshot: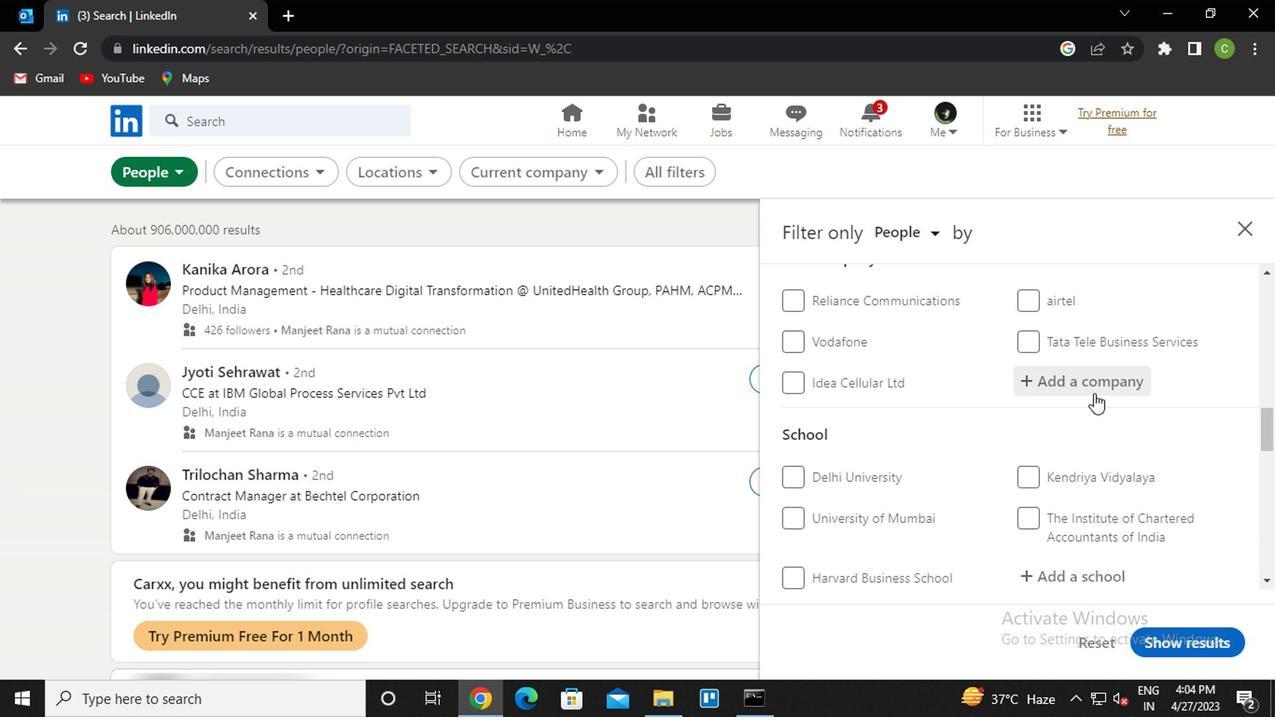 
Action: Mouse scrolled (1089, 392) with delta (0, -1)
Screenshot: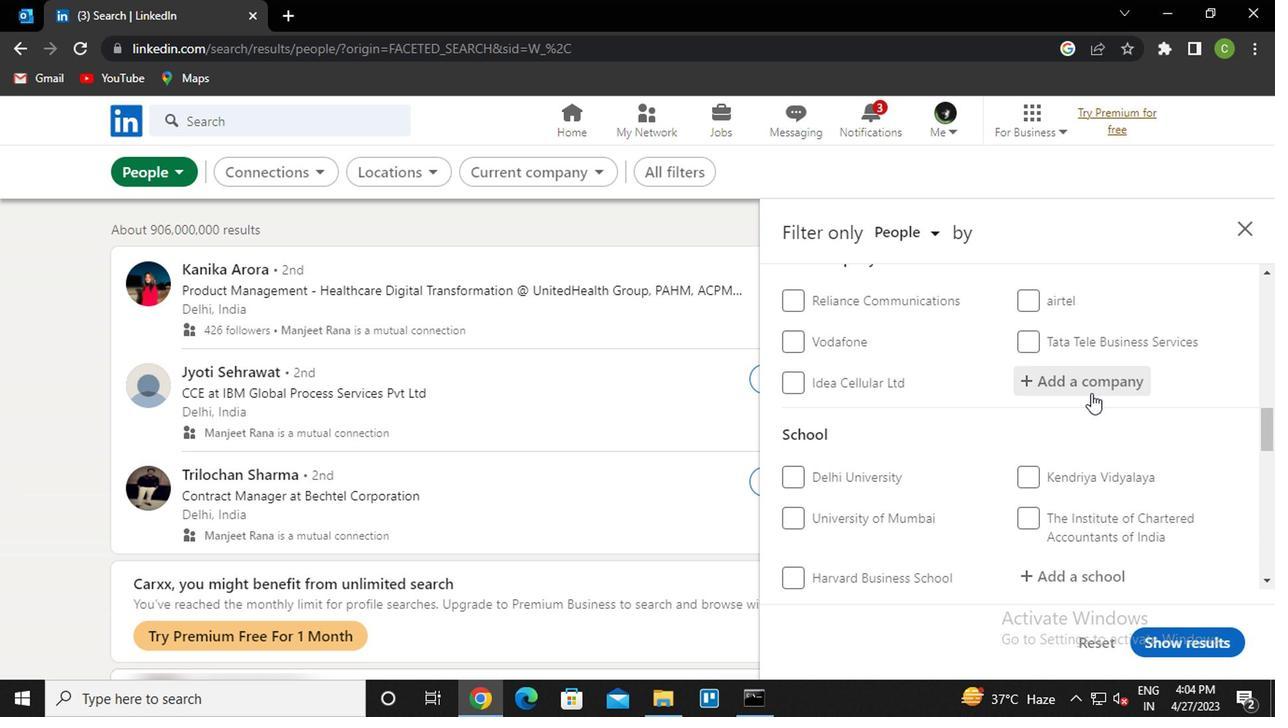 
Action: Mouse moved to (1092, 390)
Screenshot: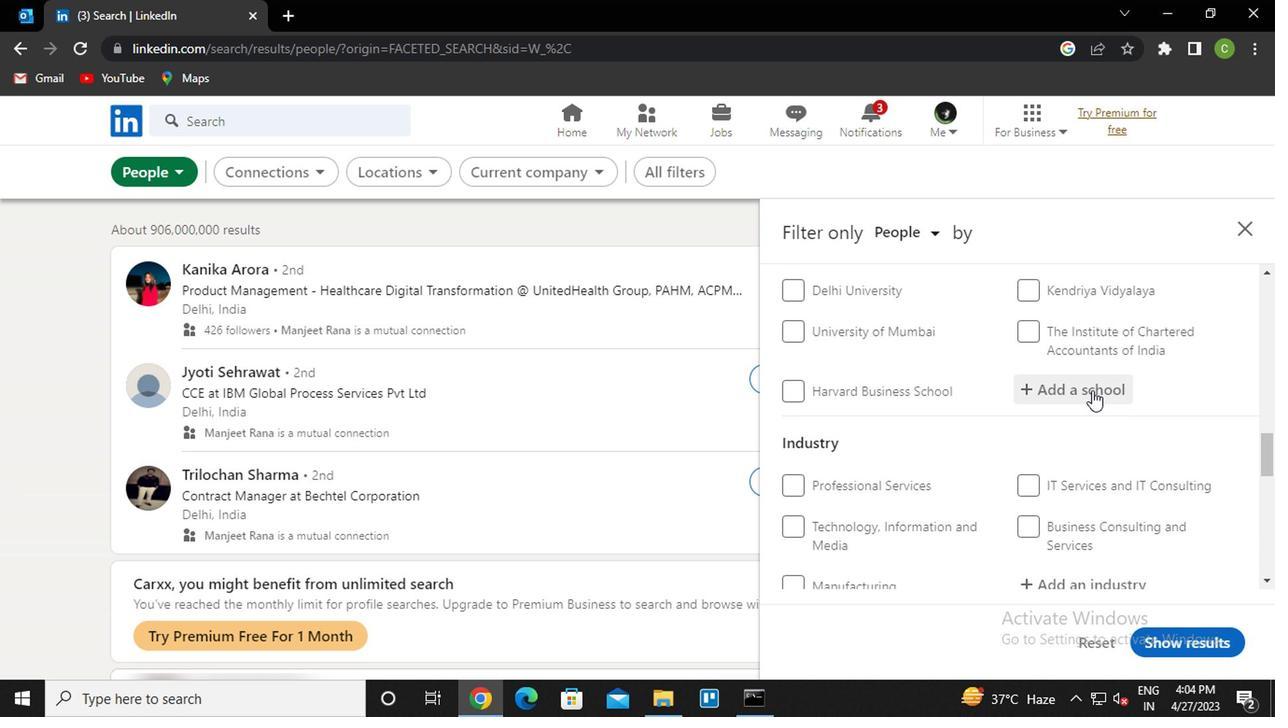 
Action: Mouse pressed left at (1092, 390)
Screenshot: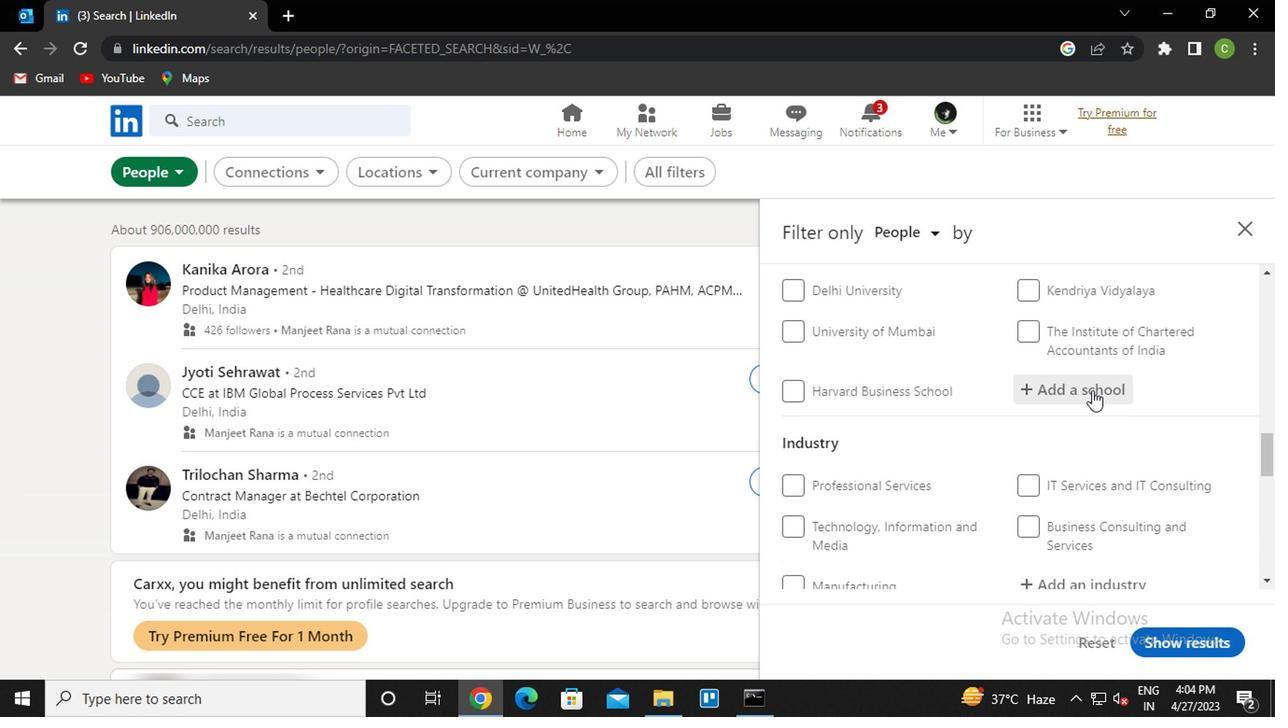 
Action: Key pressed <Key.caps_lock>nicmar<Key.down><Key.enter>
Screenshot: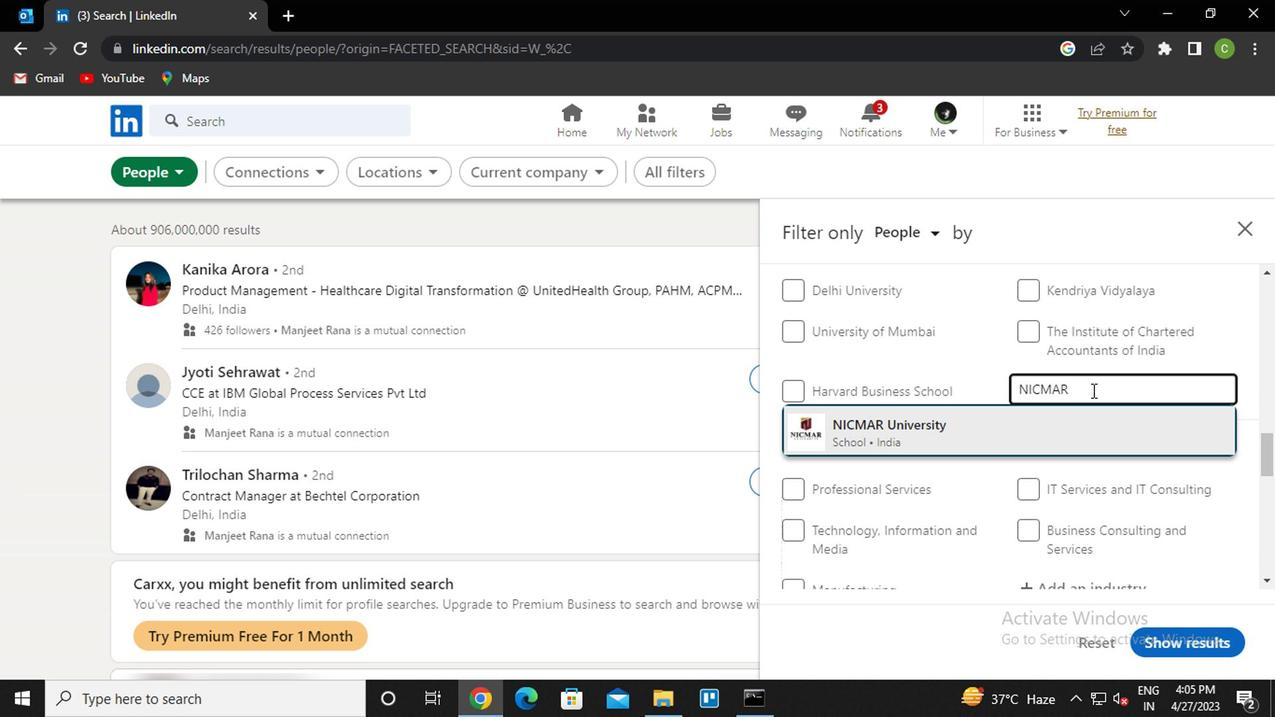 
Action: Mouse scrolled (1092, 389) with delta (0, 0)
Screenshot: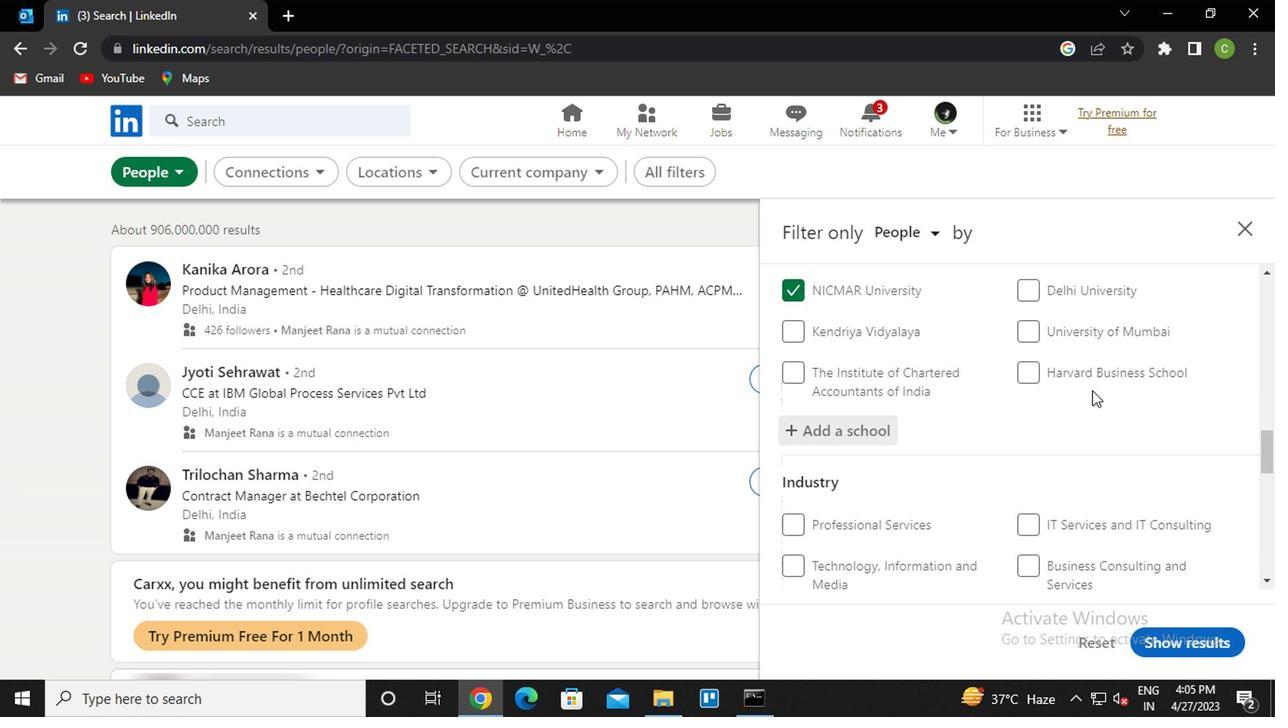 
Action: Mouse scrolled (1092, 389) with delta (0, 0)
Screenshot: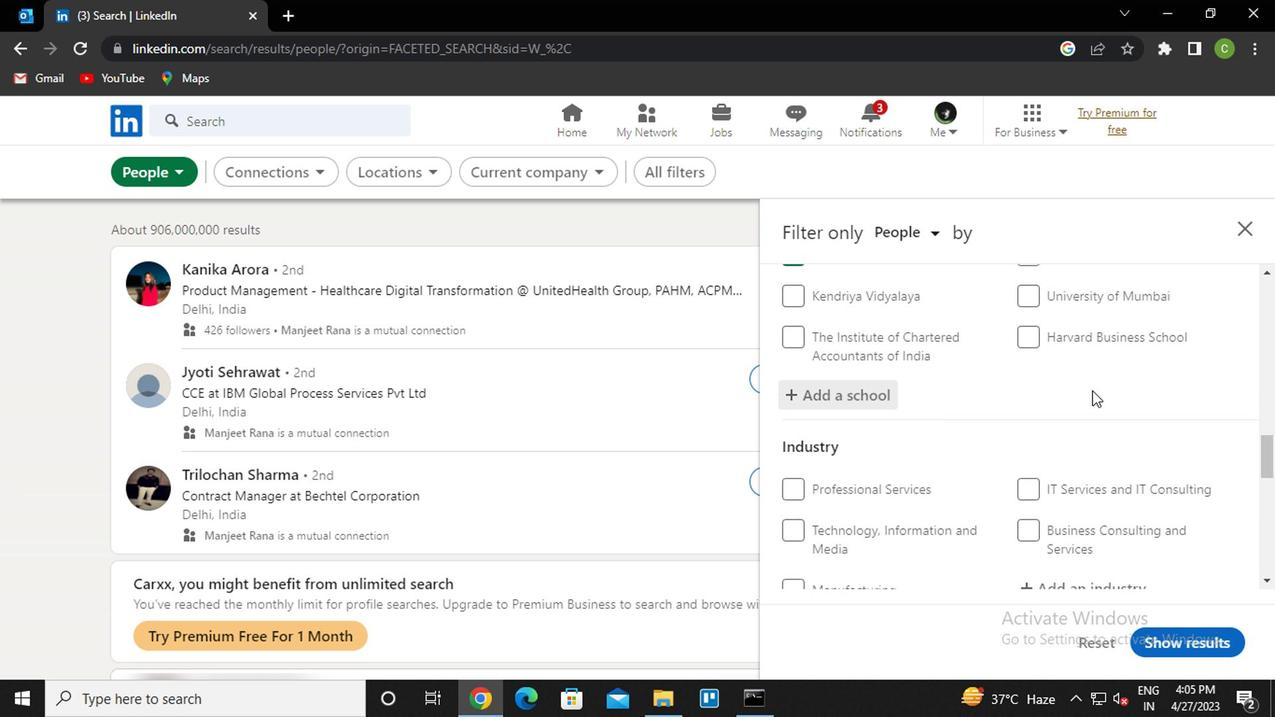 
Action: Mouse moved to (1067, 428)
Screenshot: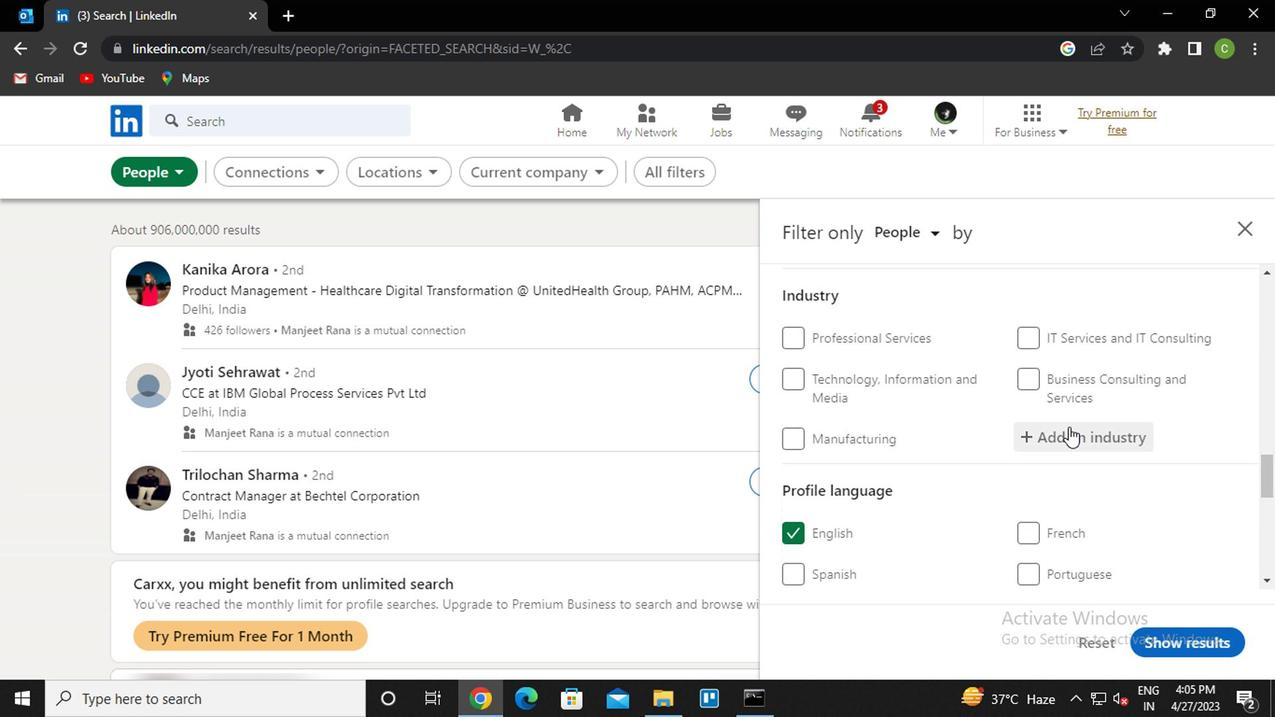 
Action: Mouse pressed left at (1067, 428)
Screenshot: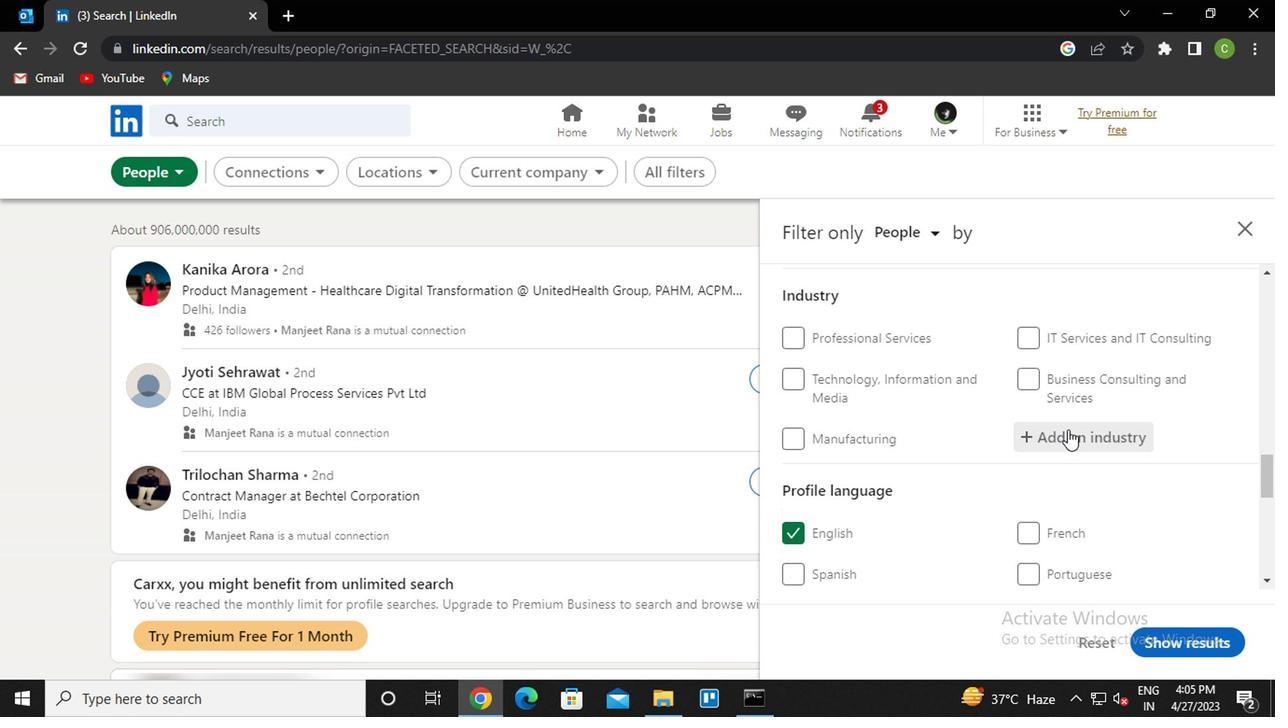 
Action: Key pressed <Key.caps_lock>f<Key.caps_lock><Key.backspace><Key.caps_lock><Key.caps_lock>f<Key.caps_lock>ashion<Key.space><Key.caps_lock>a<Key.caps_lock>cc<Key.down><Key.enter>
Screenshot: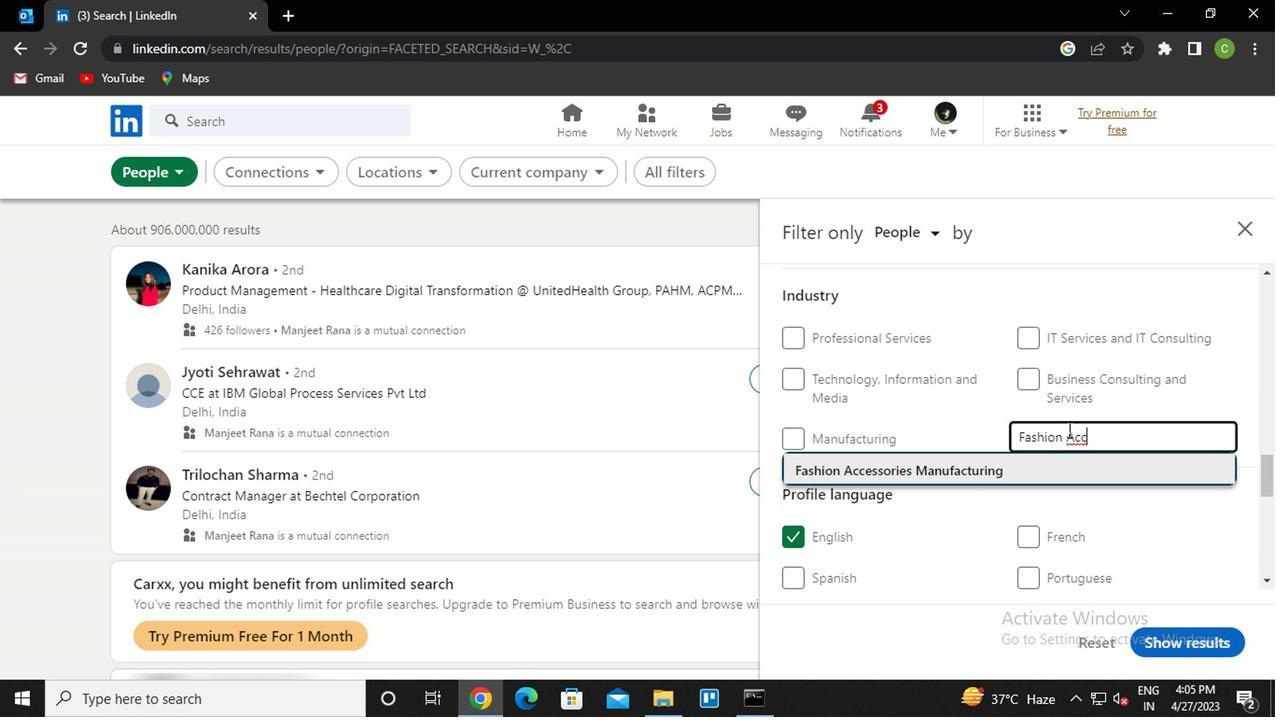 
Action: Mouse scrolled (1067, 427) with delta (0, 0)
Screenshot: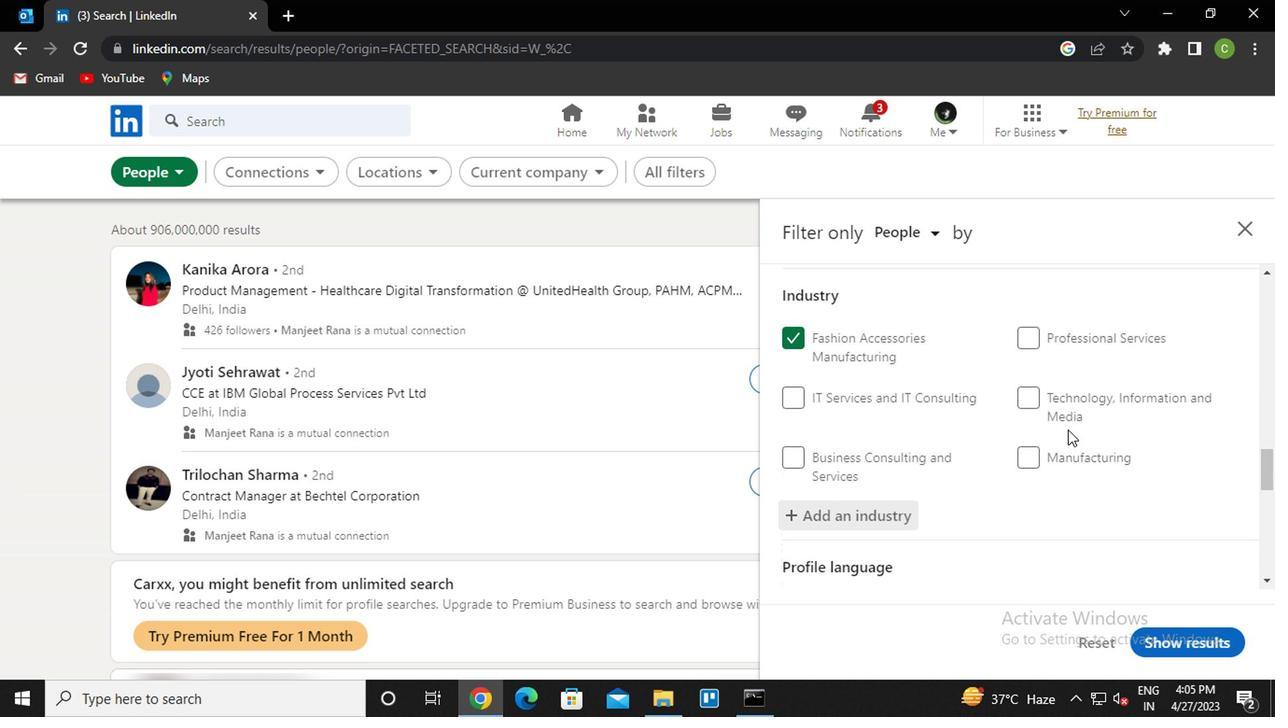 
Action: Mouse scrolled (1067, 427) with delta (0, 0)
Screenshot: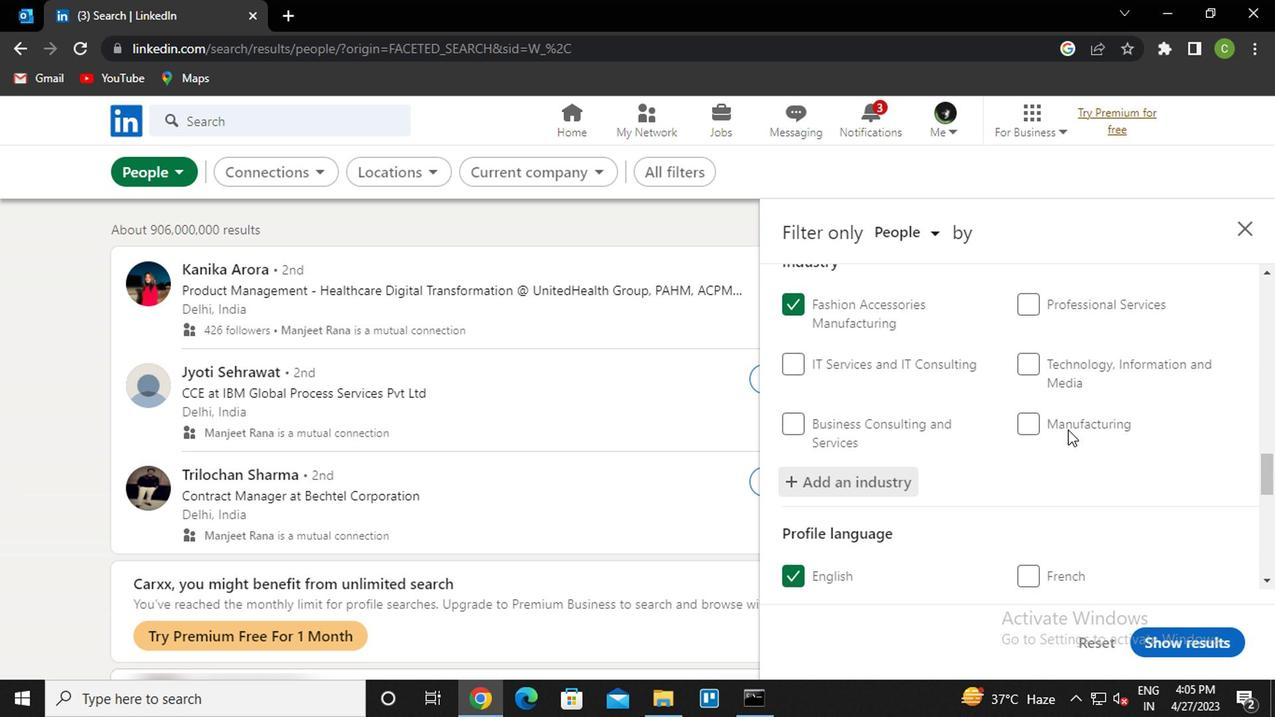 
Action: Mouse scrolled (1067, 427) with delta (0, 0)
Screenshot: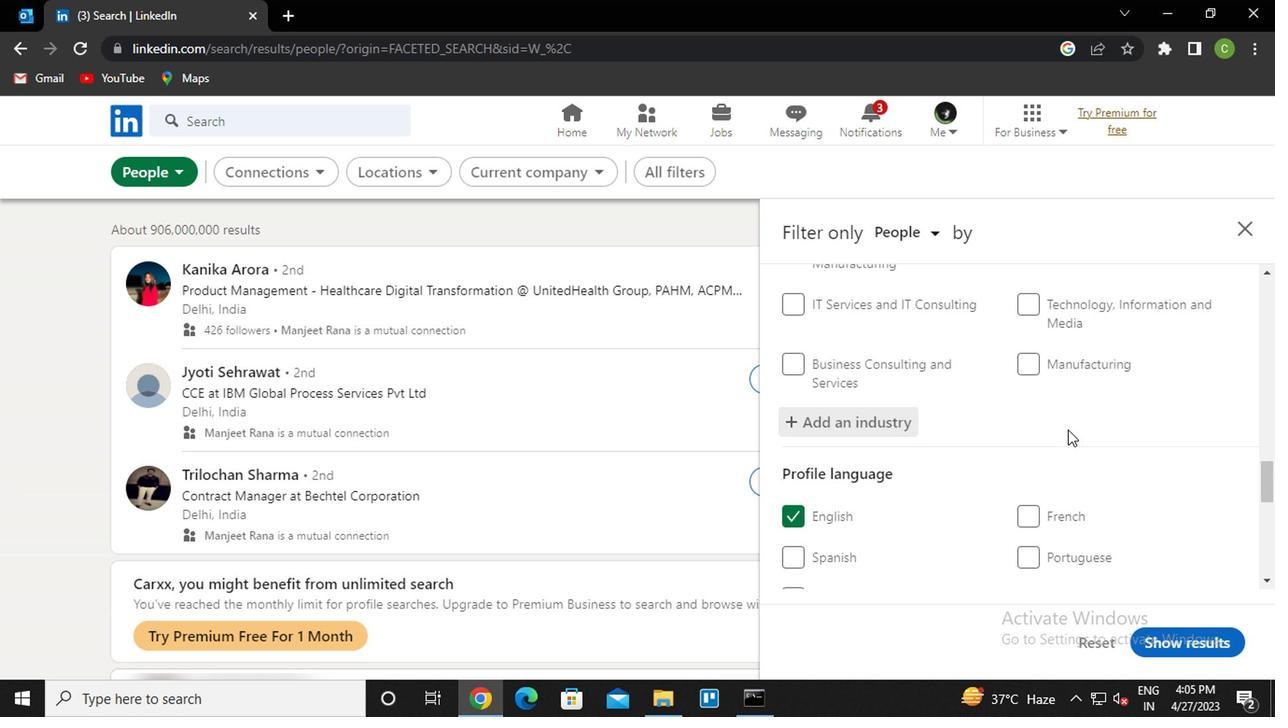 
Action: Mouse moved to (1049, 440)
Screenshot: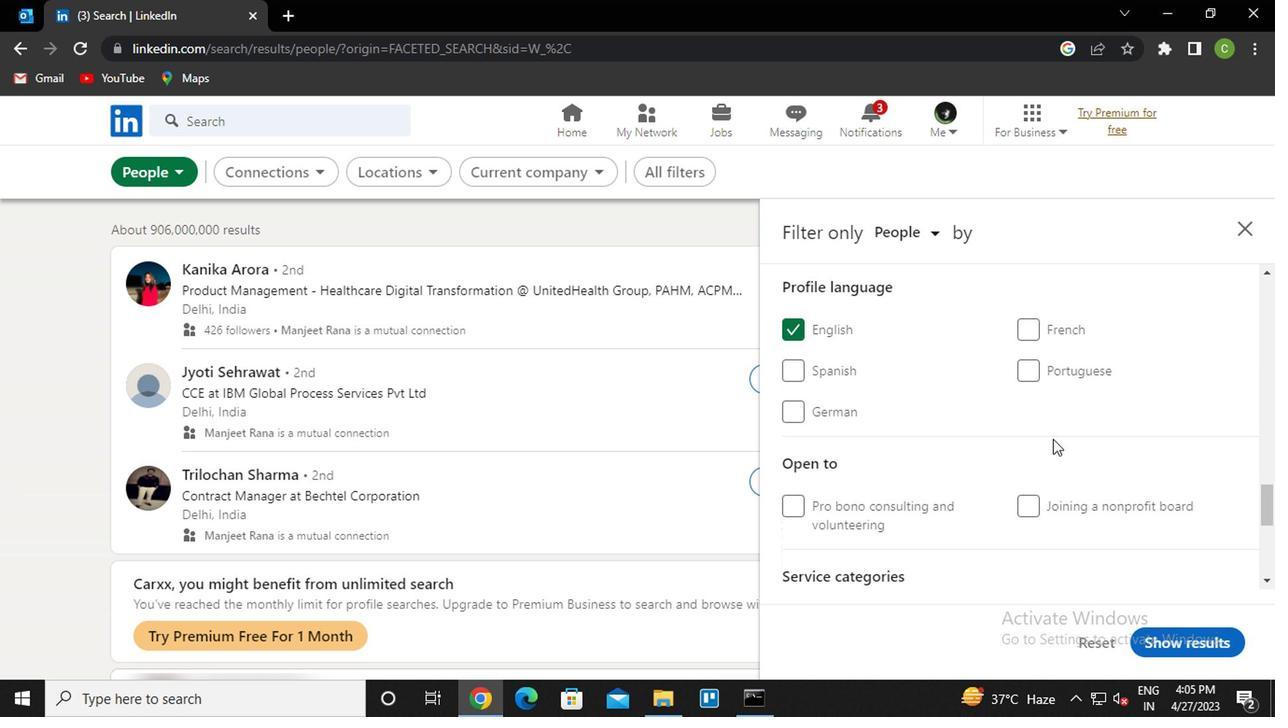 
Action: Mouse scrolled (1049, 439) with delta (0, 0)
Screenshot: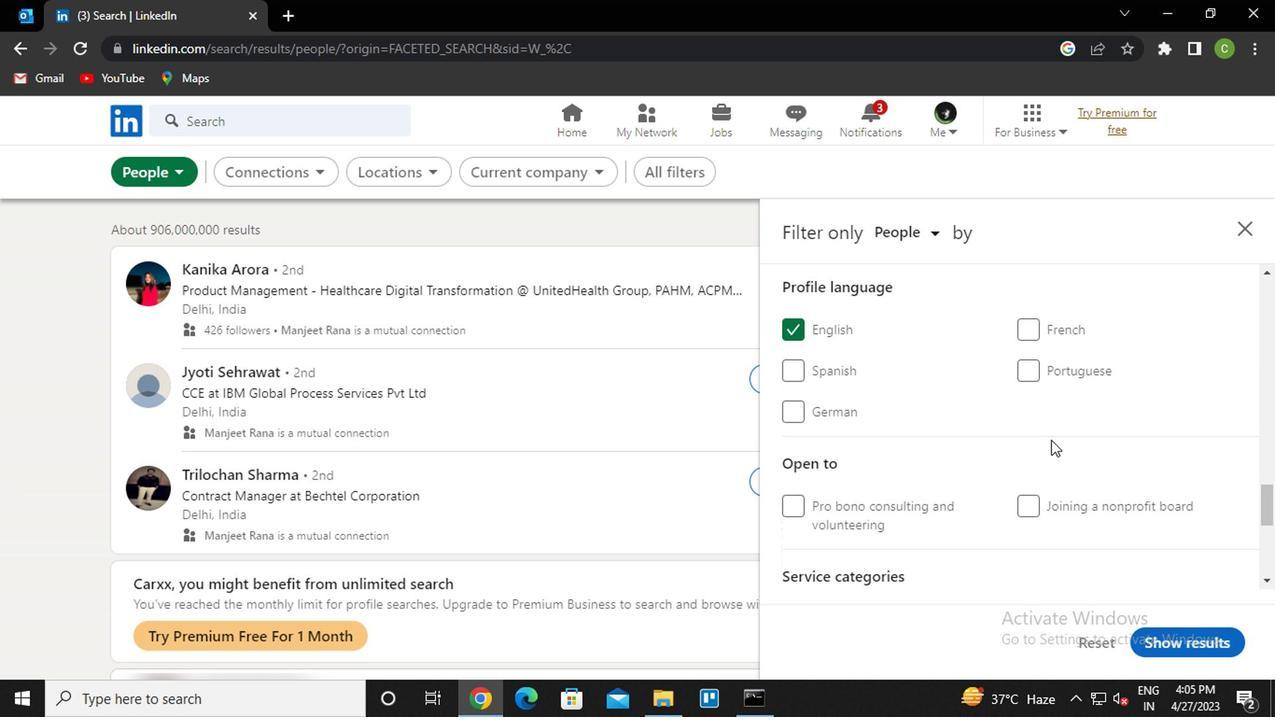 
Action: Mouse moved to (1045, 442)
Screenshot: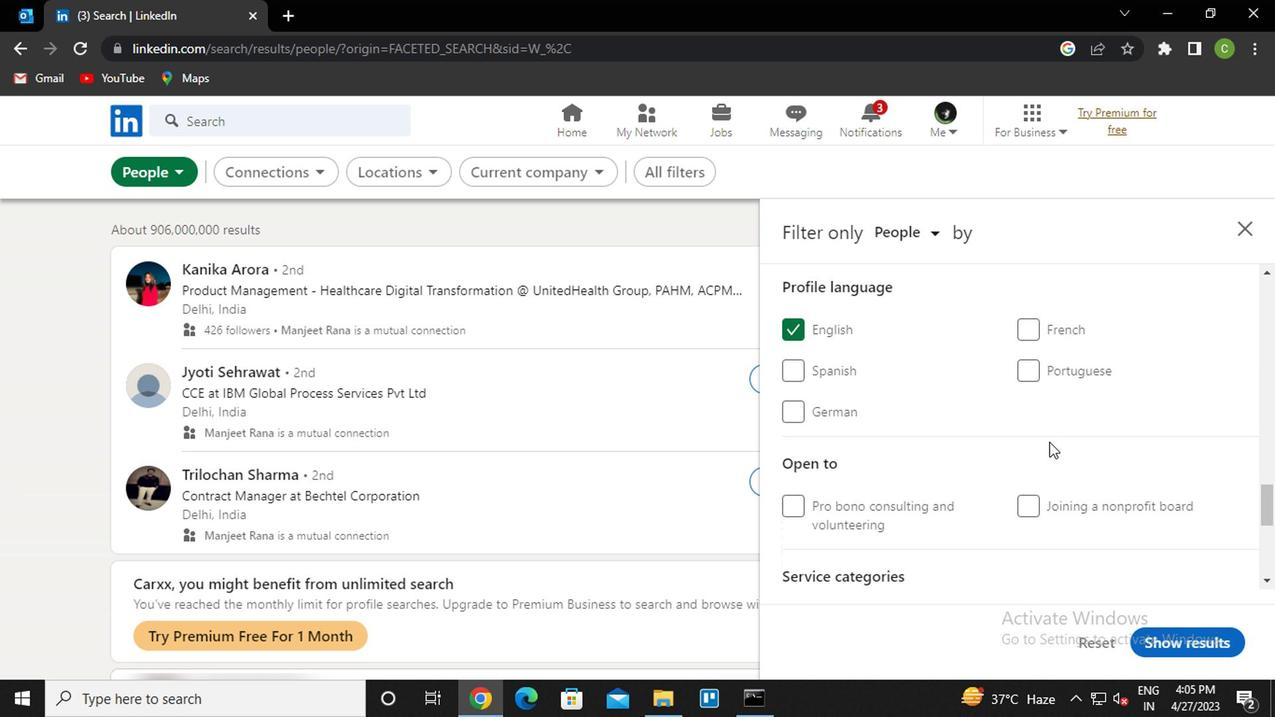 
Action: Mouse scrolled (1045, 441) with delta (0, 0)
Screenshot: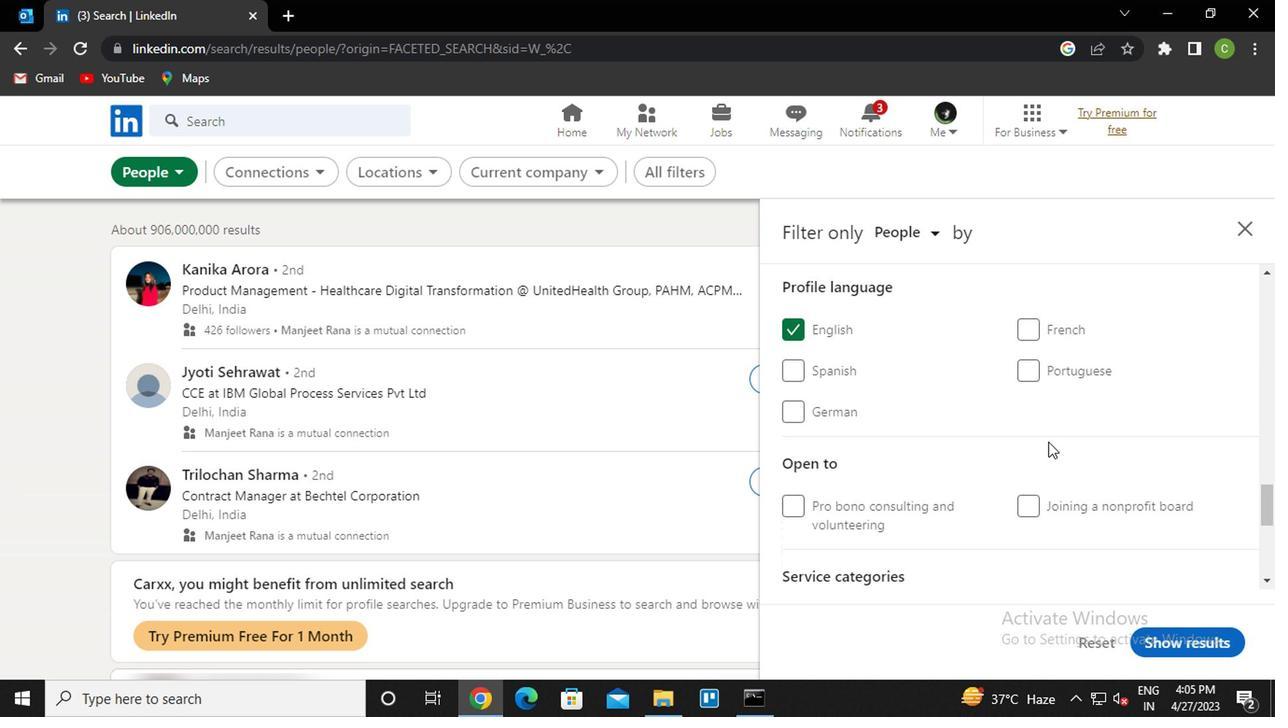 
Action: Mouse moved to (1041, 444)
Screenshot: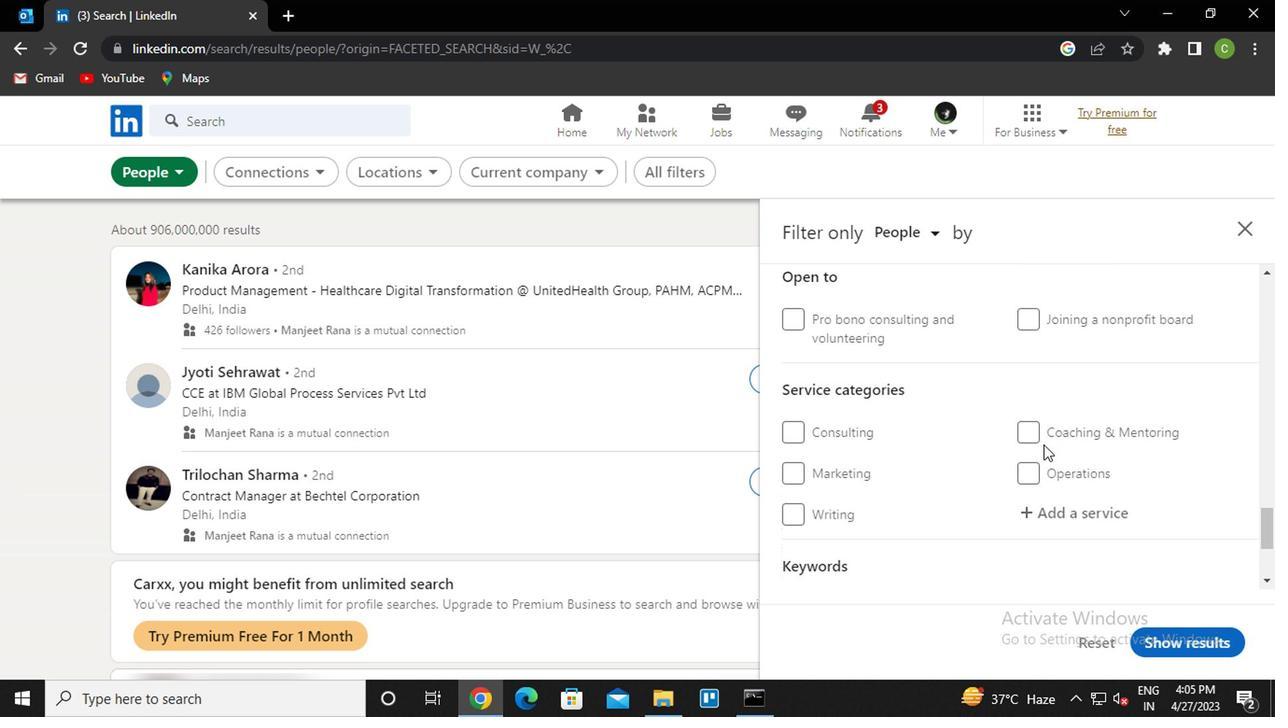 
Action: Mouse scrolled (1041, 443) with delta (0, 0)
Screenshot: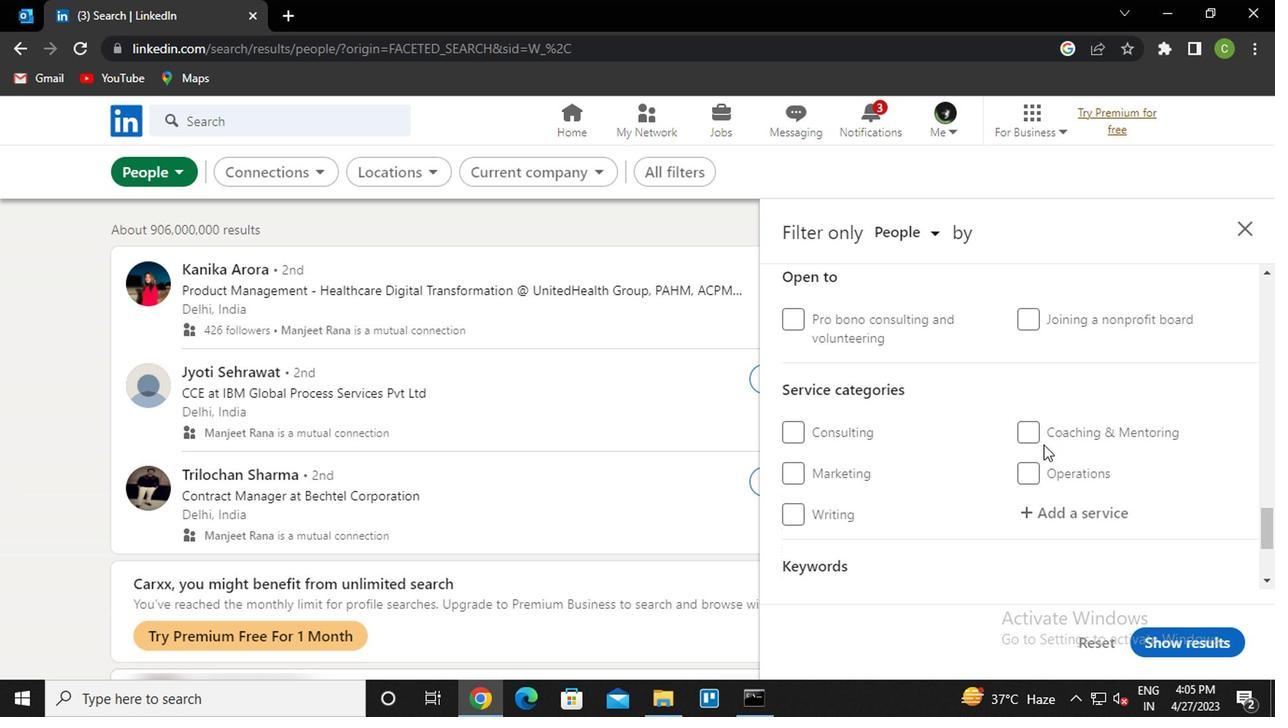 
Action: Mouse moved to (1047, 413)
Screenshot: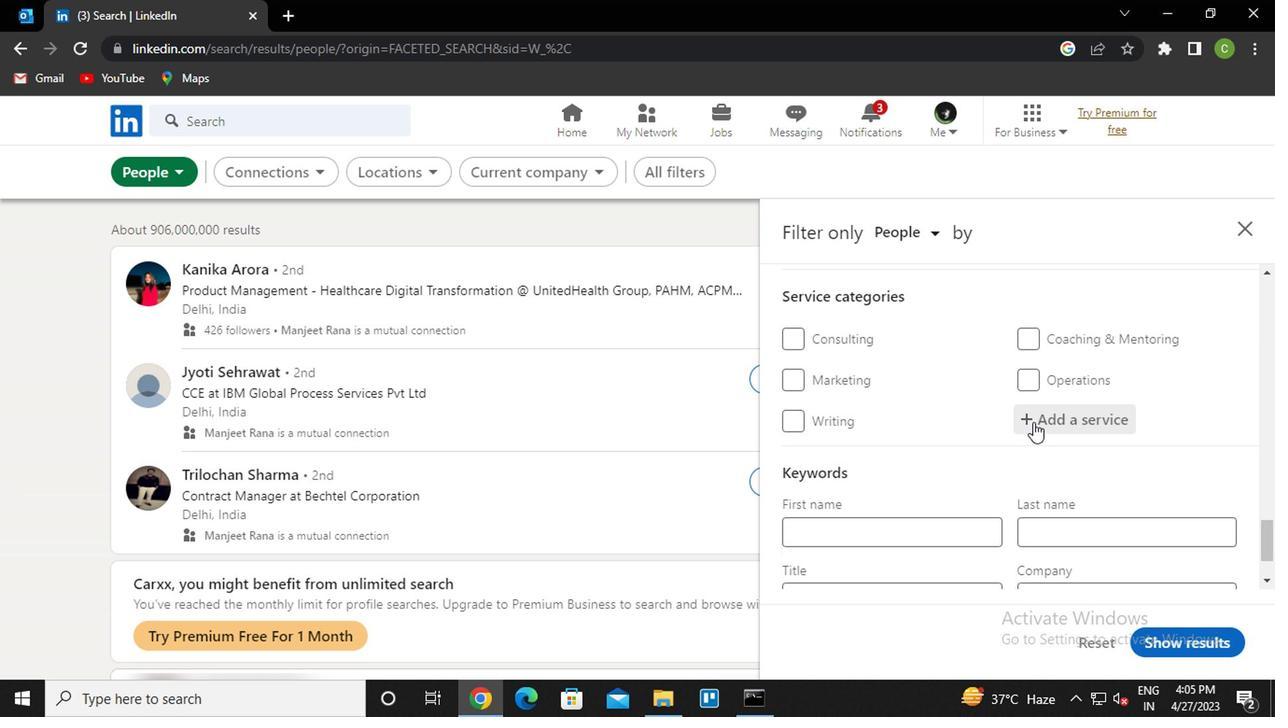 
Action: Mouse pressed left at (1047, 413)
Screenshot: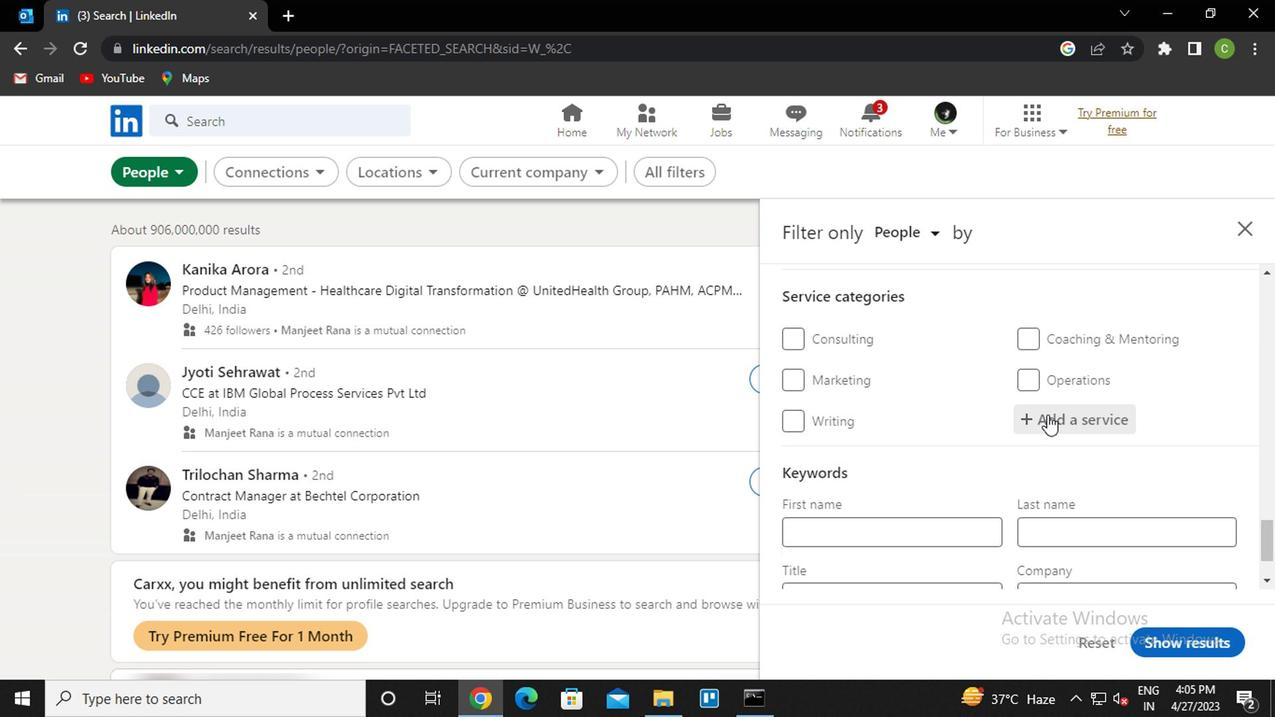 
Action: Key pressed <Key.caps_lock>w<Key.caps_lock>edding<Key.down><Key.down><Key.enter>
Screenshot: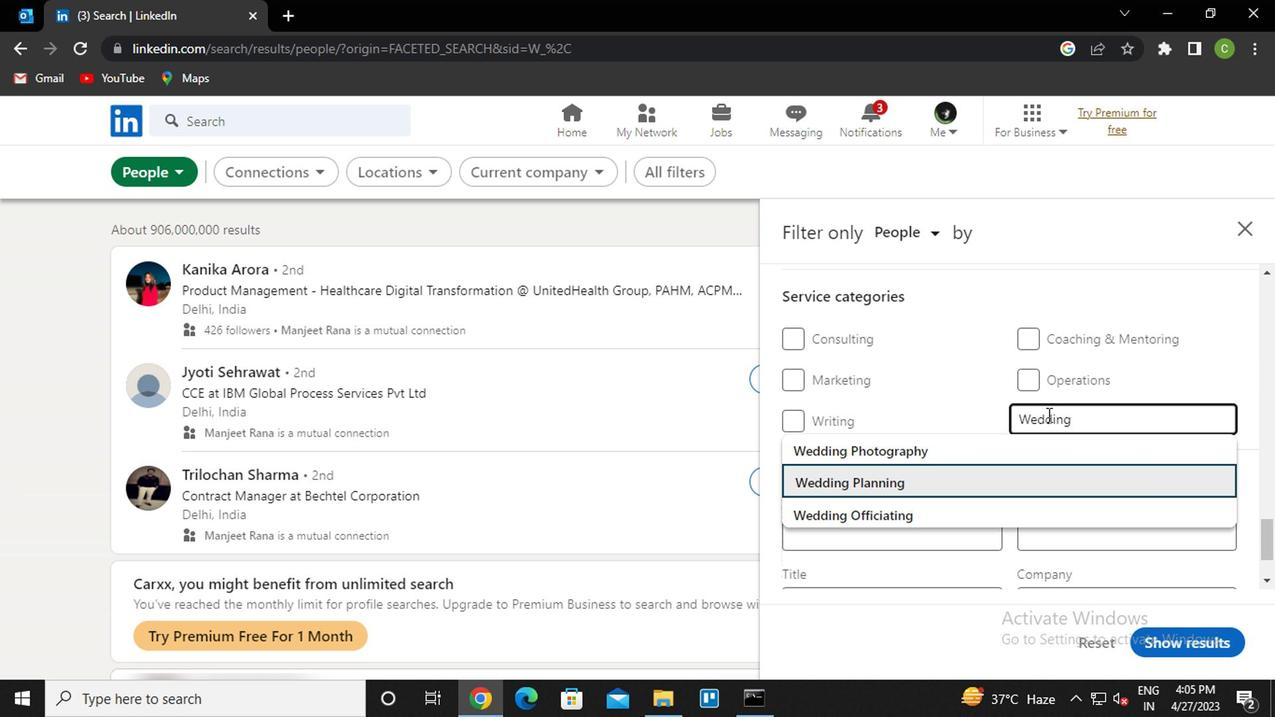 
Action: Mouse scrolled (1047, 413) with delta (0, 0)
Screenshot: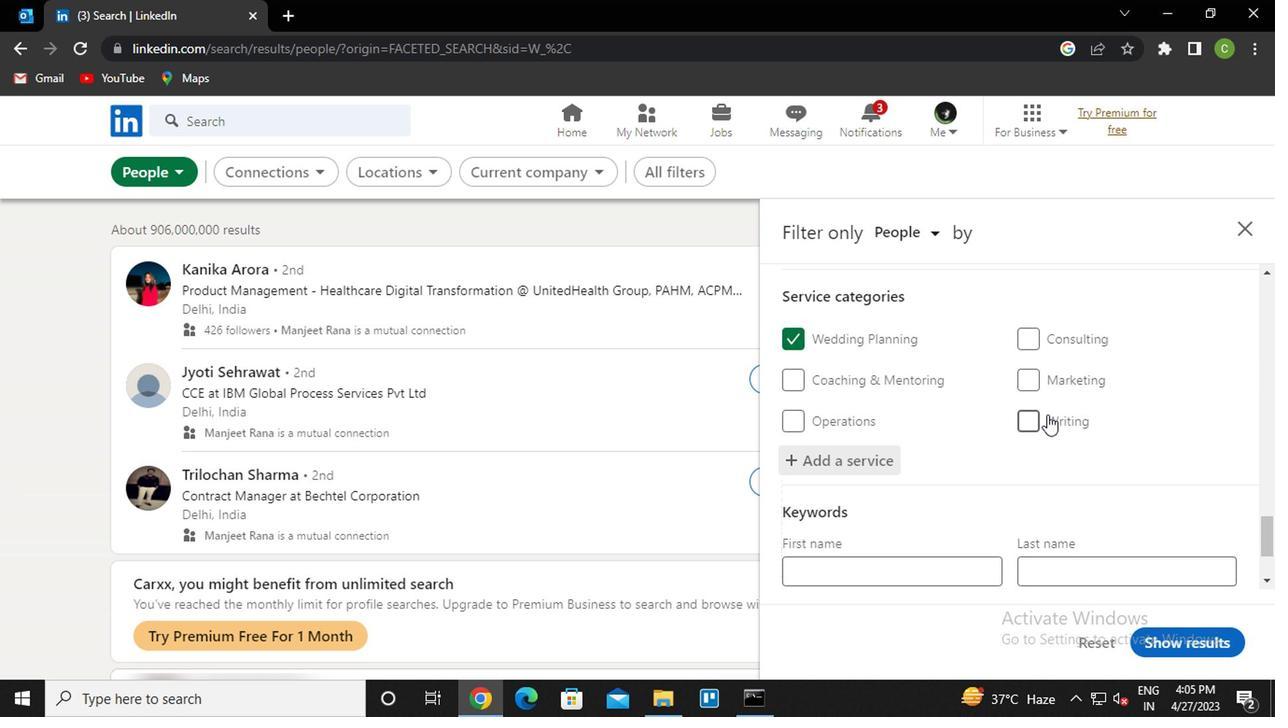 
Action: Mouse scrolled (1047, 413) with delta (0, 0)
Screenshot: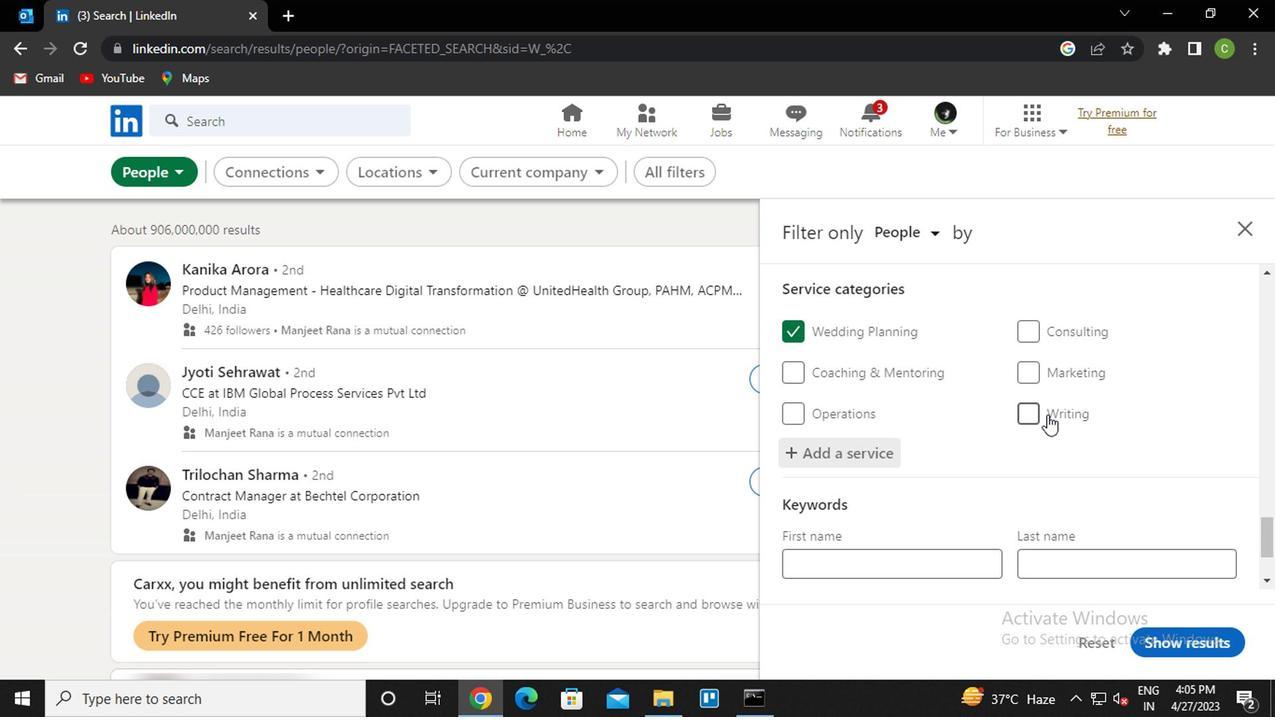 
Action: Mouse scrolled (1047, 413) with delta (0, 0)
Screenshot: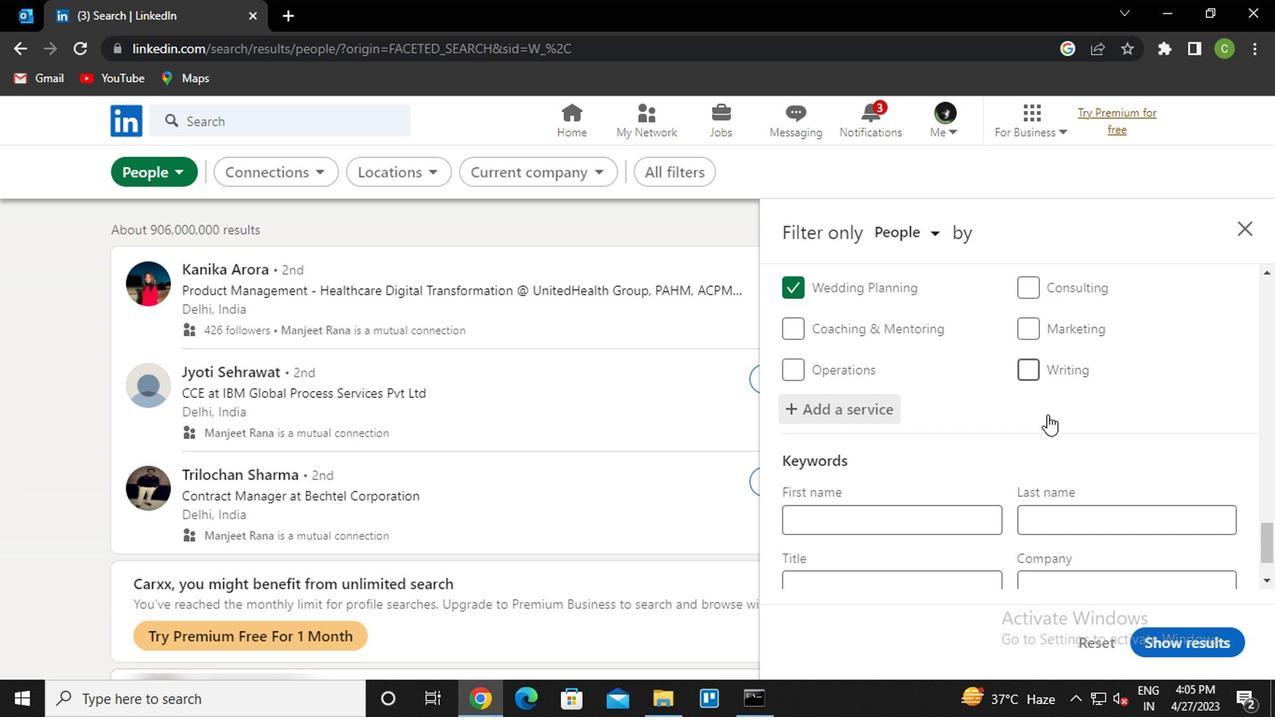 
Action: Mouse scrolled (1047, 413) with delta (0, 0)
Screenshot: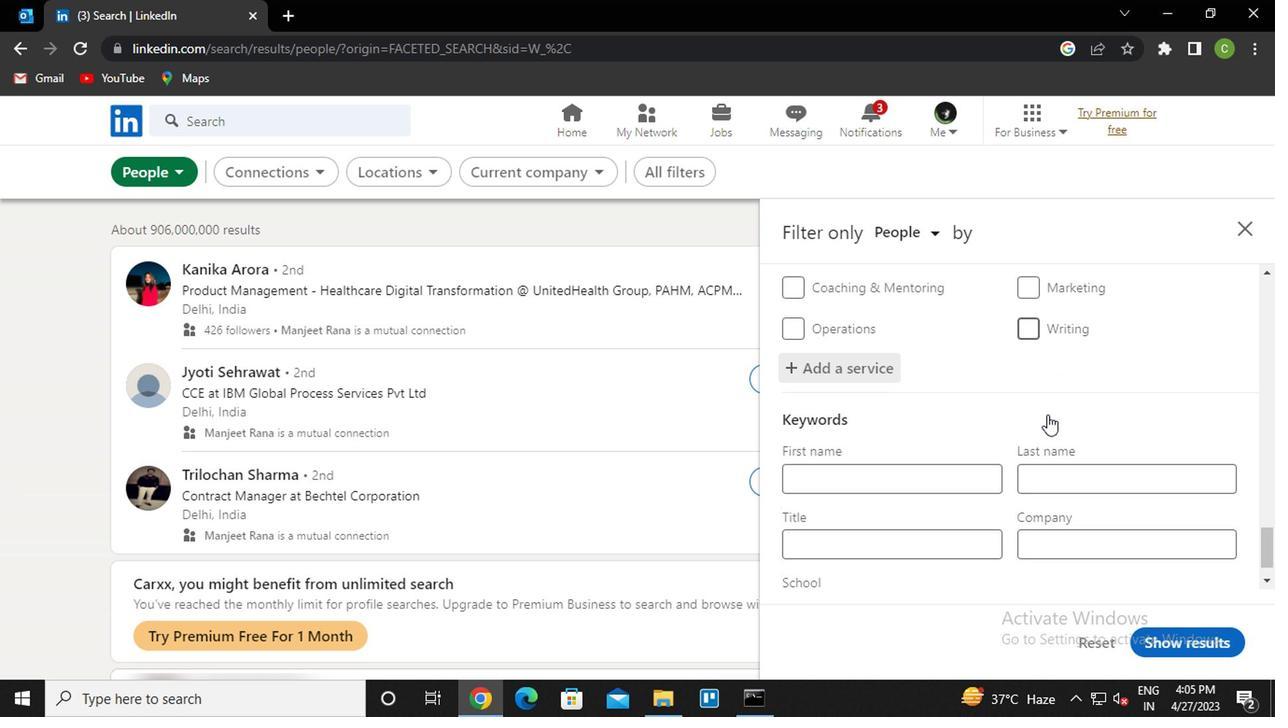 
Action: Mouse moved to (909, 504)
Screenshot: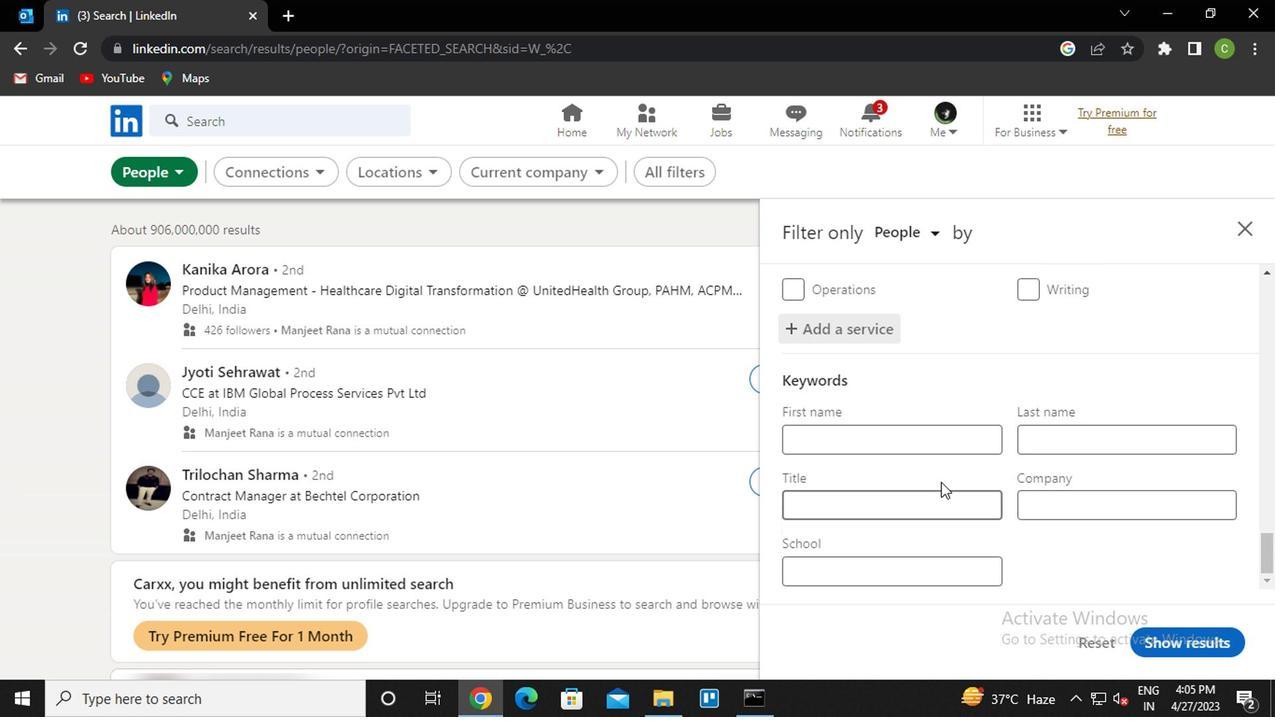 
Action: Mouse pressed left at (909, 504)
Screenshot: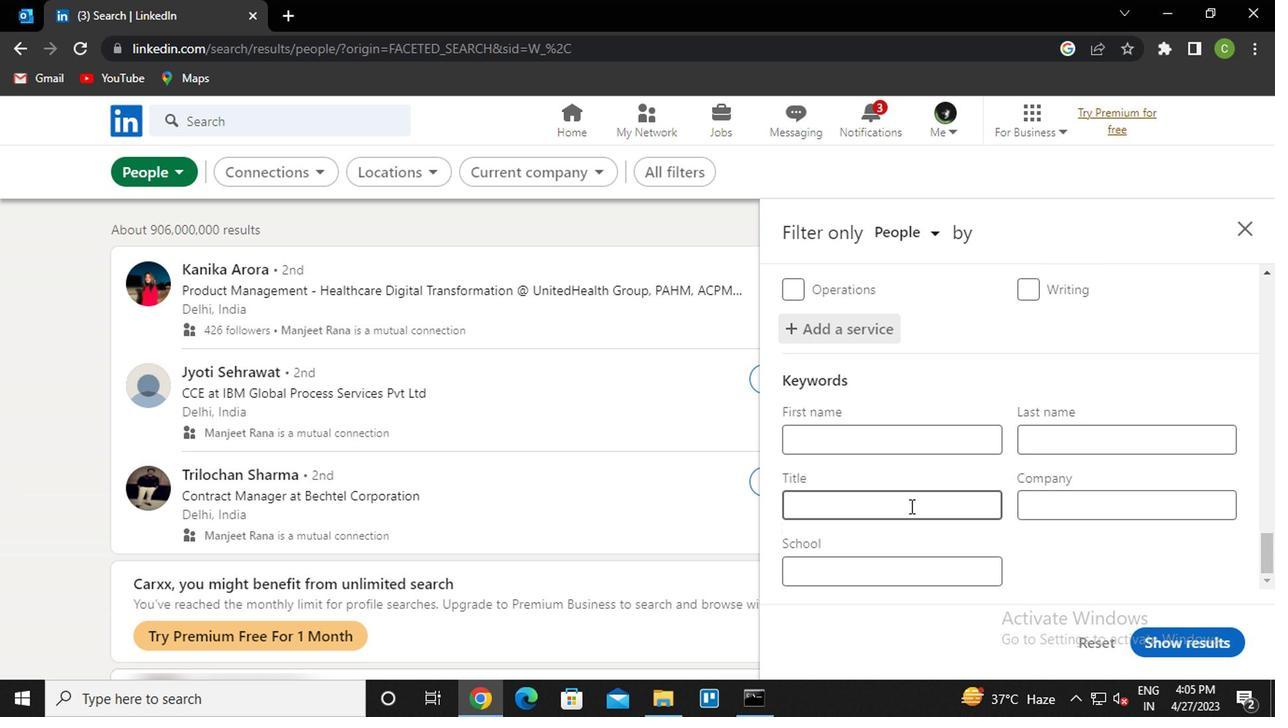 
Action: Key pressed <Key.caps_lock>c<Key.caps_lock>onstruction<Key.space><Key.caps_lock>w<Key.caps_lock>orker
Screenshot: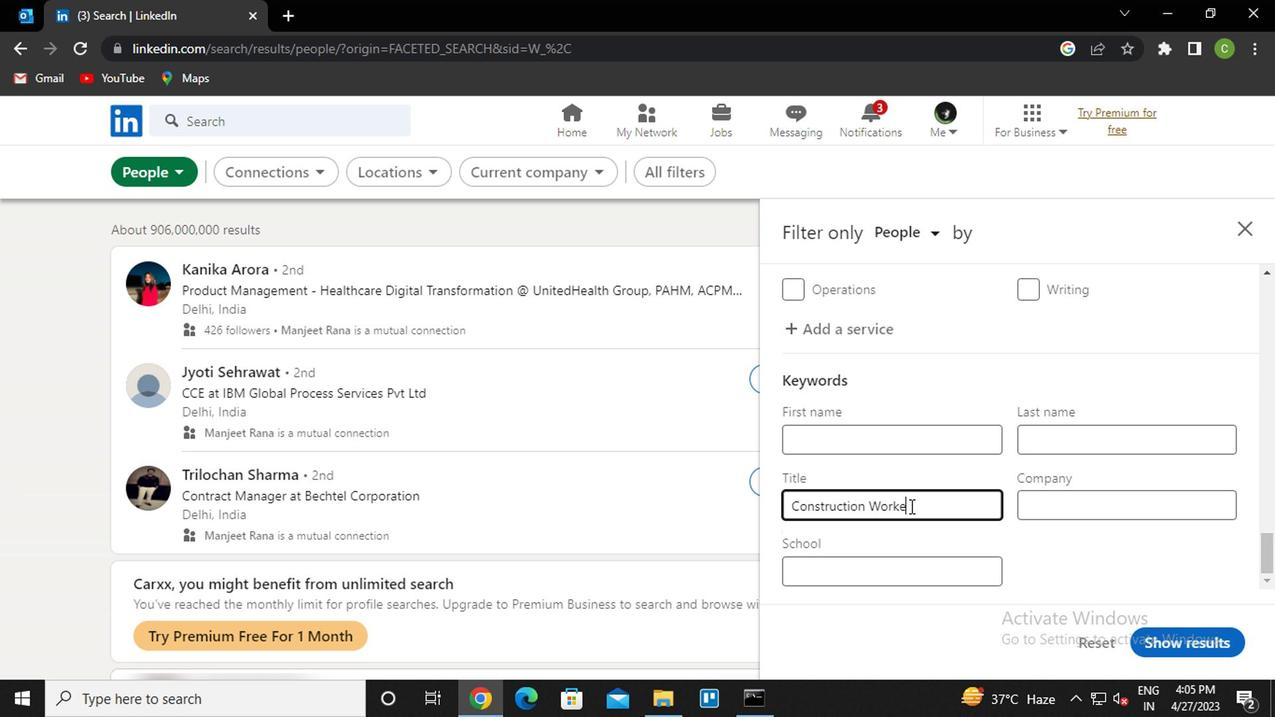
Action: Mouse moved to (1188, 636)
Screenshot: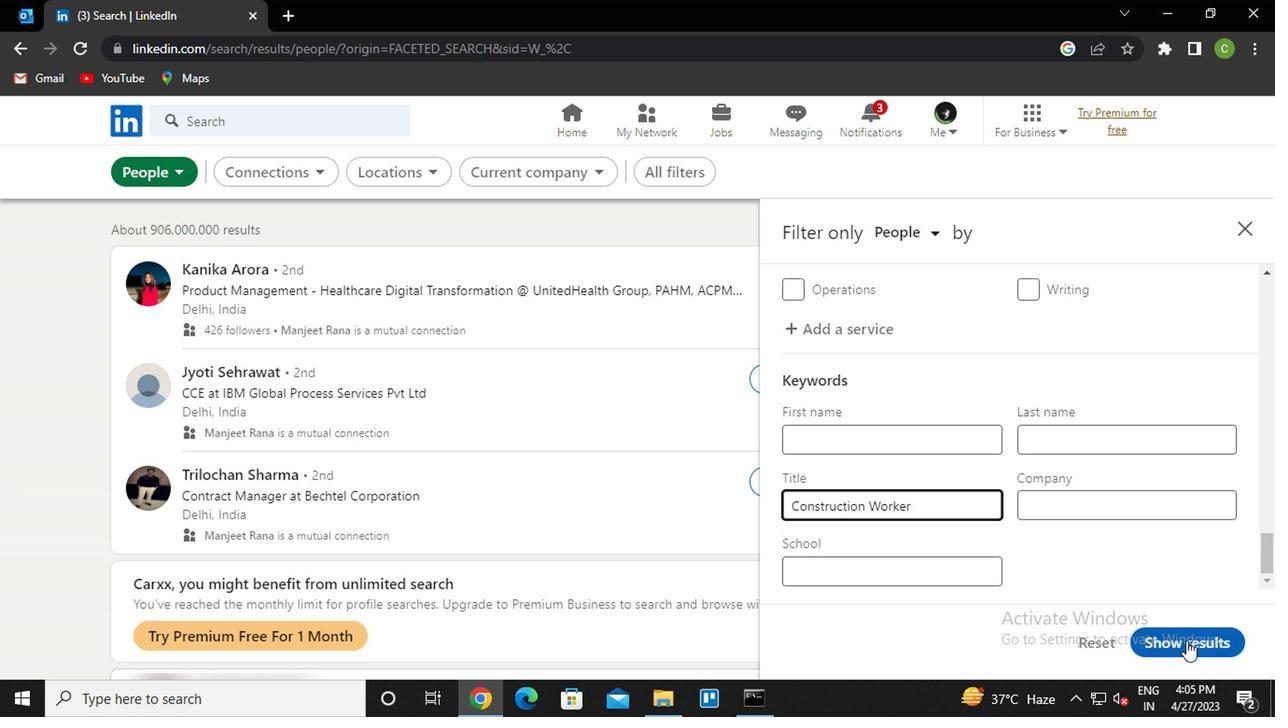
Action: Mouse pressed left at (1188, 636)
Screenshot: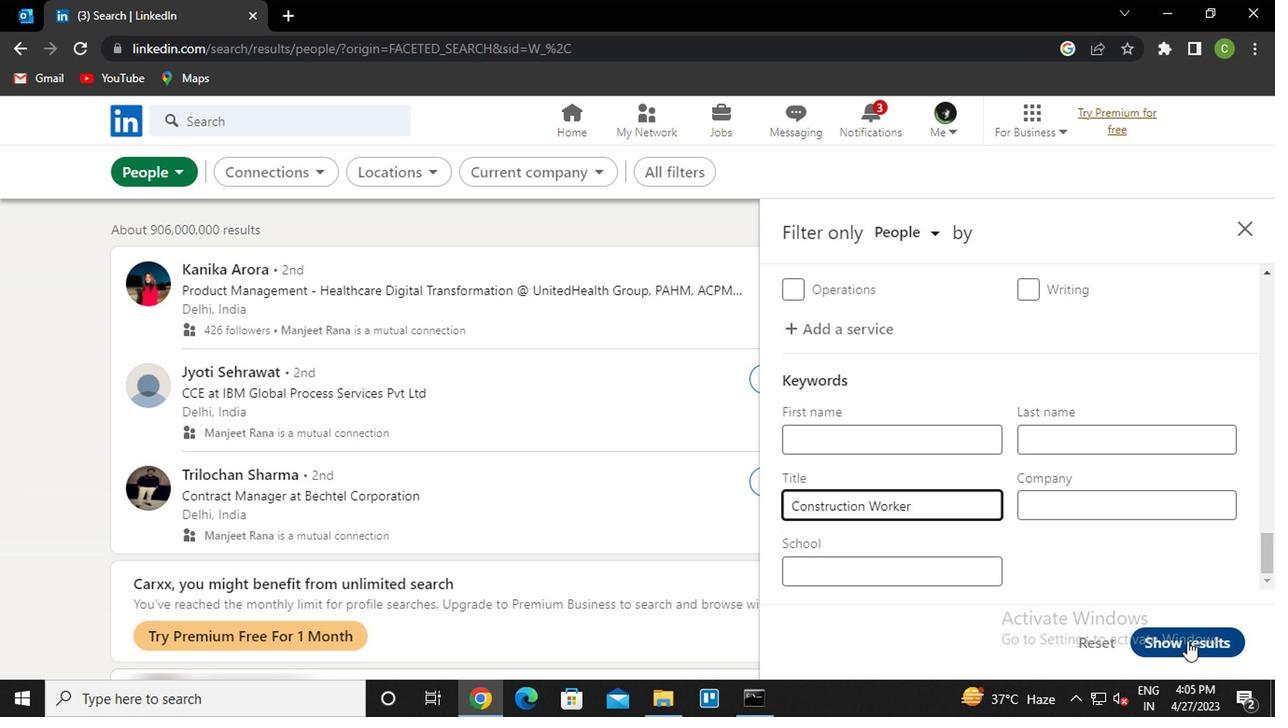 
Action: Mouse moved to (621, 670)
Screenshot: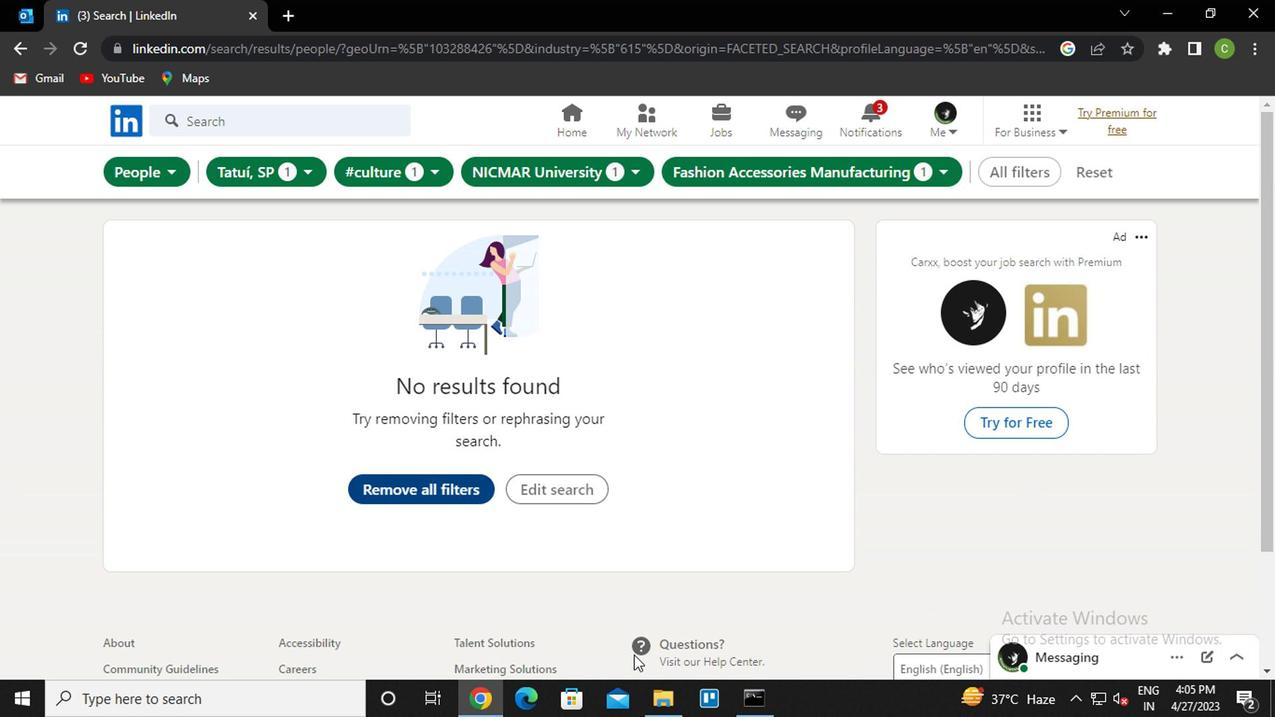 
Action: Key pressed <Key.f8>
Screenshot: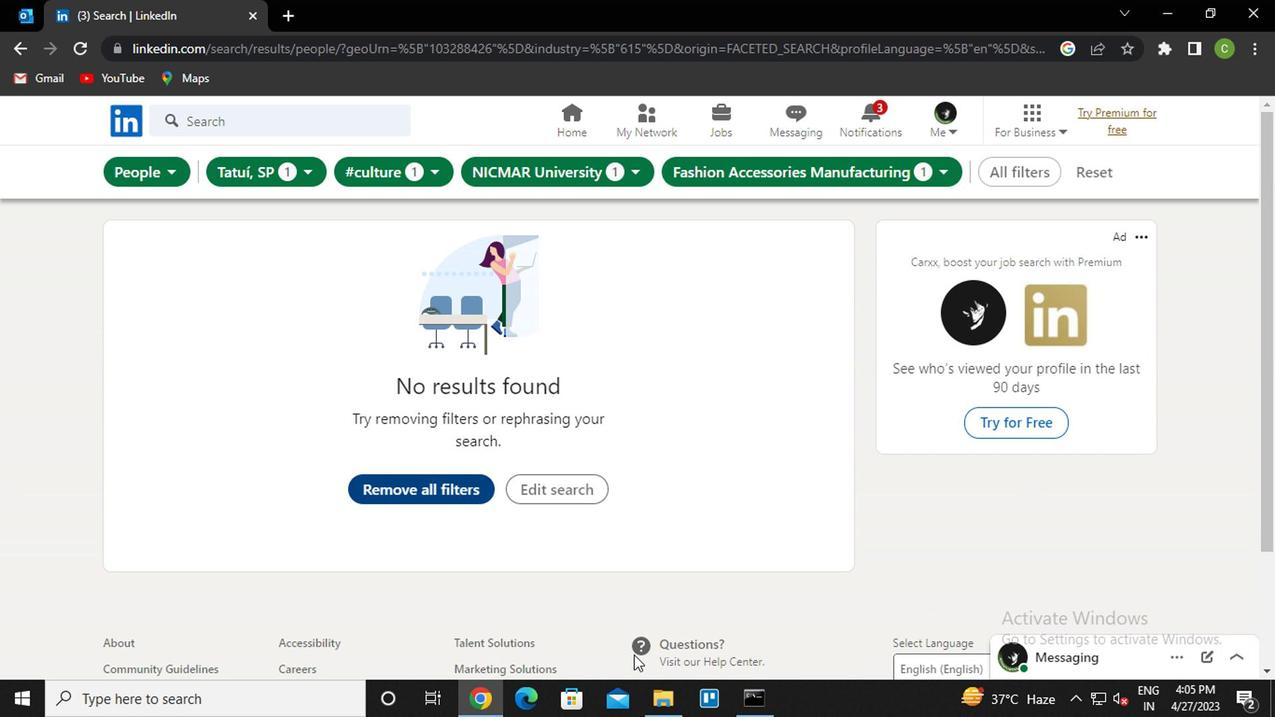 
